 Task: Make a multi-material and multi-color, fully articulated model of a futuristic exoskeleton with advanced functions.
Action: Mouse moved to (243, 175)
Screenshot: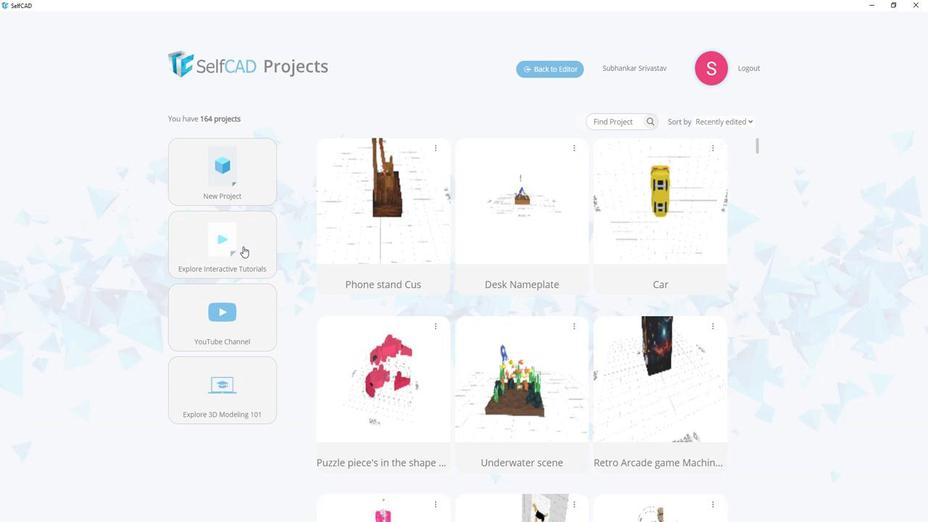
Action: Mouse pressed left at (243, 175)
Screenshot: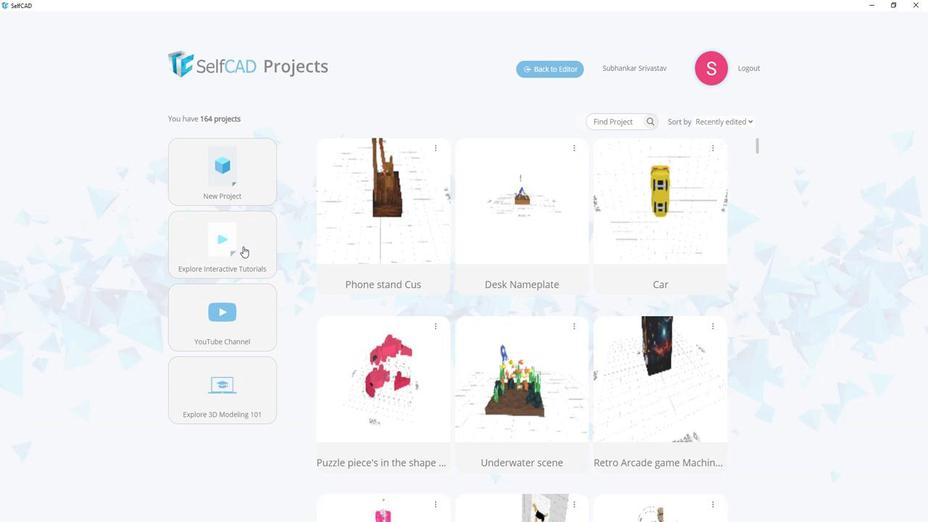
Action: Mouse moved to (456, 218)
Screenshot: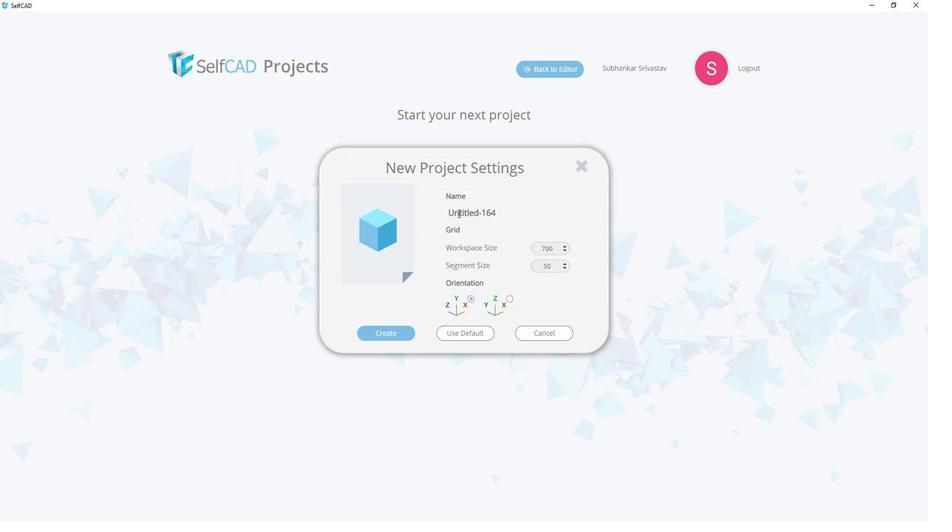 
Action: Mouse pressed left at (456, 218)
Screenshot: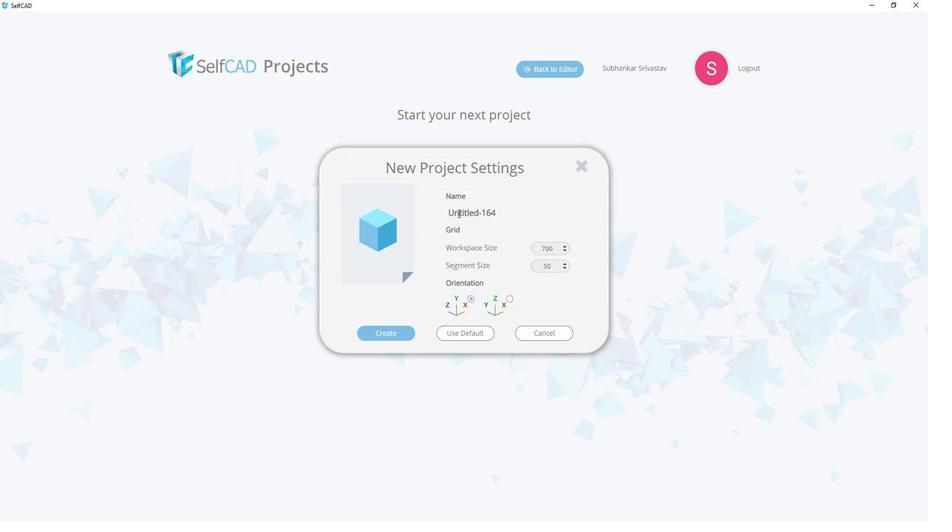 
Action: Key pressed <Key.shift><Key.shift><Key.shift><Key.shift><Key.shift><Key.shift><Key.shift><Key.shift><Key.shift><Key.shift><Key.shift><Key.shift><Key.shift><Key.shift><Key.shift><Key.shift><Key.shift><Key.shift><Key.shift><Key.shift><Key.shift><Key.shift><Key.shift><Key.shift><Key.shift><Key.shift><Key.shift><Key.shift><Key.shift><Key.shift><Key.shift><Key.shift><Key.shift><Key.shift><Key.shift><Key.shift><Key.shift><Key.shift><Key.shift><Key.shift><Key.shift><Key.shift>Exoskeleton<Key.space>2
Screenshot: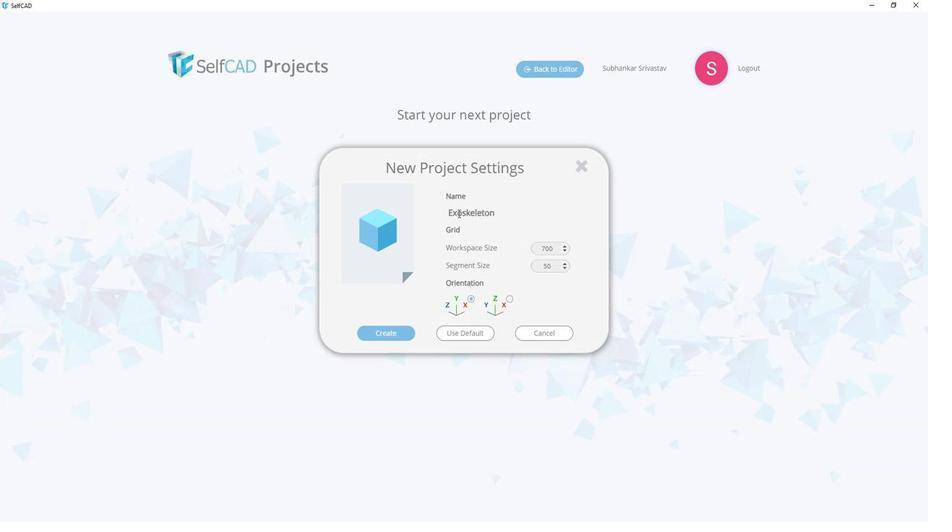 
Action: Mouse moved to (387, 335)
Screenshot: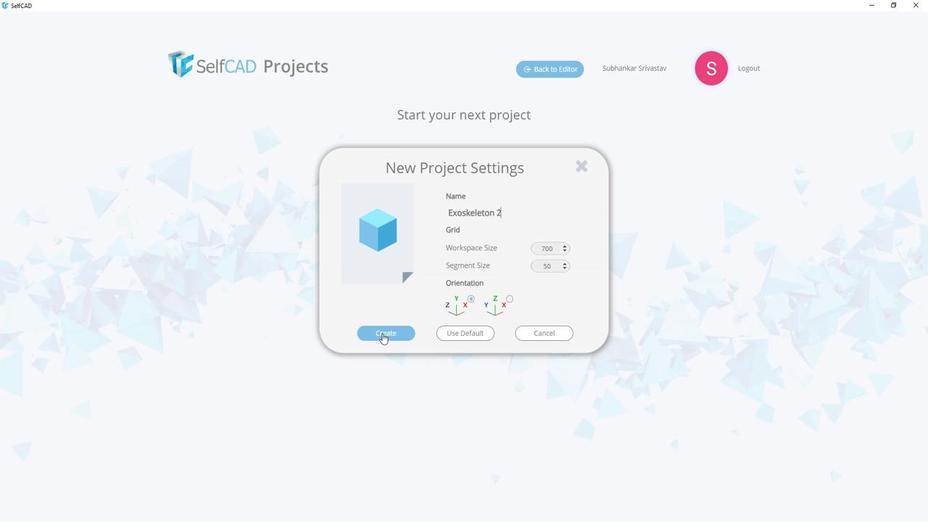 
Action: Mouse pressed left at (387, 335)
Screenshot: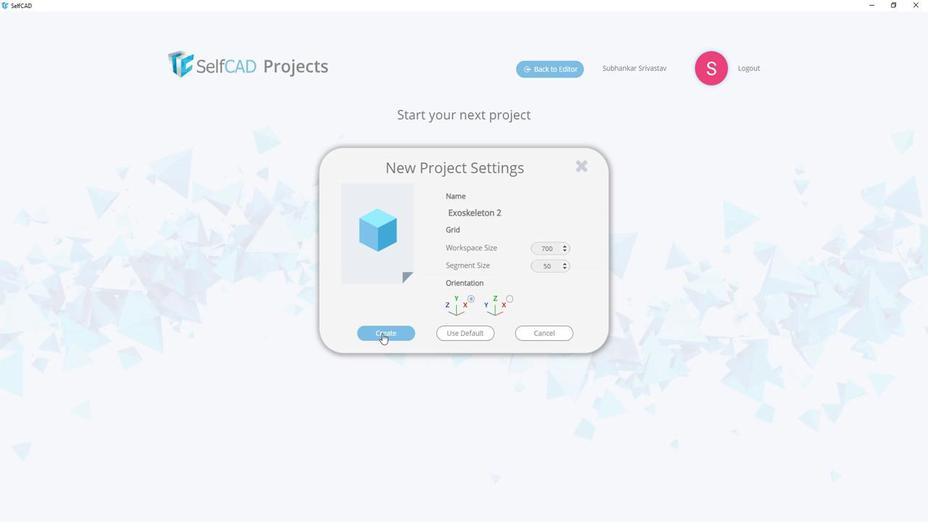 
Action: Mouse moved to (84, 168)
Screenshot: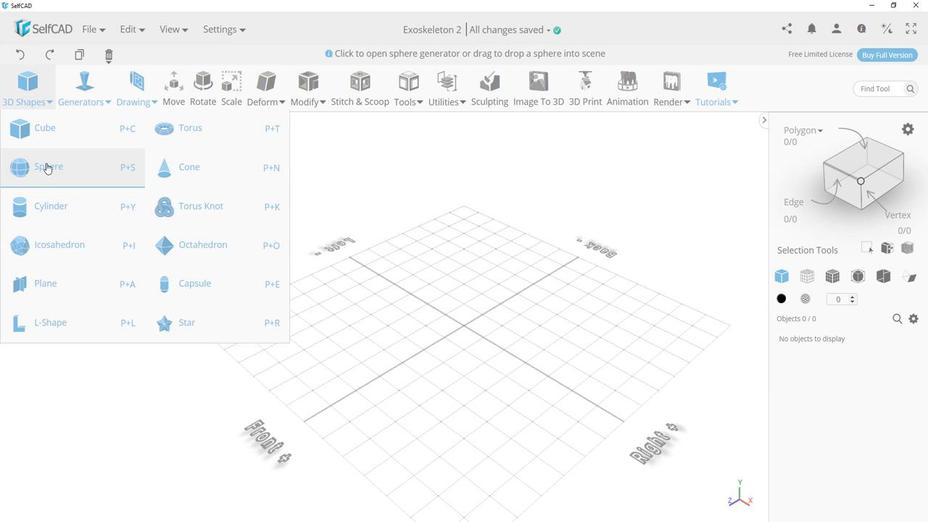 
Action: Mouse pressed left at (84, 168)
Screenshot: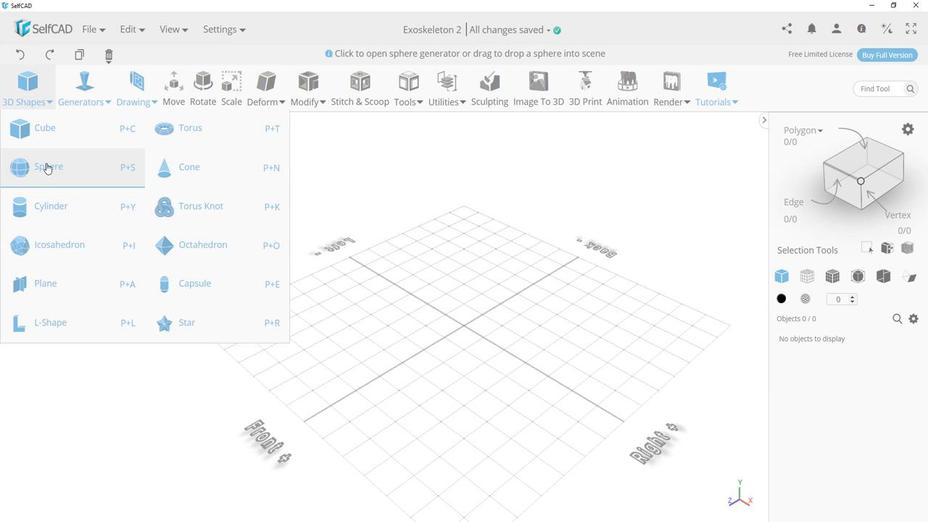 
Action: Mouse moved to (483, 366)
Screenshot: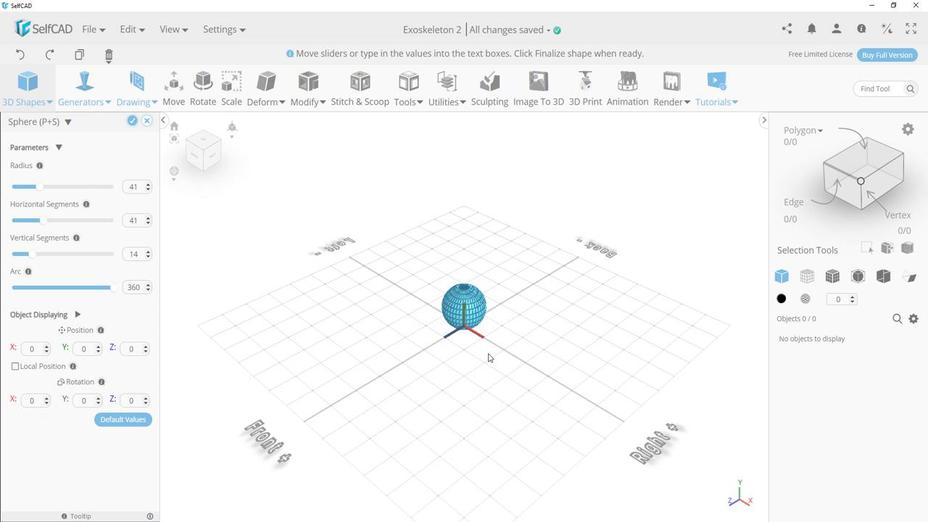 
Action: Mouse pressed left at (483, 366)
Screenshot: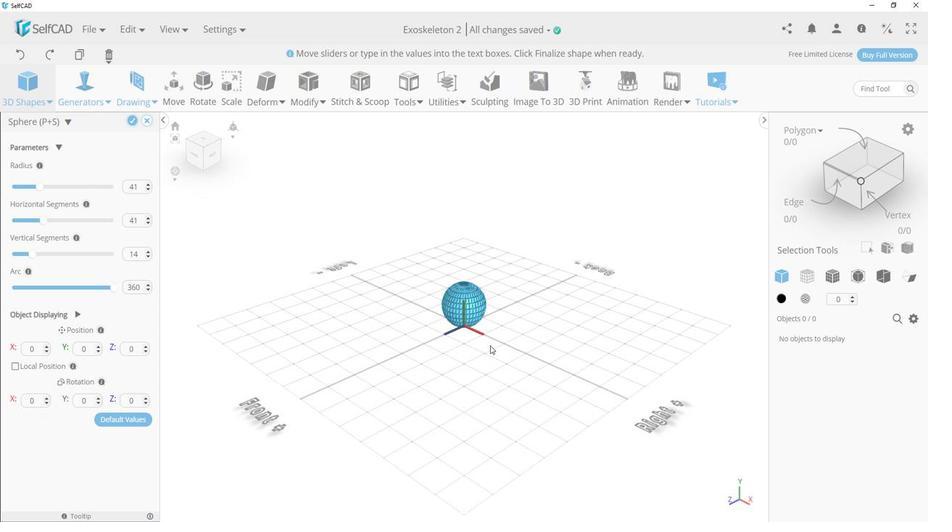 
Action: Mouse moved to (481, 348)
Screenshot: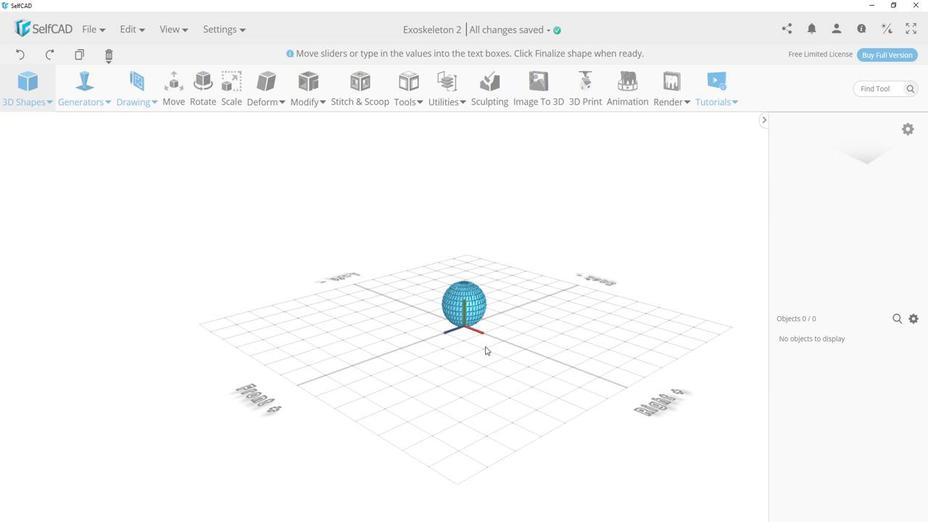 
Action: Mouse scrolled (481, 348) with delta (0, 0)
Screenshot: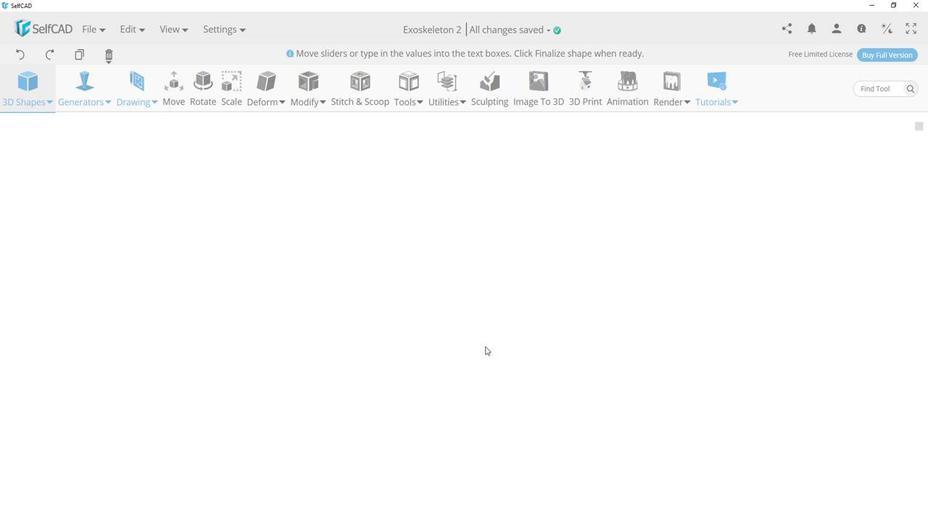 
Action: Mouse scrolled (481, 348) with delta (0, 0)
Screenshot: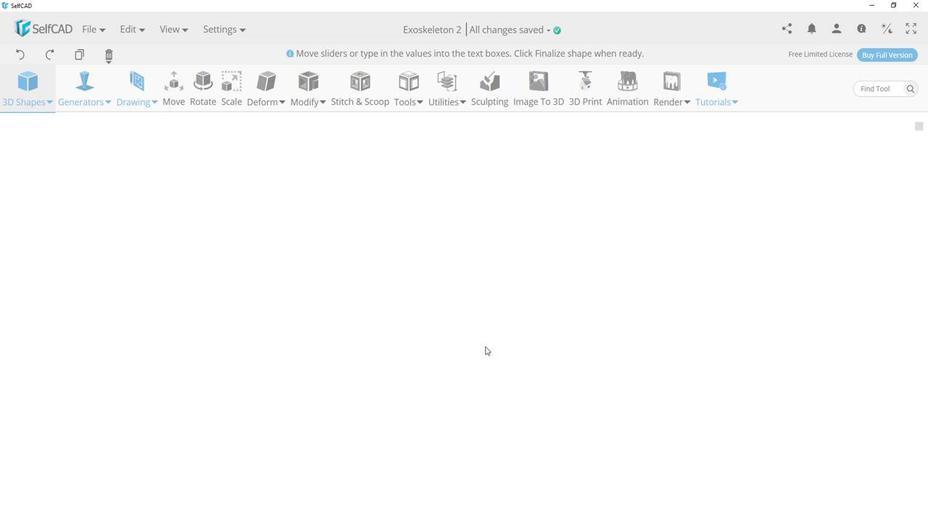 
Action: Mouse scrolled (481, 348) with delta (0, 0)
Screenshot: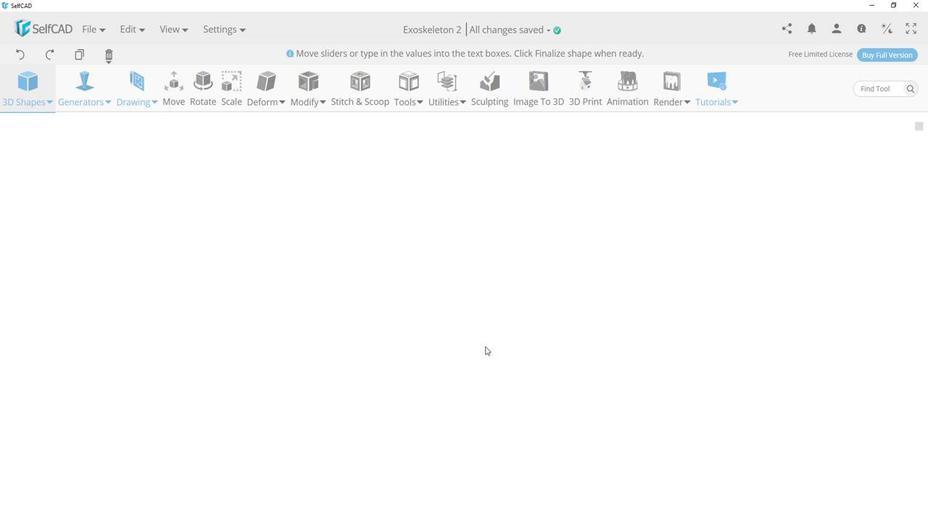 
Action: Mouse scrolled (481, 348) with delta (0, 0)
Screenshot: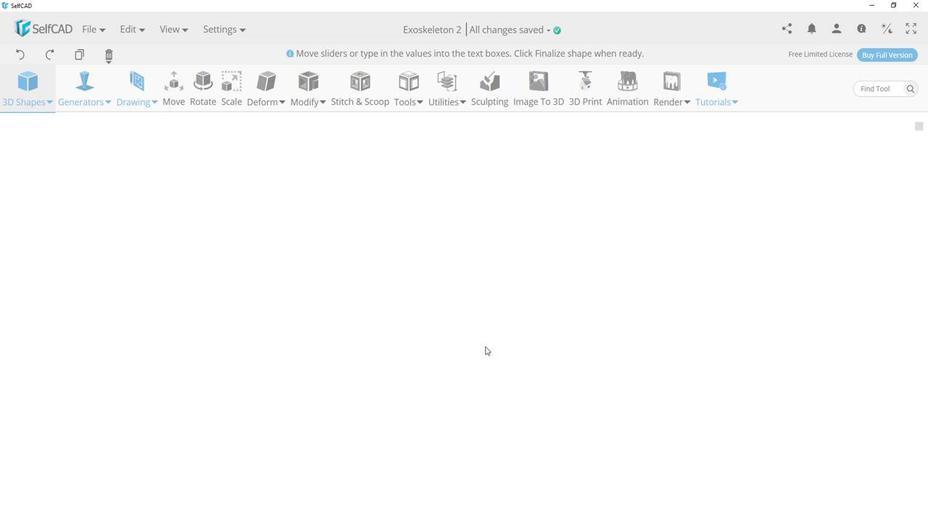 
Action: Mouse scrolled (481, 348) with delta (0, 0)
Screenshot: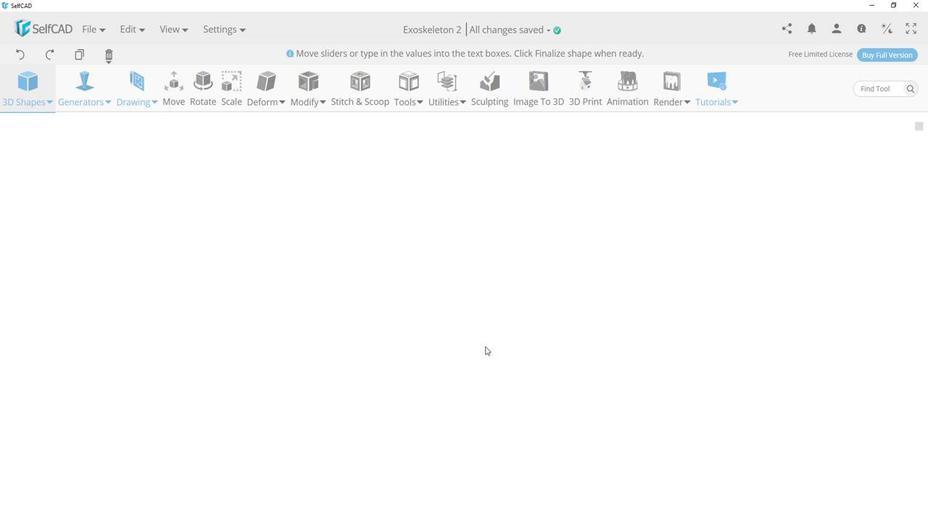 
Action: Mouse scrolled (481, 348) with delta (0, 0)
Screenshot: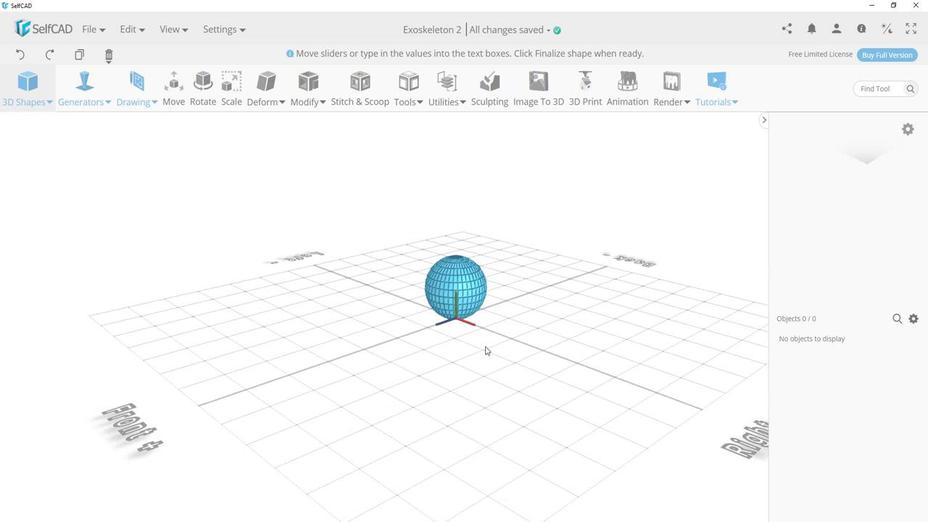 
Action: Mouse scrolled (481, 348) with delta (0, 0)
Screenshot: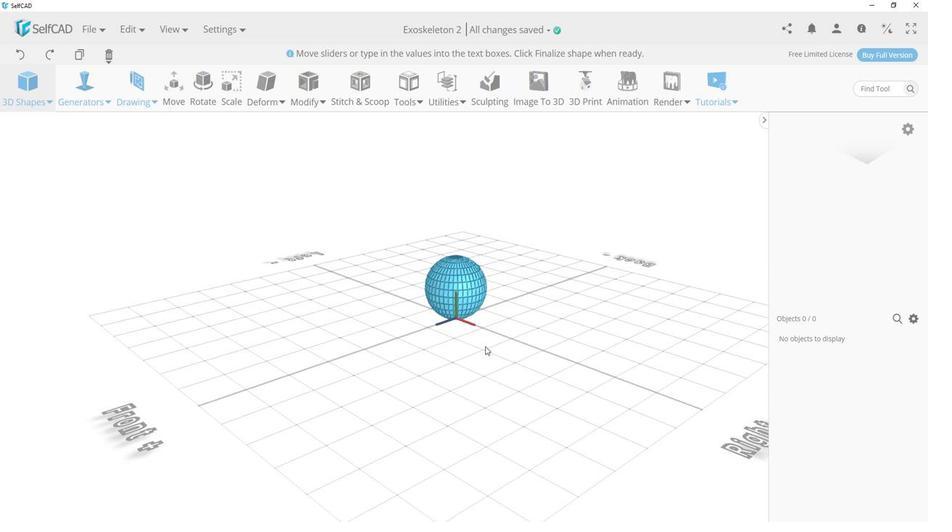 
Action: Mouse scrolled (481, 348) with delta (0, 0)
Screenshot: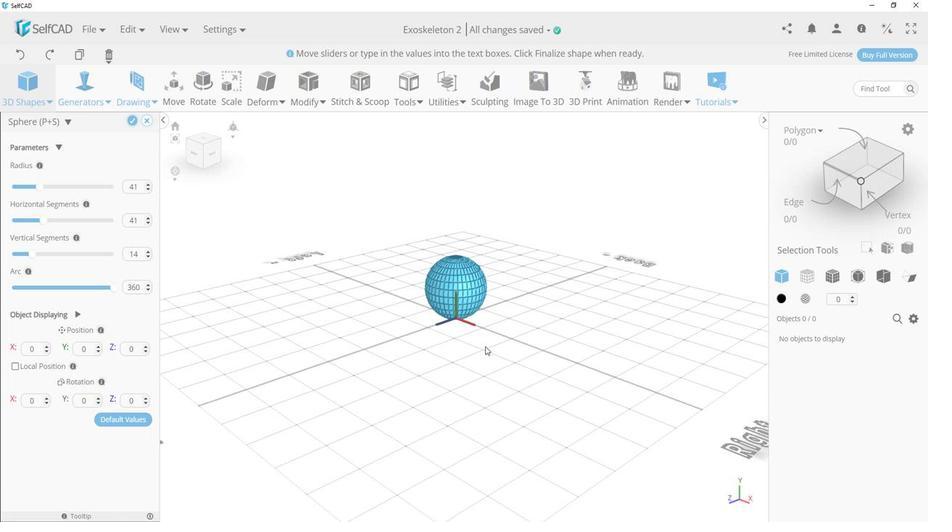 
Action: Mouse scrolled (481, 348) with delta (0, 0)
Screenshot: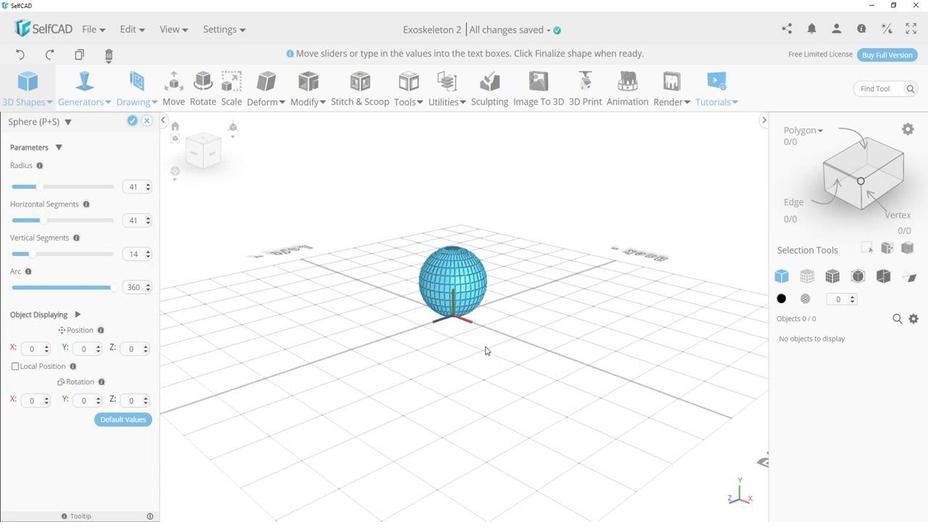 
Action: Mouse scrolled (481, 348) with delta (0, 0)
Screenshot: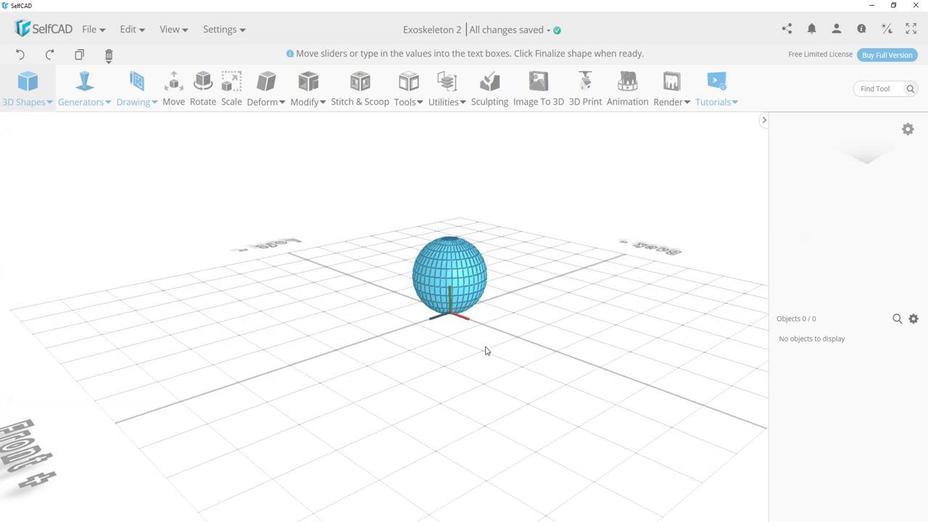 
Action: Mouse scrolled (481, 348) with delta (0, 0)
Screenshot: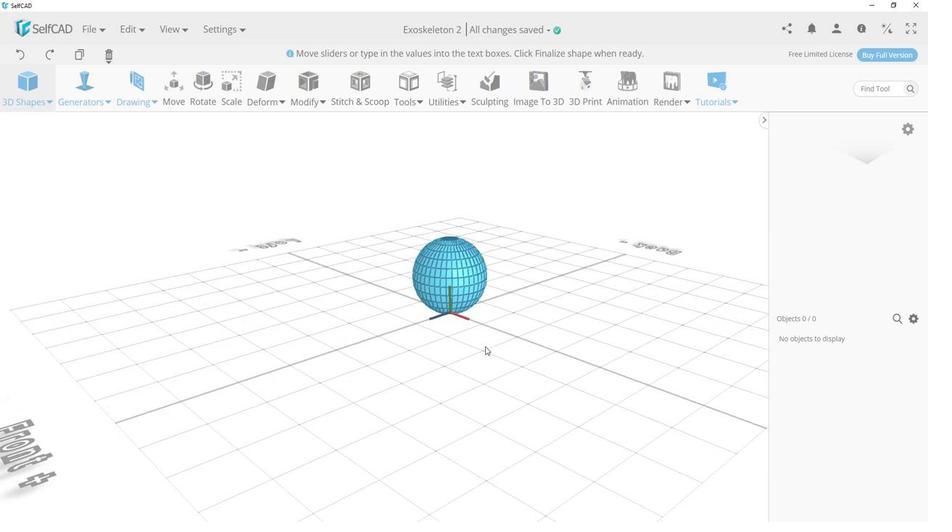
Action: Mouse scrolled (481, 348) with delta (0, 0)
Screenshot: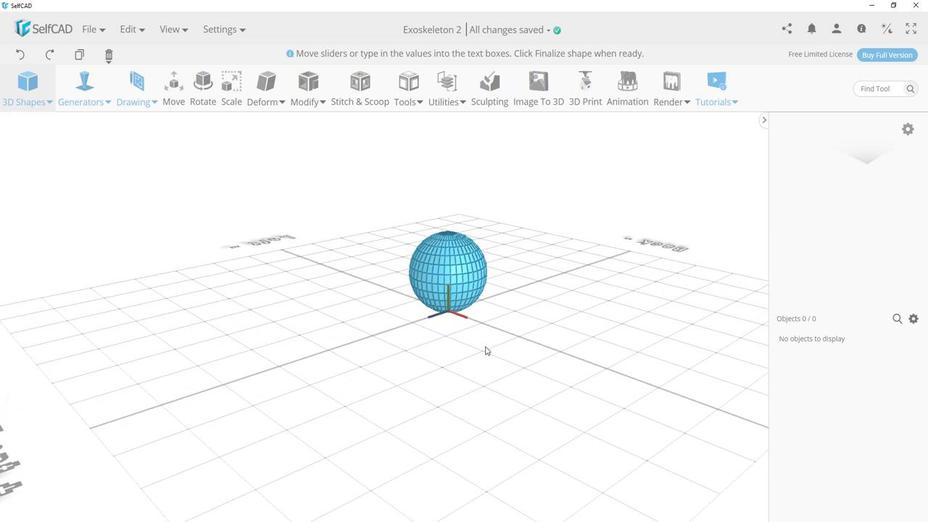 
Action: Mouse scrolled (481, 348) with delta (0, 0)
Screenshot: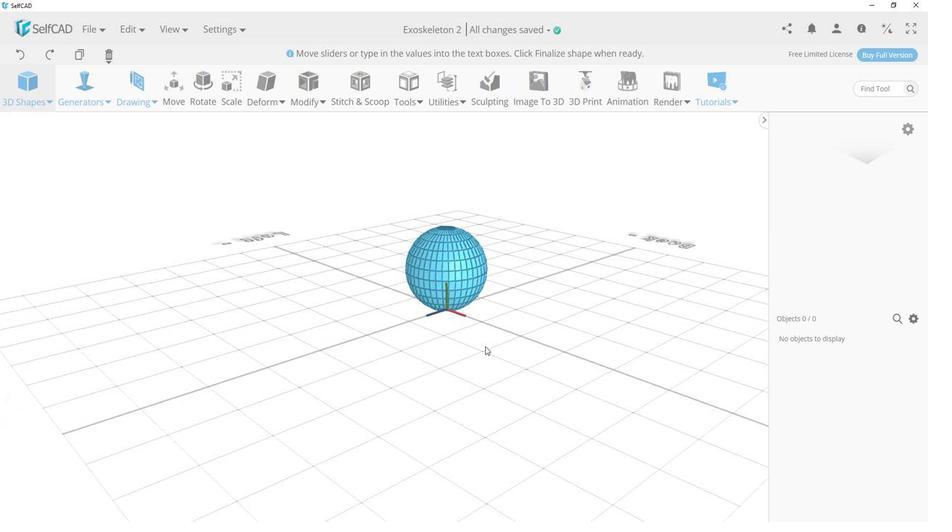 
Action: Mouse scrolled (481, 348) with delta (0, 0)
Screenshot: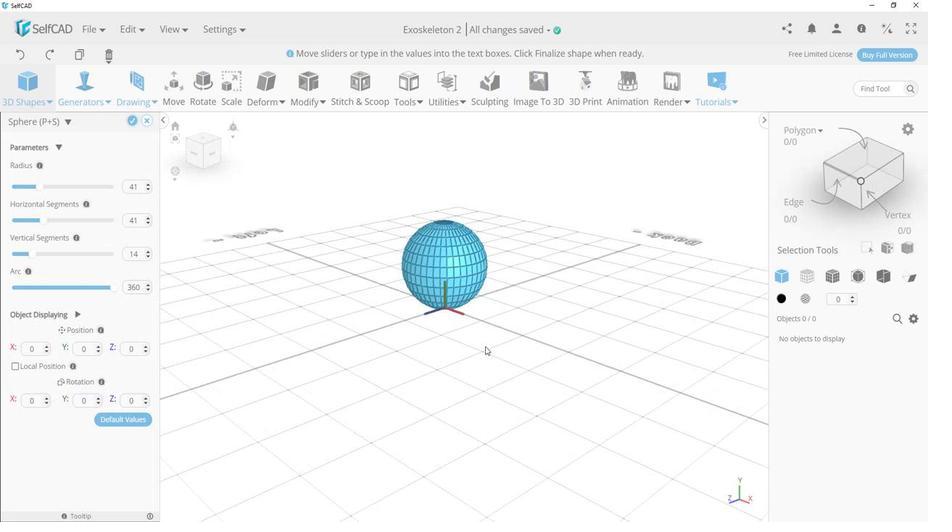 
Action: Mouse scrolled (481, 348) with delta (0, 0)
Screenshot: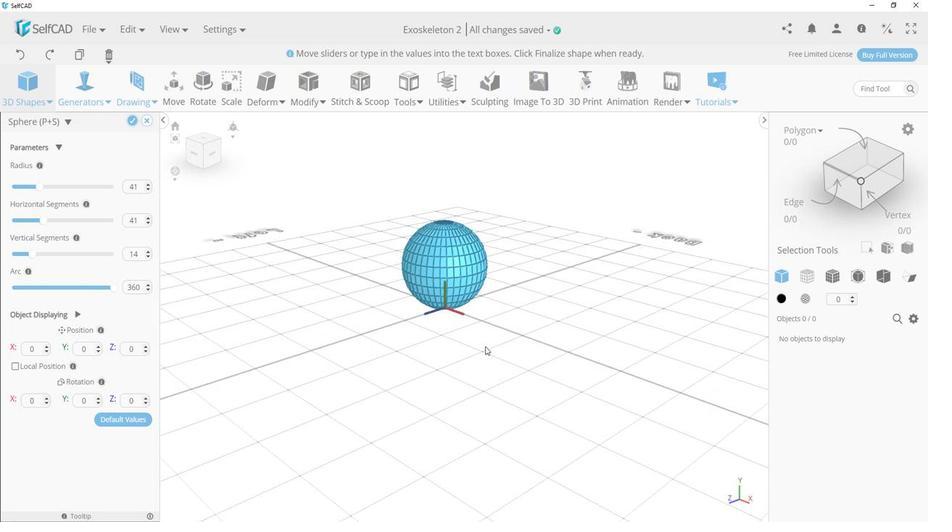 
Action: Mouse scrolled (481, 348) with delta (0, 0)
Screenshot: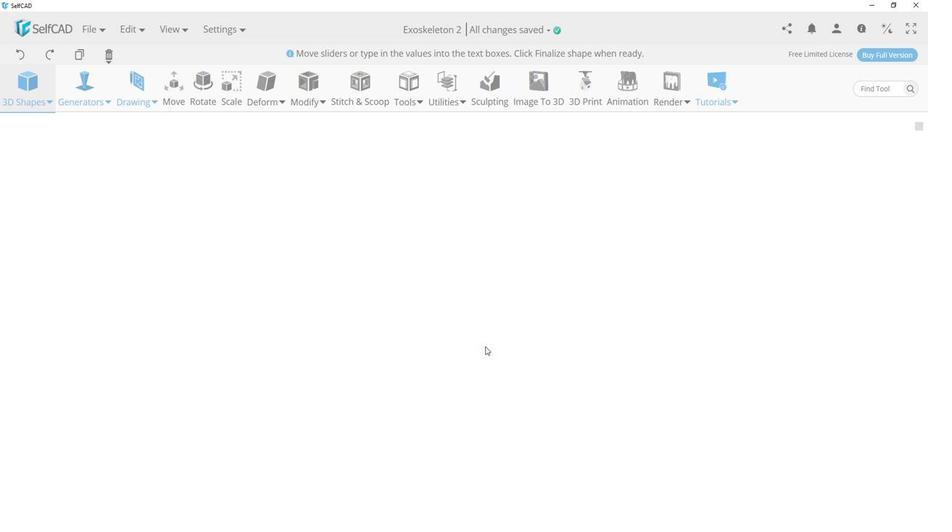 
Action: Mouse moved to (179, 194)
Screenshot: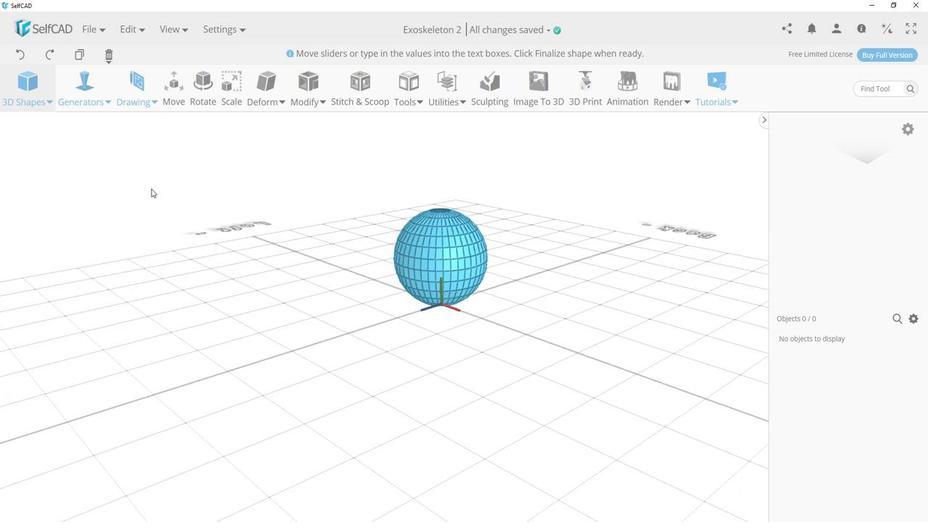 
Action: Mouse pressed left at (179, 194)
Screenshot: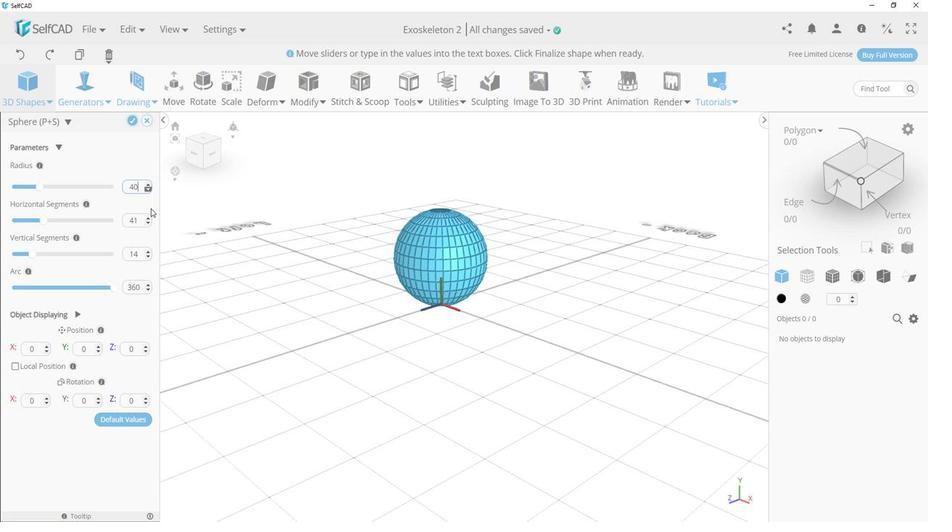 
Action: Mouse moved to (178, 229)
Screenshot: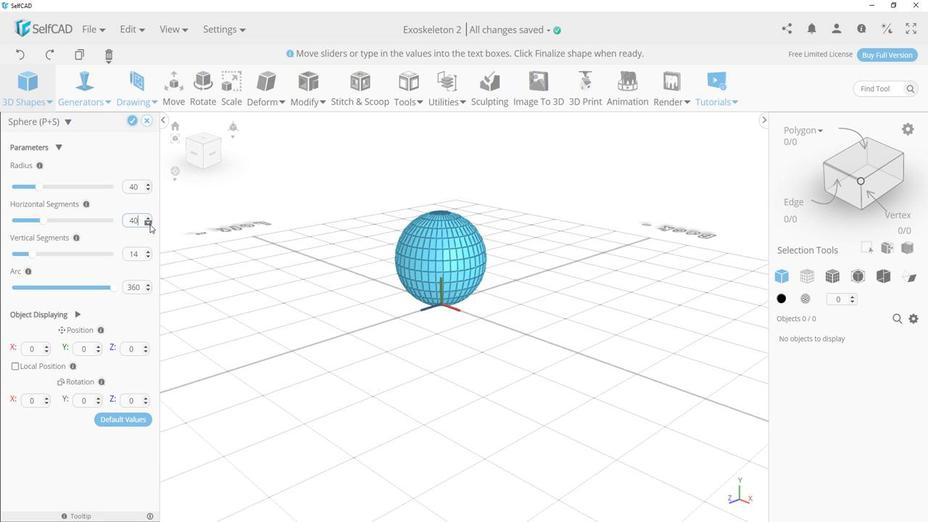 
Action: Mouse pressed left at (178, 229)
Screenshot: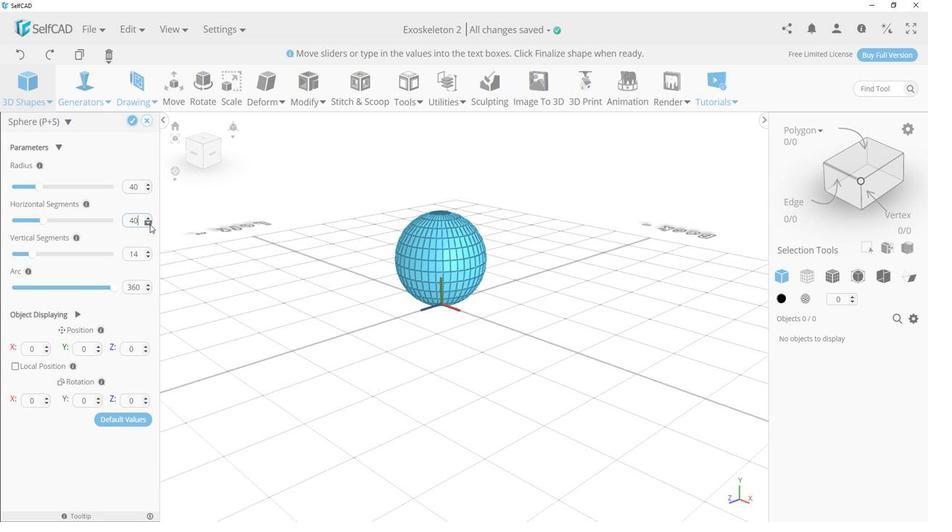 
Action: Mouse moved to (179, 259)
Screenshot: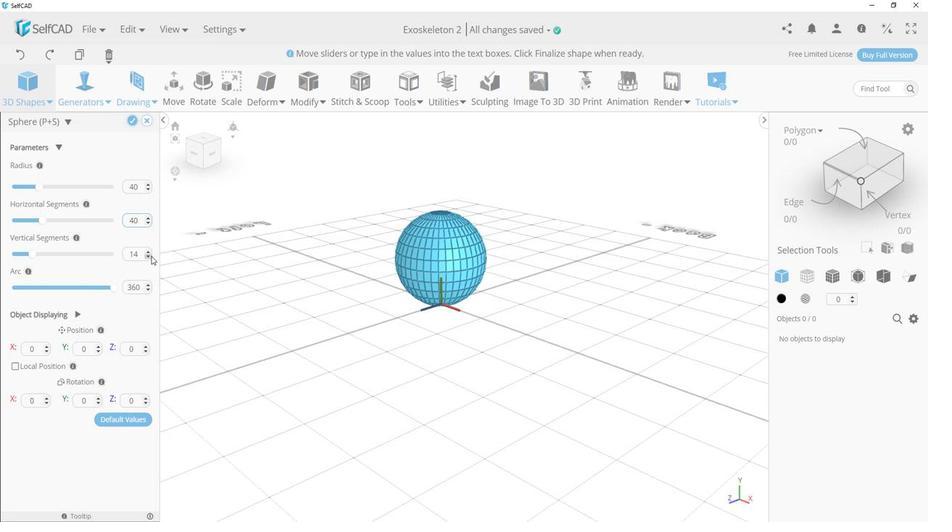 
Action: Mouse pressed left at (179, 259)
Screenshot: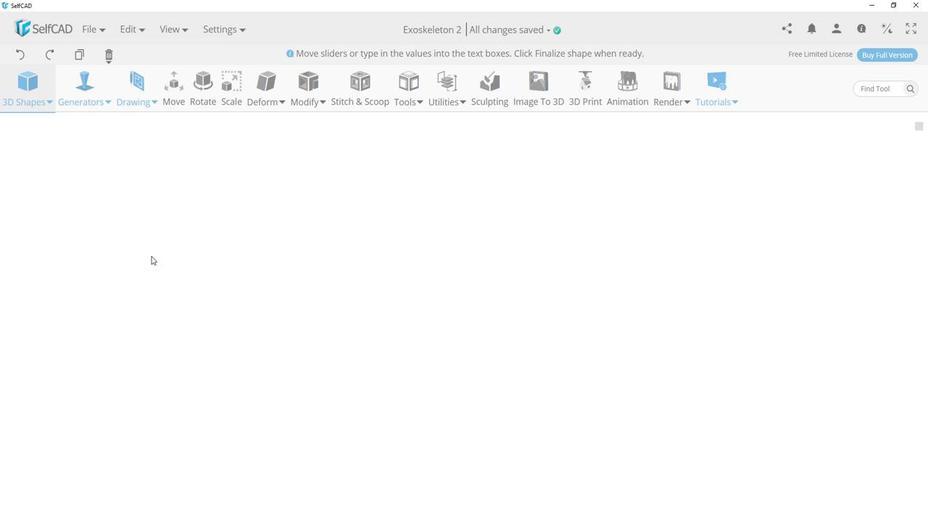 
Action: Mouse pressed left at (179, 259)
Screenshot: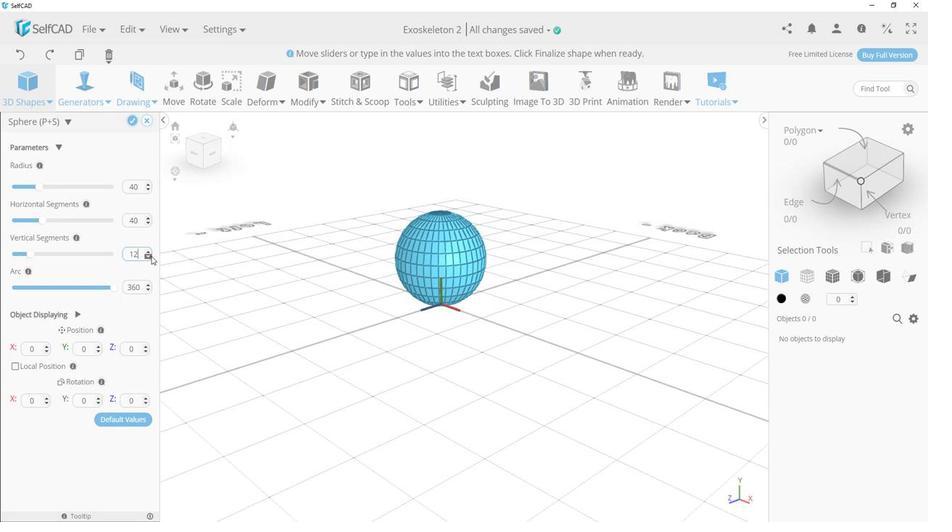 
Action: Mouse pressed left at (179, 259)
Screenshot: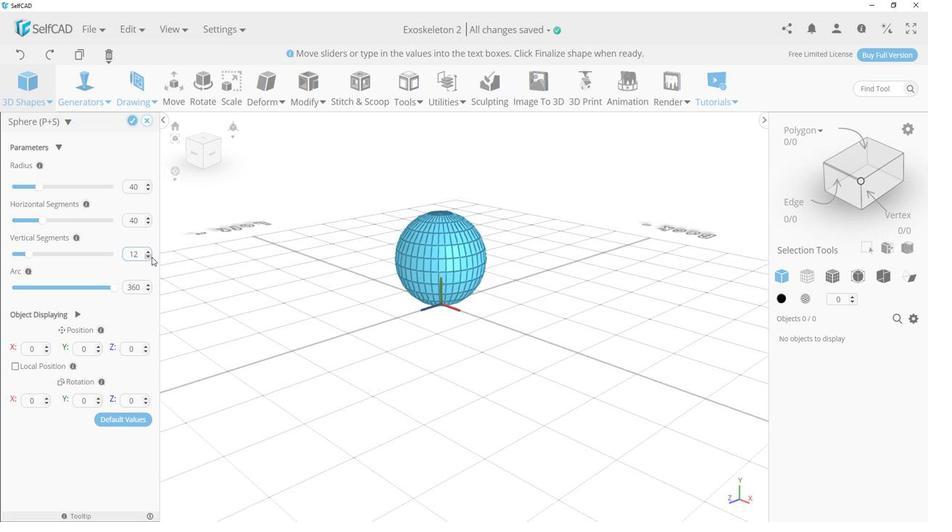 
Action: Mouse moved to (161, 129)
Screenshot: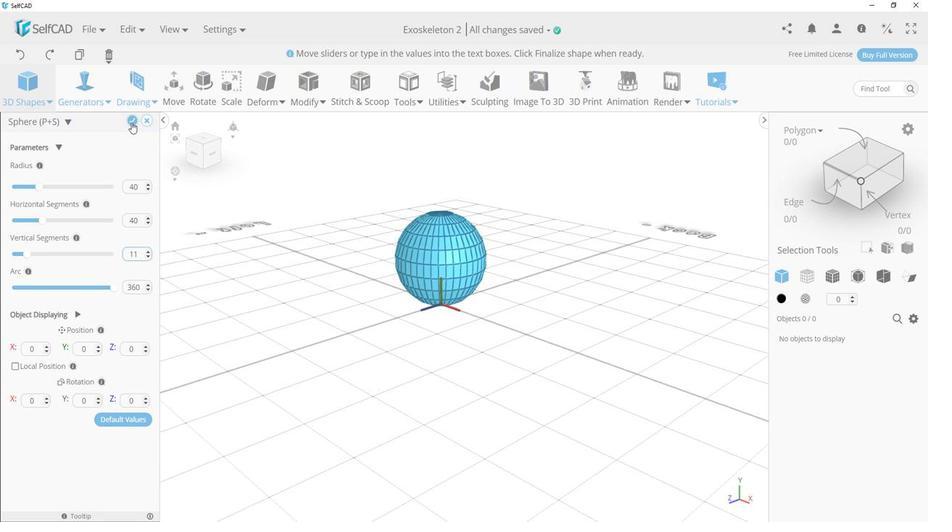 
Action: Mouse pressed left at (161, 129)
Screenshot: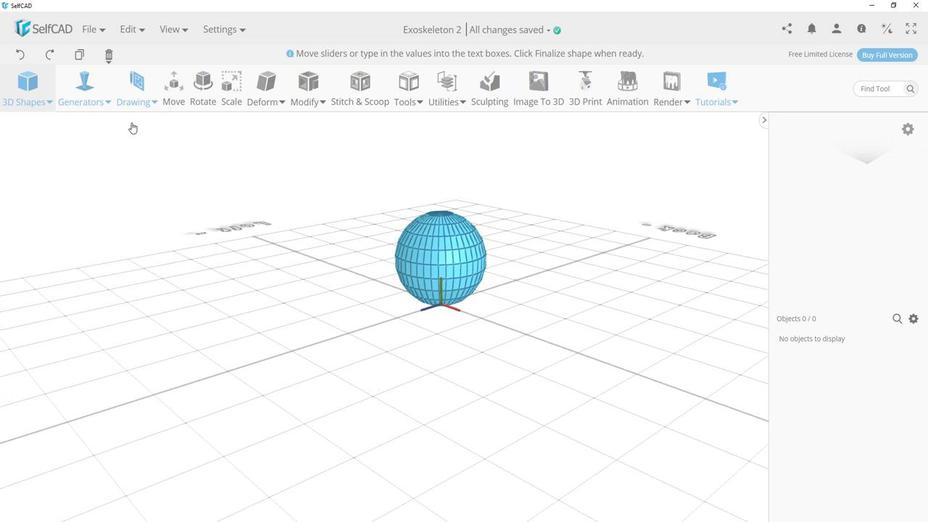 
Action: Mouse moved to (790, 275)
Screenshot: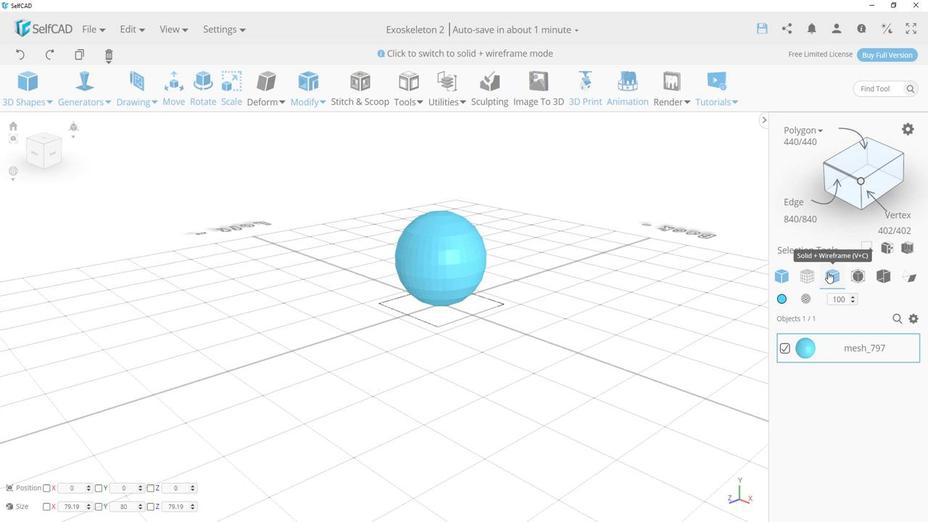 
Action: Mouse pressed left at (790, 275)
Screenshot: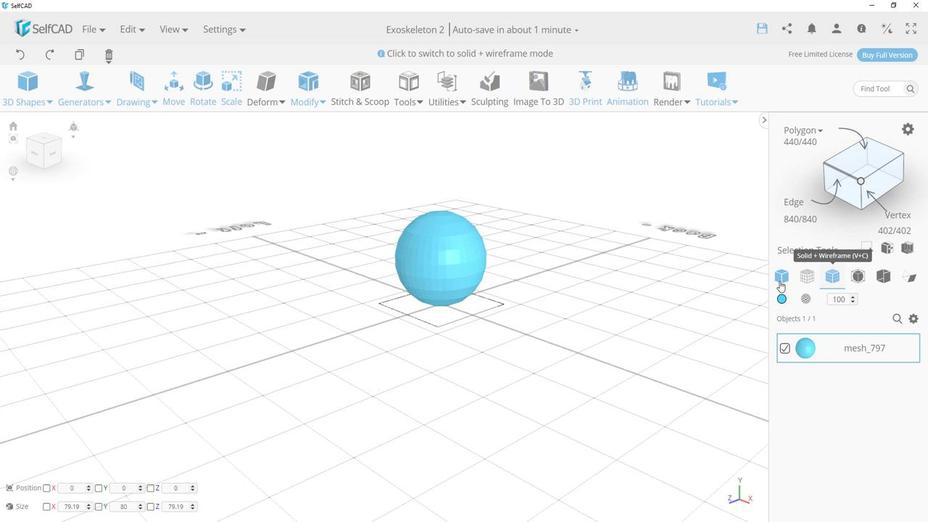 
Action: Mouse moved to (391, 332)
Screenshot: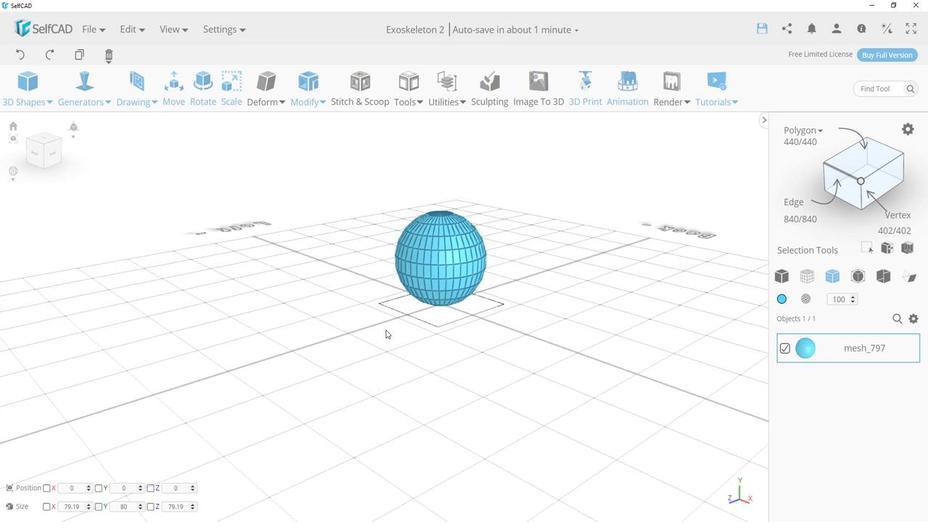 
Action: Mouse scrolled (391, 332) with delta (0, 0)
Screenshot: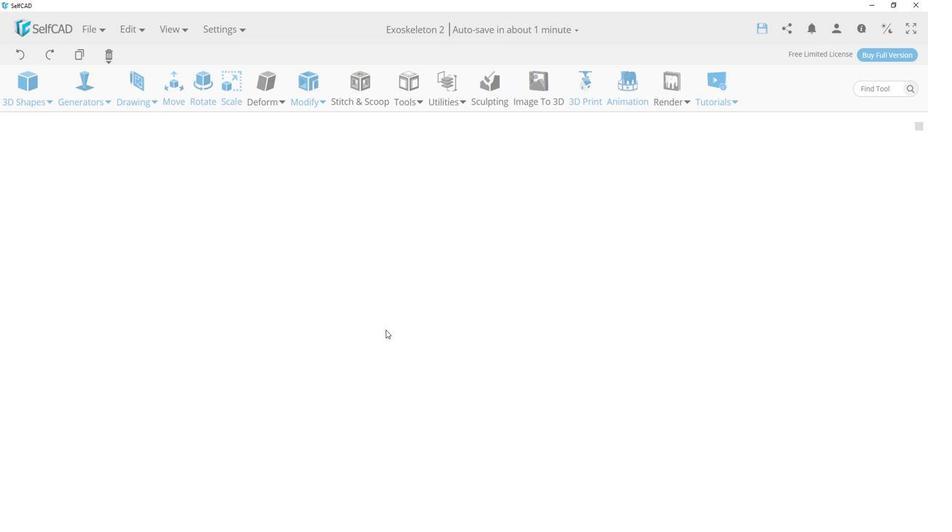 
Action: Mouse scrolled (391, 332) with delta (0, 0)
Screenshot: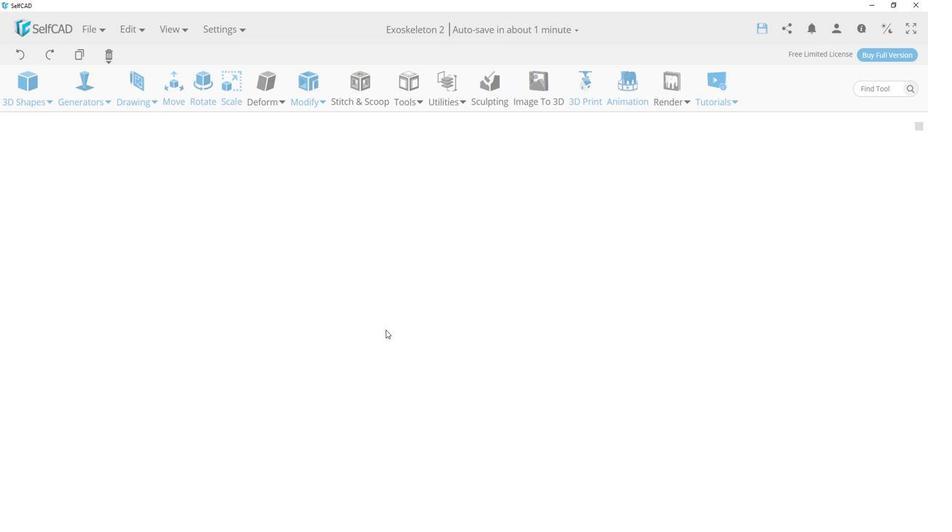 
Action: Mouse scrolled (391, 332) with delta (0, 0)
Screenshot: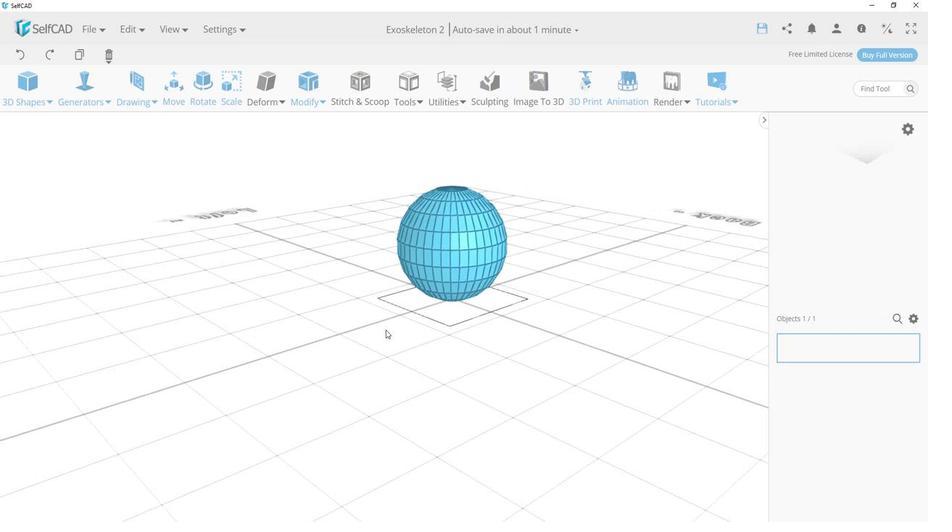 
Action: Mouse scrolled (391, 332) with delta (0, 0)
Screenshot: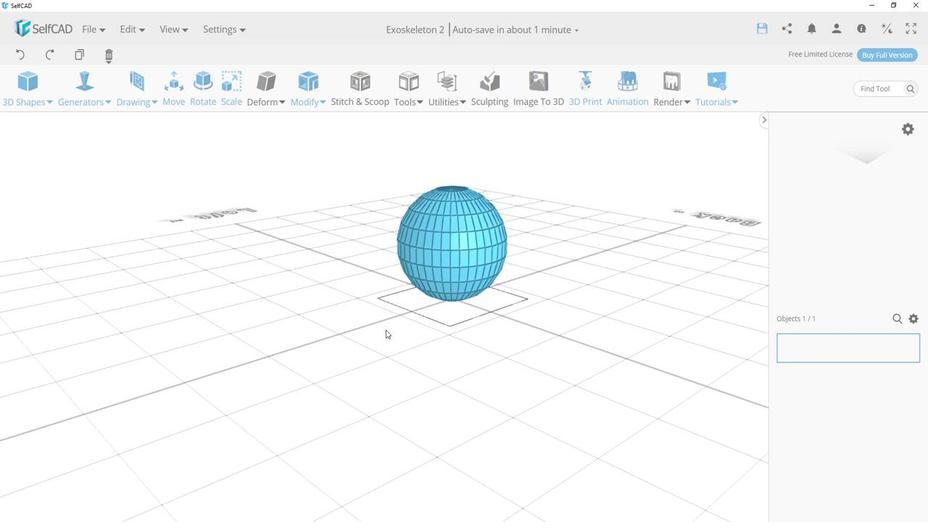 
Action: Mouse moved to (197, 94)
Screenshot: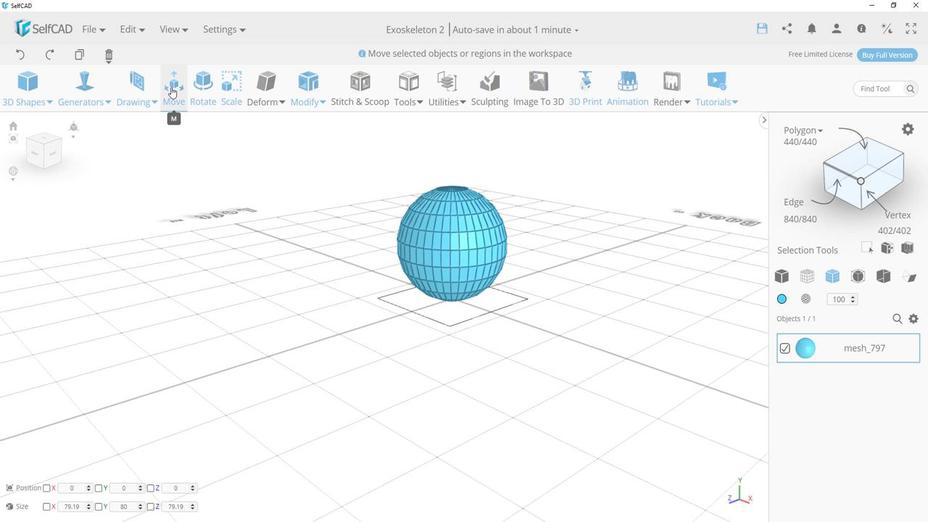 
Action: Mouse pressed left at (197, 94)
Screenshot: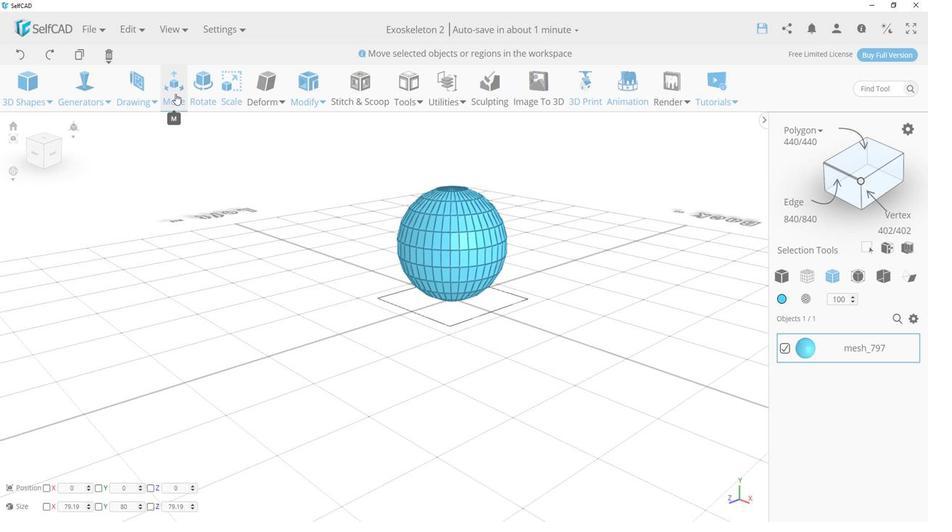 
Action: Mouse moved to (234, 161)
Screenshot: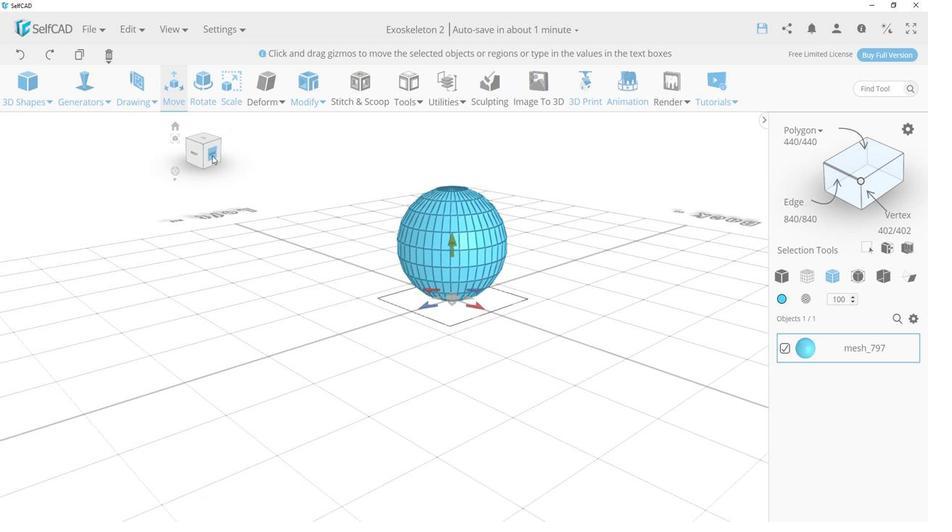 
Action: Mouse pressed left at (234, 161)
Screenshot: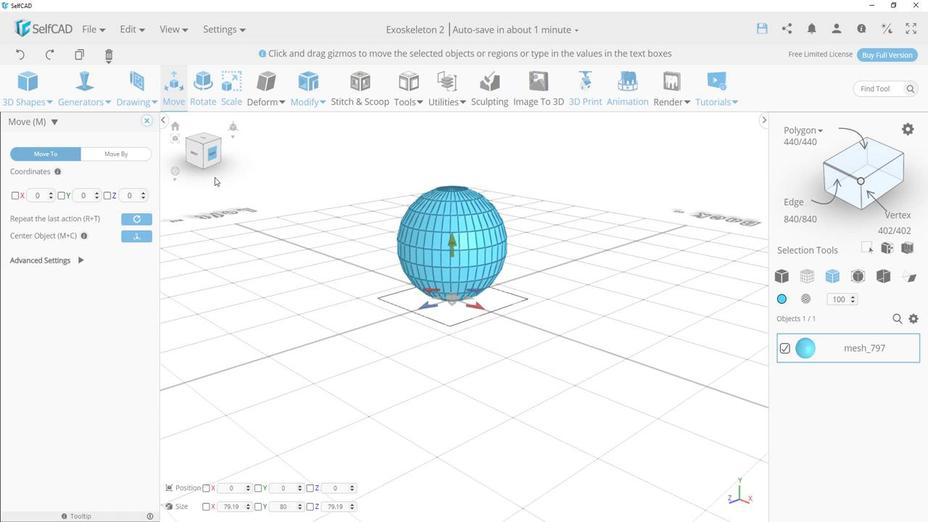 
Action: Mouse moved to (461, 326)
Screenshot: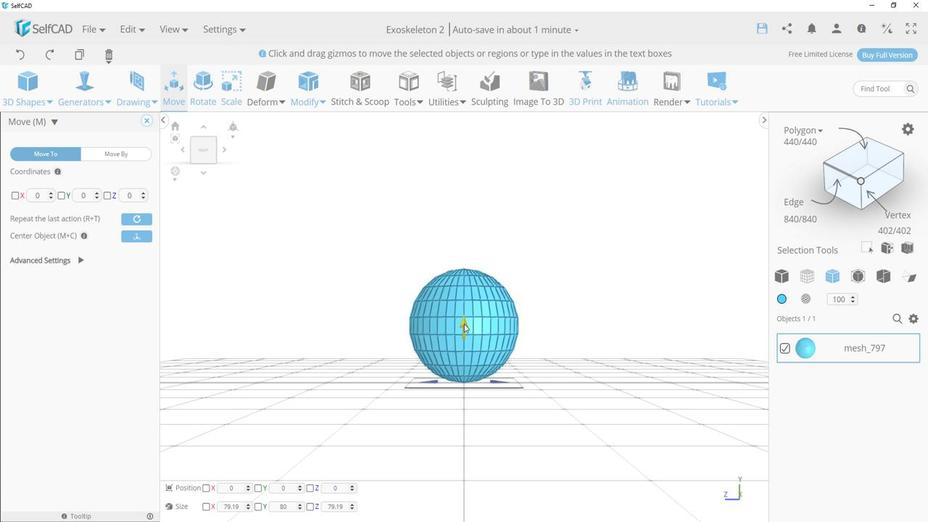 
Action: Mouse pressed left at (461, 326)
Screenshot: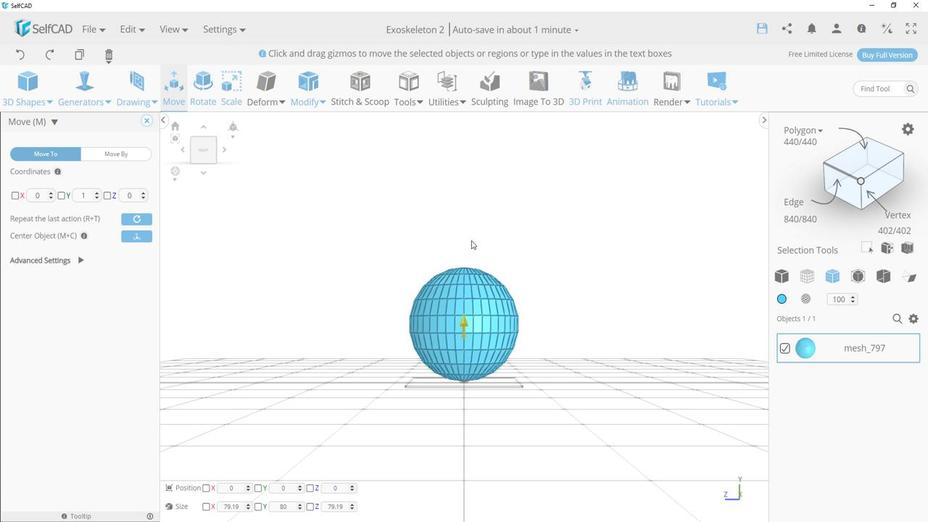 
Action: Mouse moved to (453, 242)
Screenshot: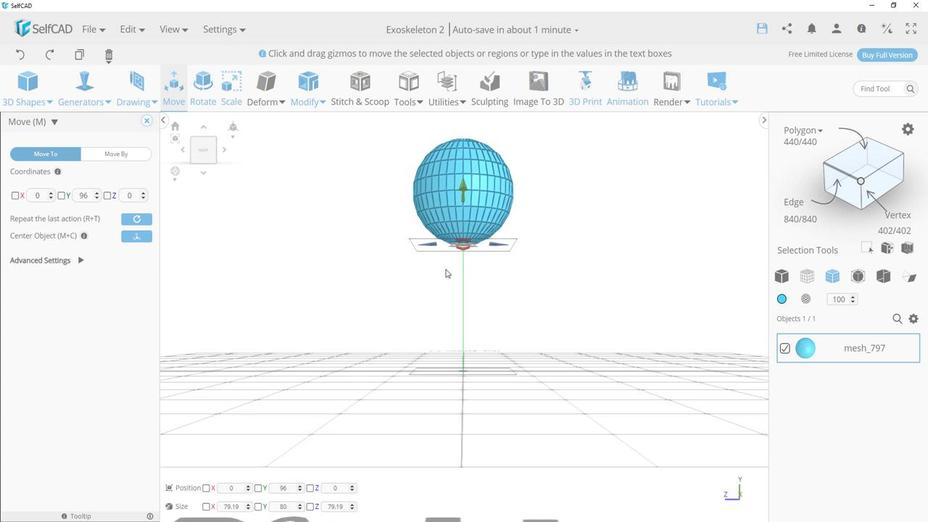 
Action: Mouse scrolled (453, 242) with delta (0, 0)
Screenshot: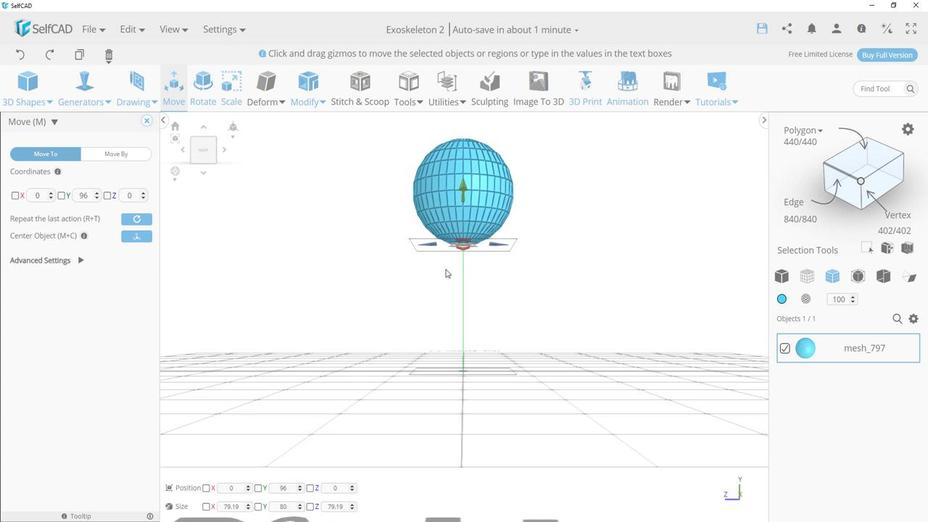 
Action: Mouse moved to (451, 247)
Screenshot: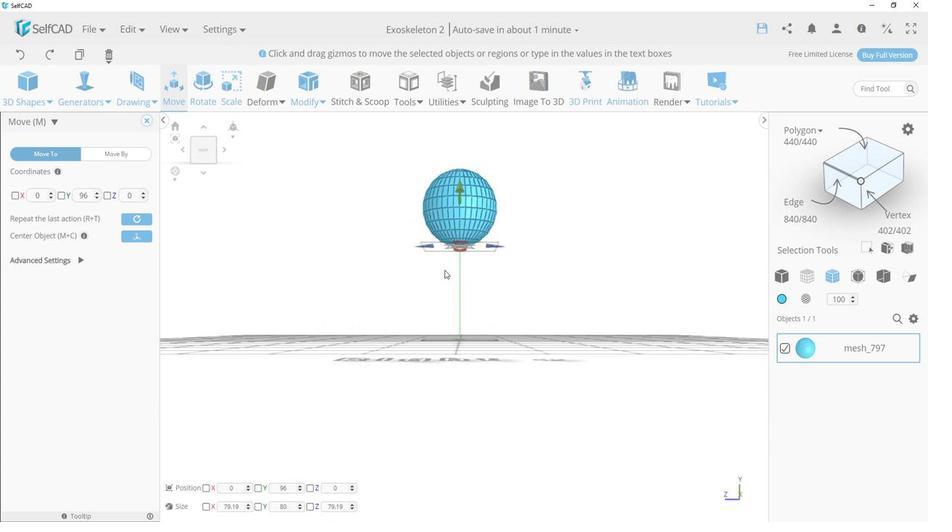 
Action: Mouse scrolled (451, 247) with delta (0, 0)
Screenshot: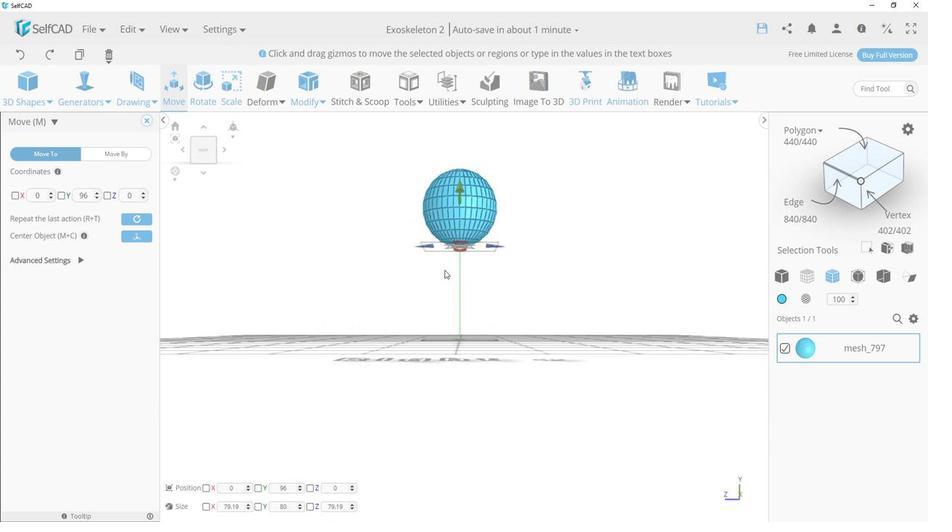 
Action: Mouse moved to (450, 251)
Screenshot: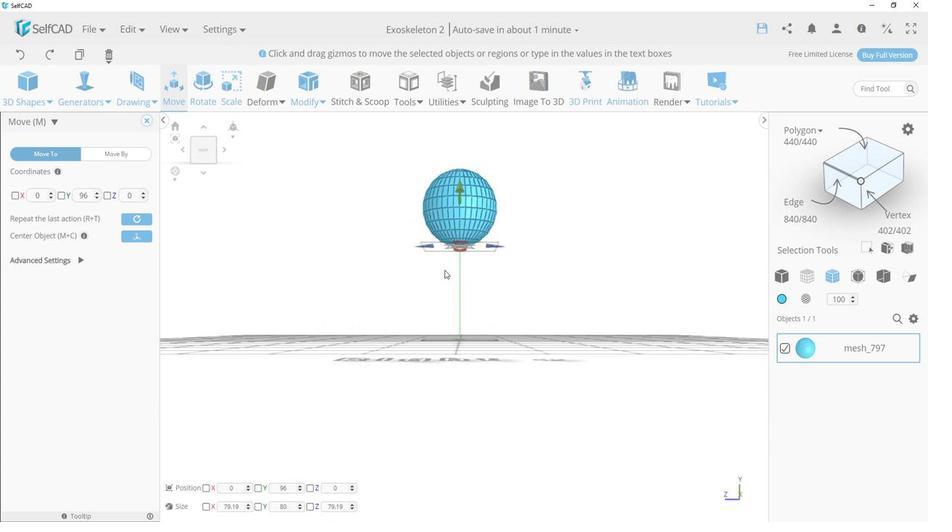 
Action: Mouse scrolled (450, 250) with delta (0, 0)
Screenshot: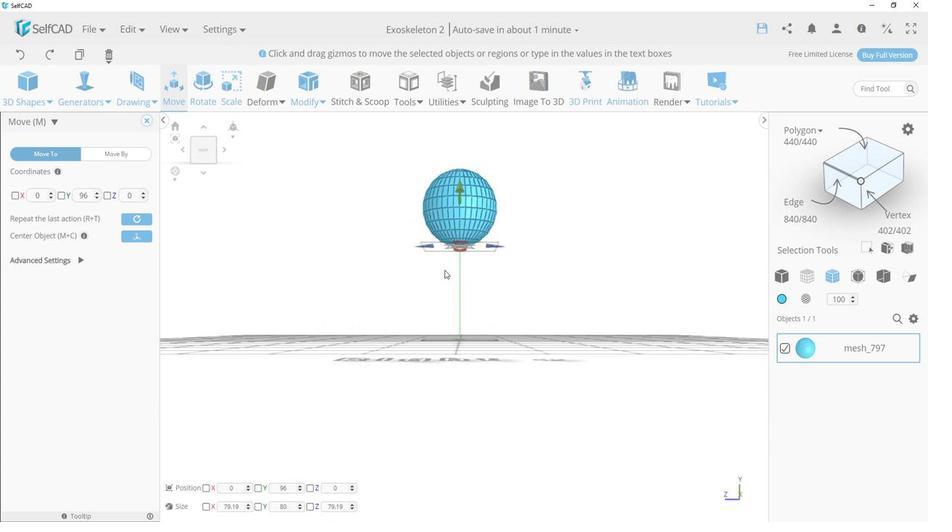 
Action: Mouse moved to (448, 258)
Screenshot: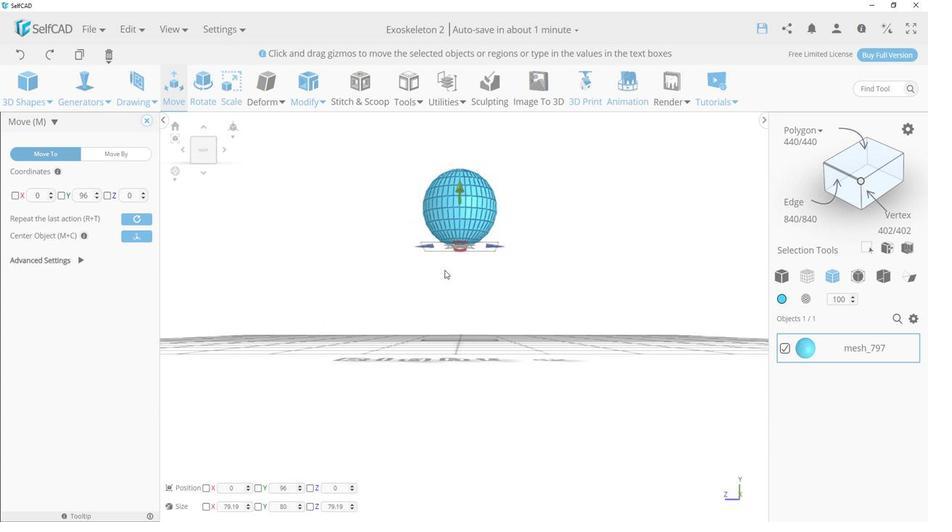 
Action: Mouse scrolled (449, 256) with delta (0, 0)
Screenshot: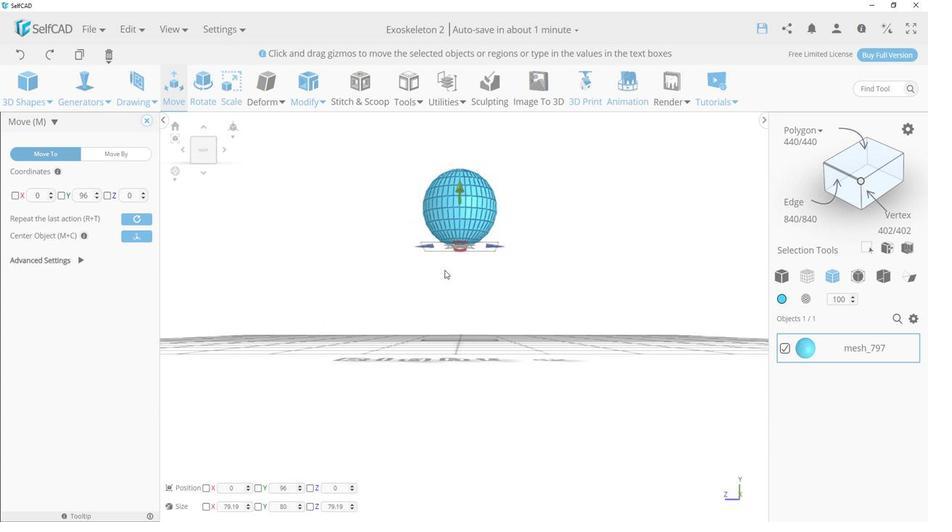 
Action: Mouse moved to (448, 261)
Screenshot: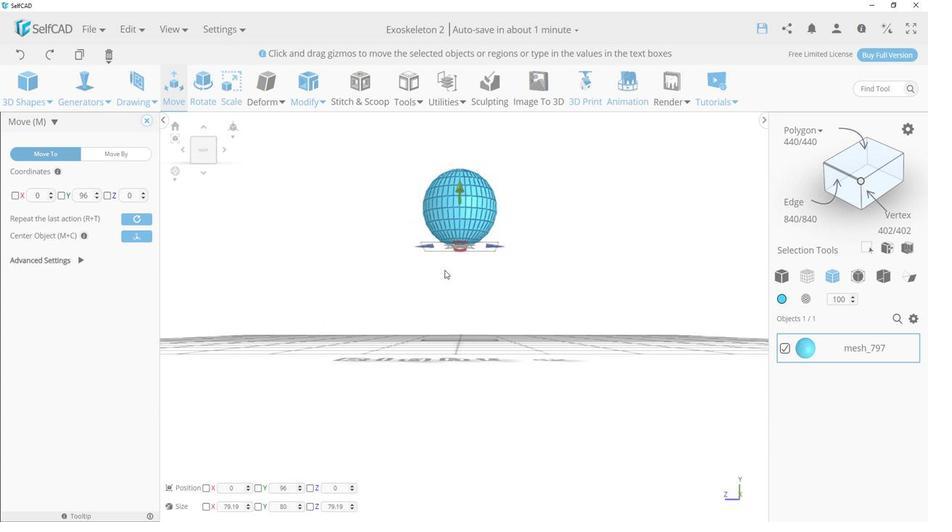 
Action: Mouse scrolled (448, 261) with delta (0, 0)
Screenshot: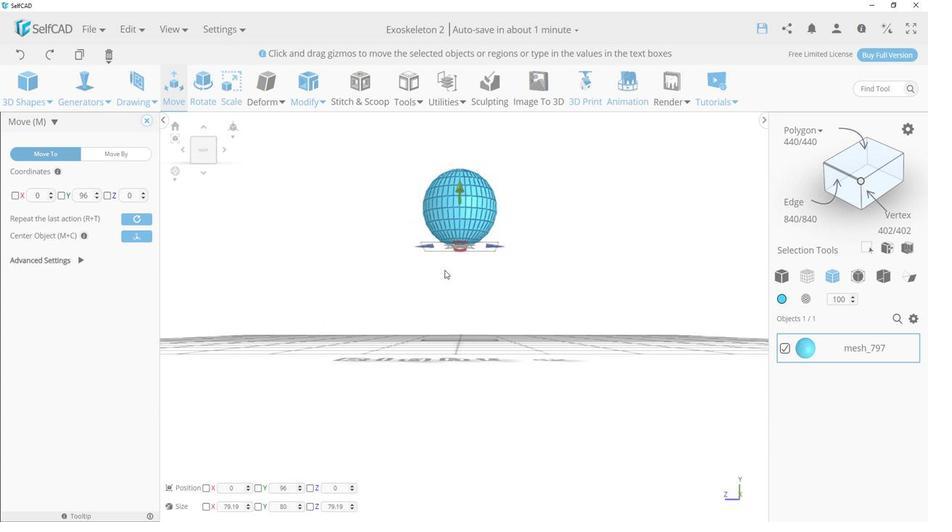 
Action: Mouse moved to (444, 278)
Screenshot: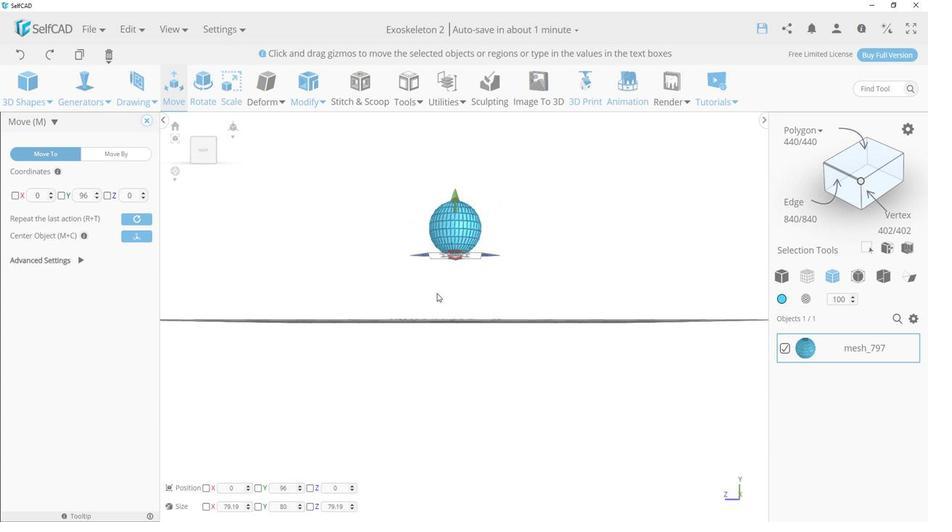 
Action: Mouse scrolled (444, 277) with delta (0, 0)
Screenshot: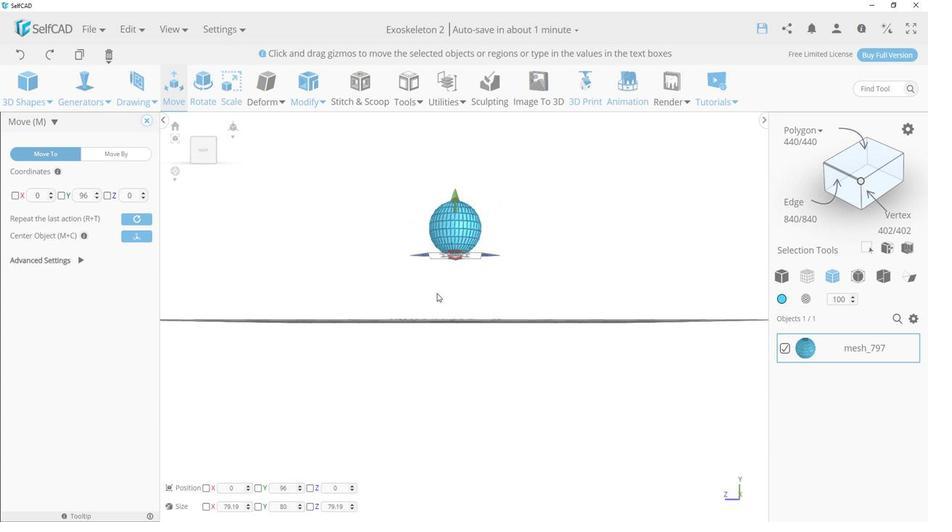 
Action: Mouse moved to (444, 279)
Screenshot: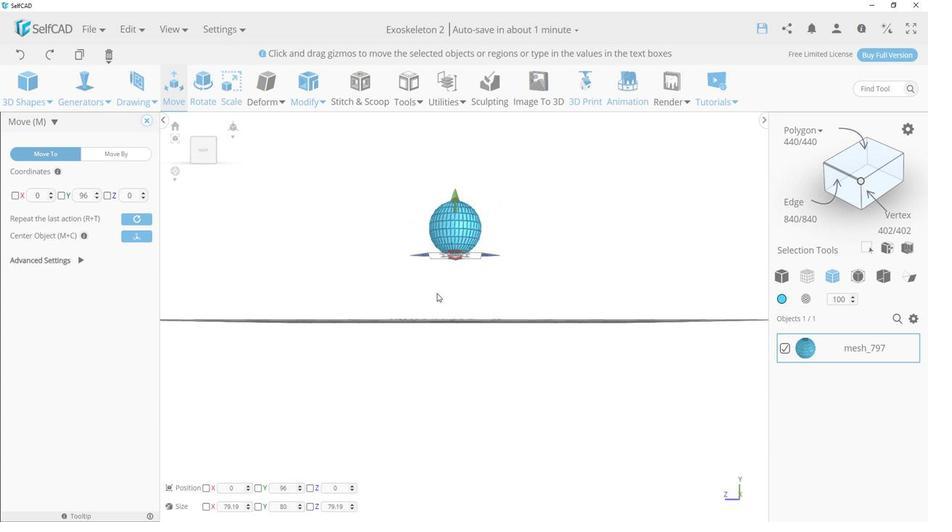 
Action: Mouse scrolled (444, 279) with delta (0, 0)
Screenshot: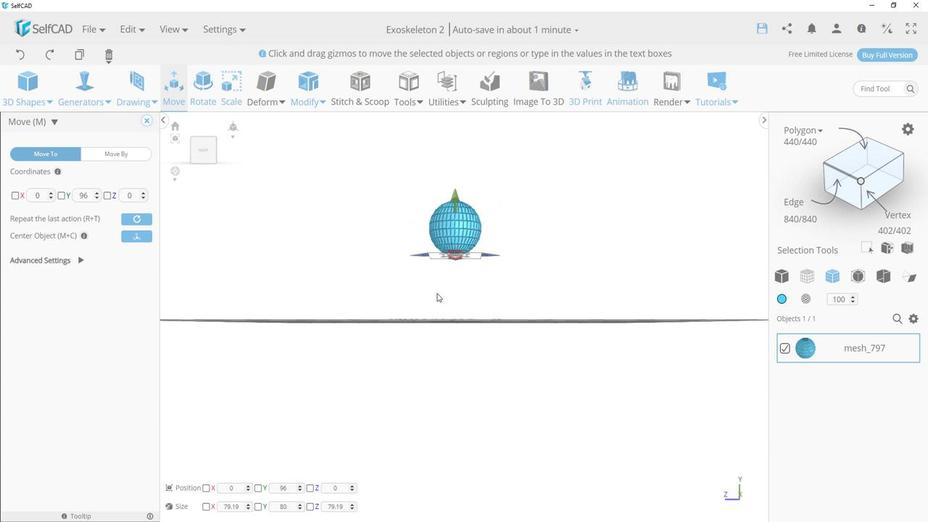 
Action: Mouse moved to (443, 281)
Screenshot: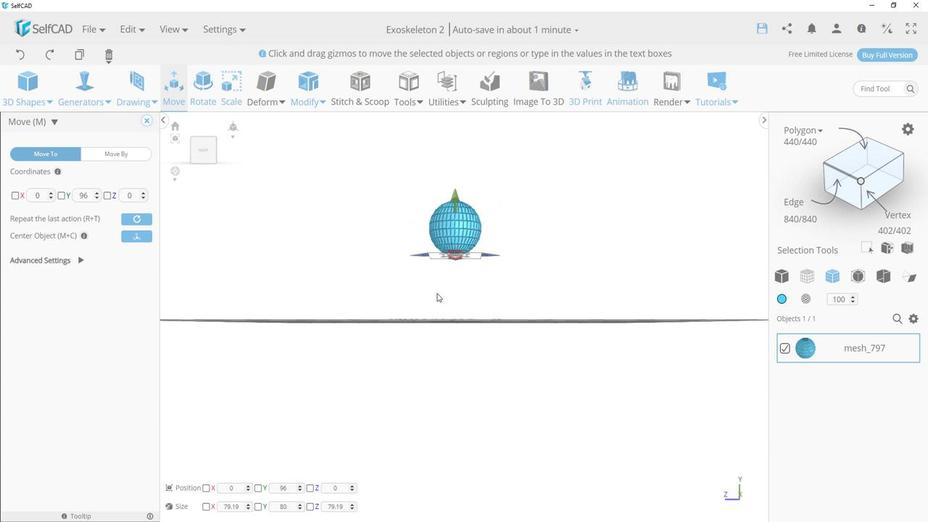 
Action: Mouse scrolled (443, 280) with delta (0, 0)
Screenshot: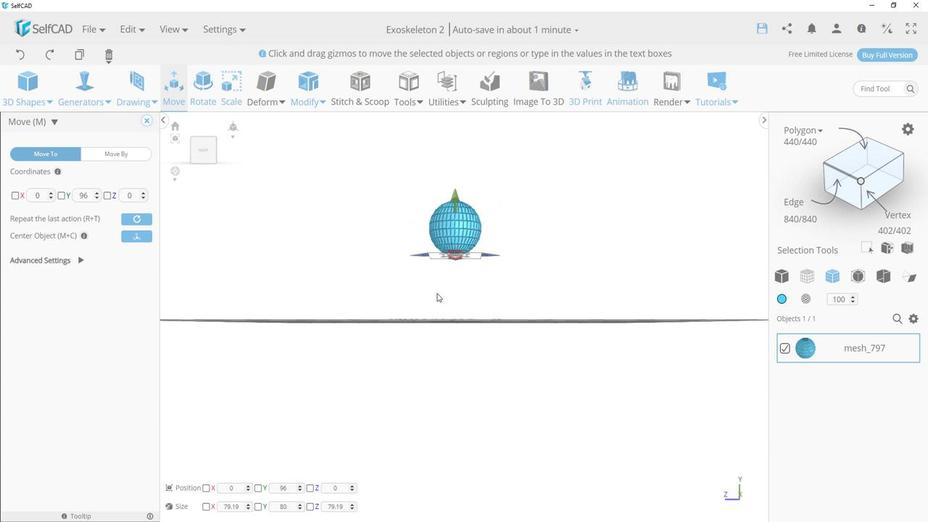 
Action: Mouse moved to (443, 281)
Screenshot: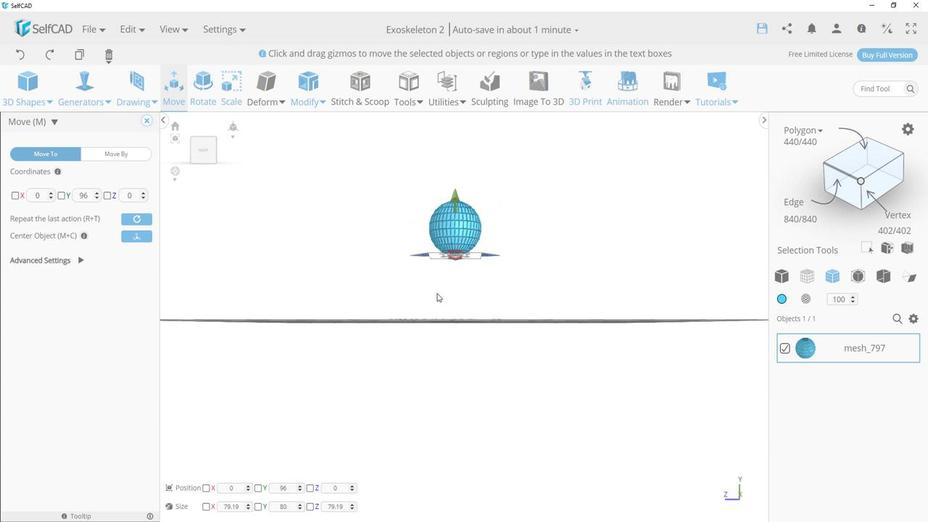 
Action: Mouse scrolled (443, 281) with delta (0, 0)
Screenshot: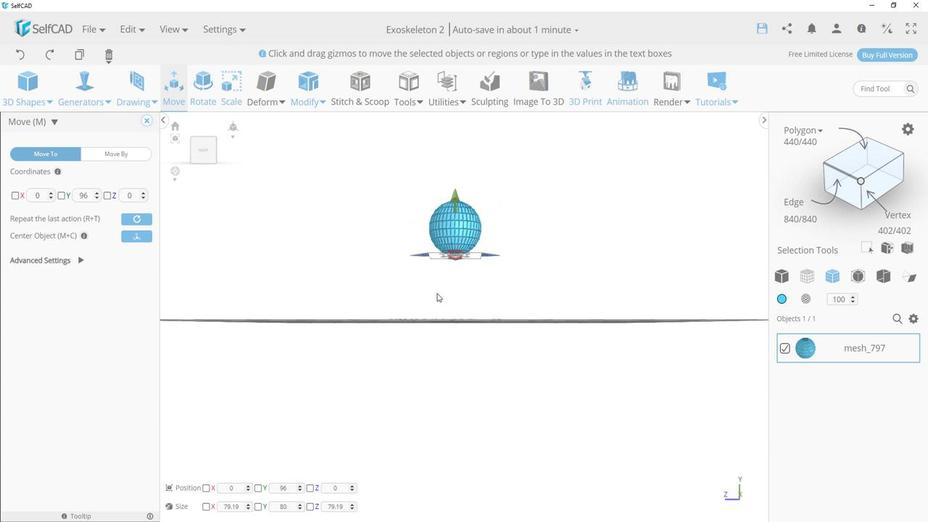 
Action: Mouse moved to (443, 282)
Screenshot: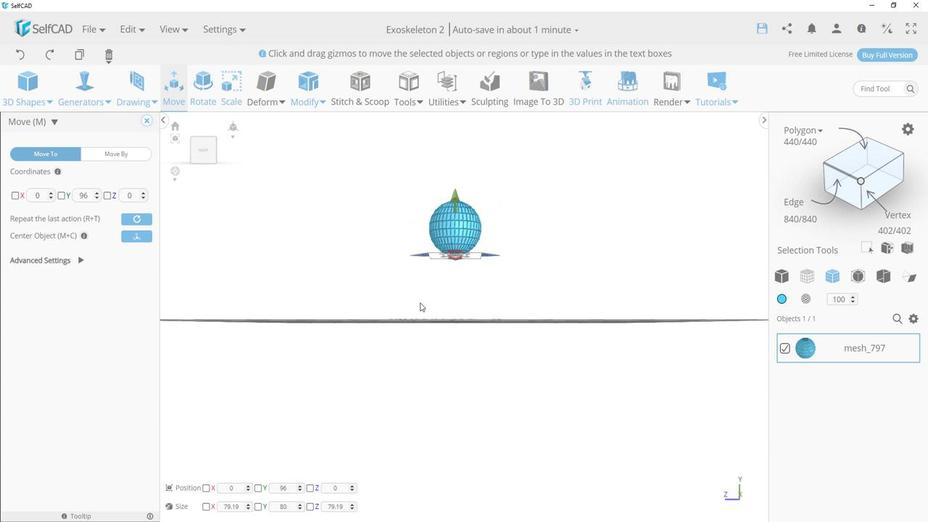 
Action: Mouse scrolled (443, 281) with delta (0, 0)
Screenshot: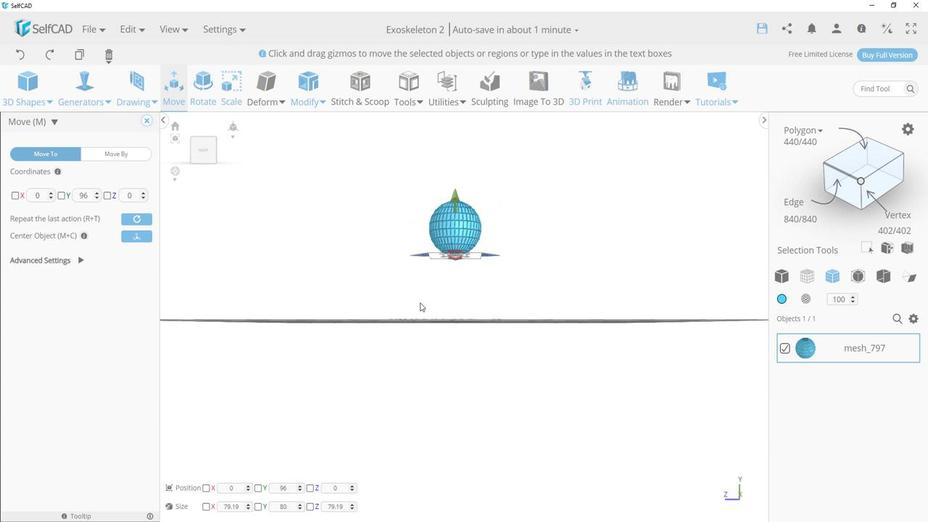 
Action: Mouse moved to (413, 308)
Screenshot: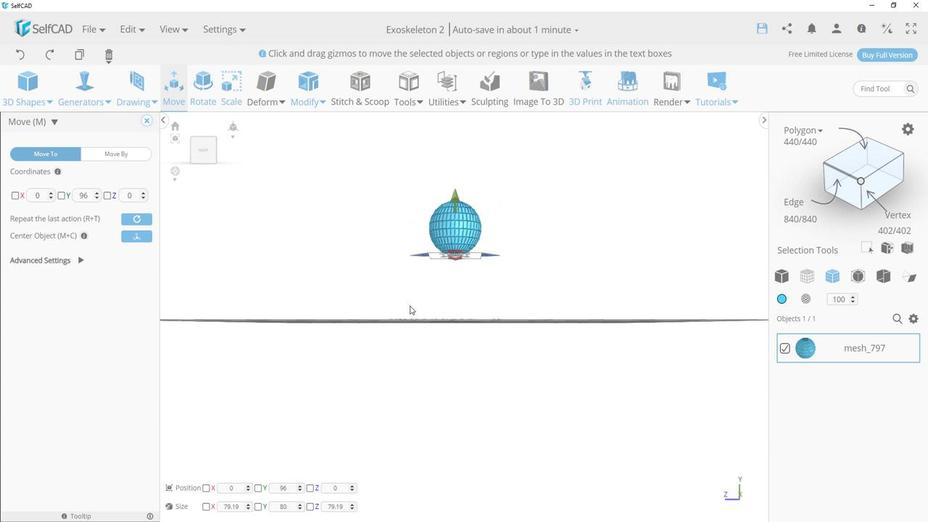 
Action: Mouse pressed left at (413, 308)
Screenshot: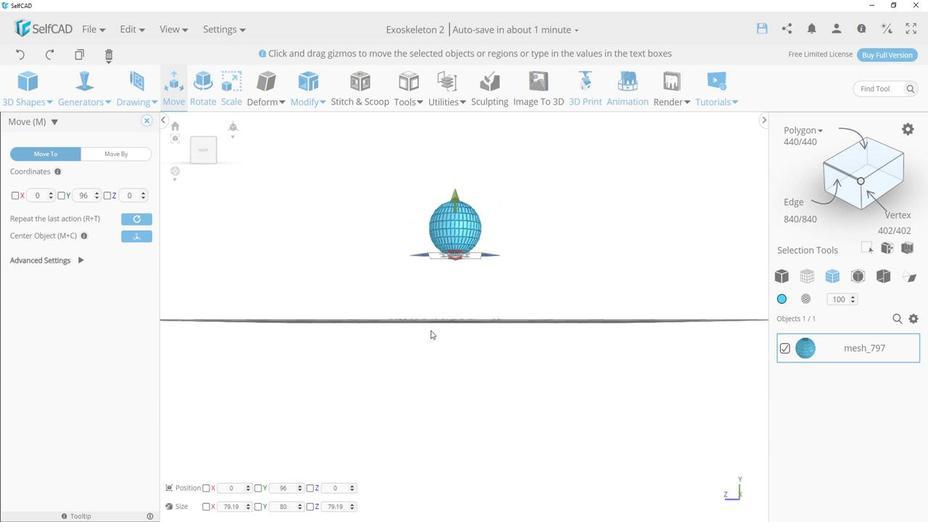 
Action: Mouse moved to (203, 500)
Screenshot: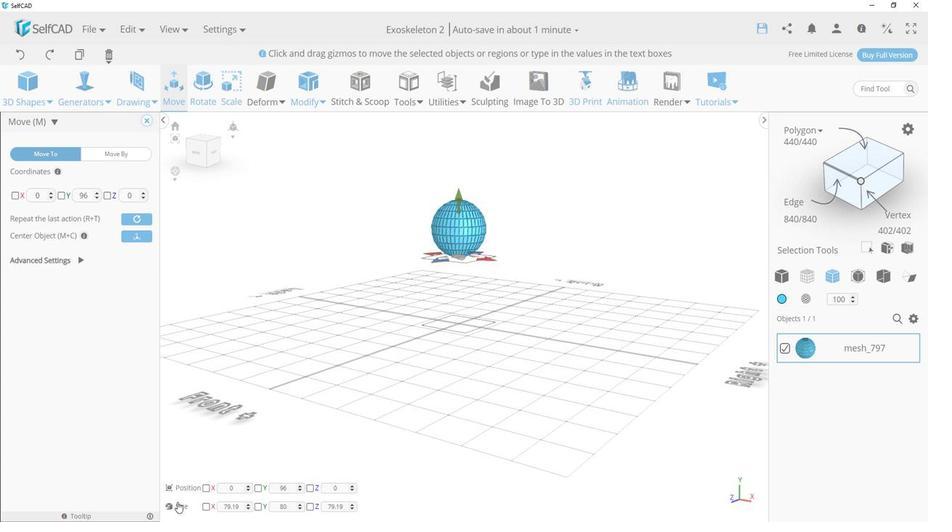 
Action: Mouse pressed left at (203, 500)
Screenshot: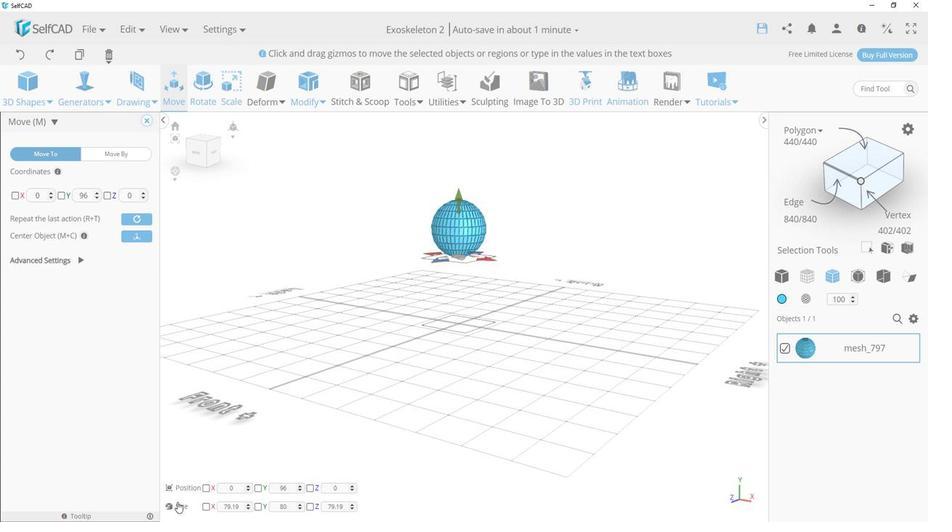 
Action: Mouse moved to (425, 309)
Screenshot: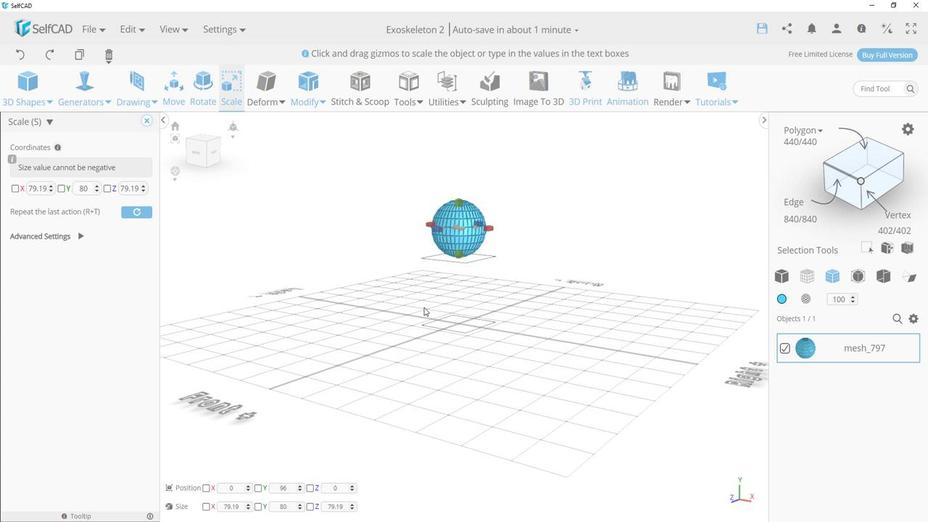 
Action: Mouse pressed left at (425, 309)
Screenshot: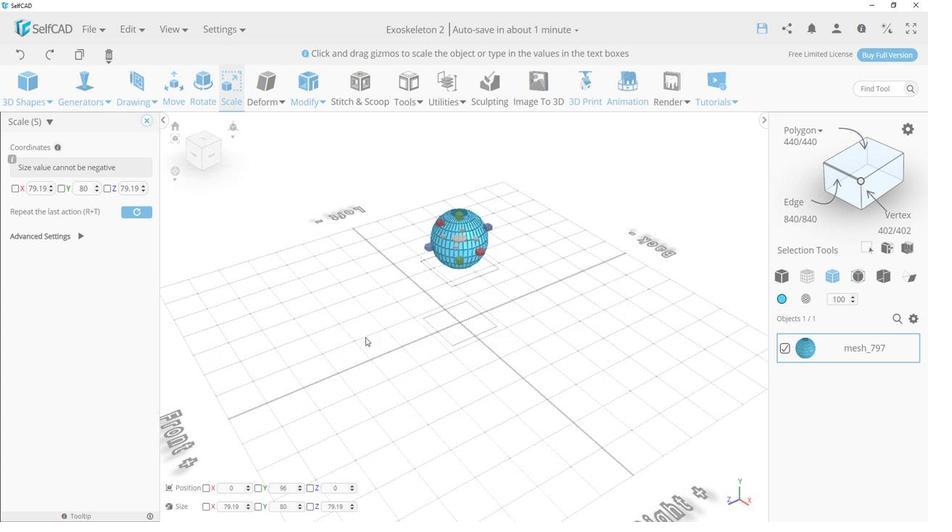 
Action: Mouse moved to (461, 249)
Screenshot: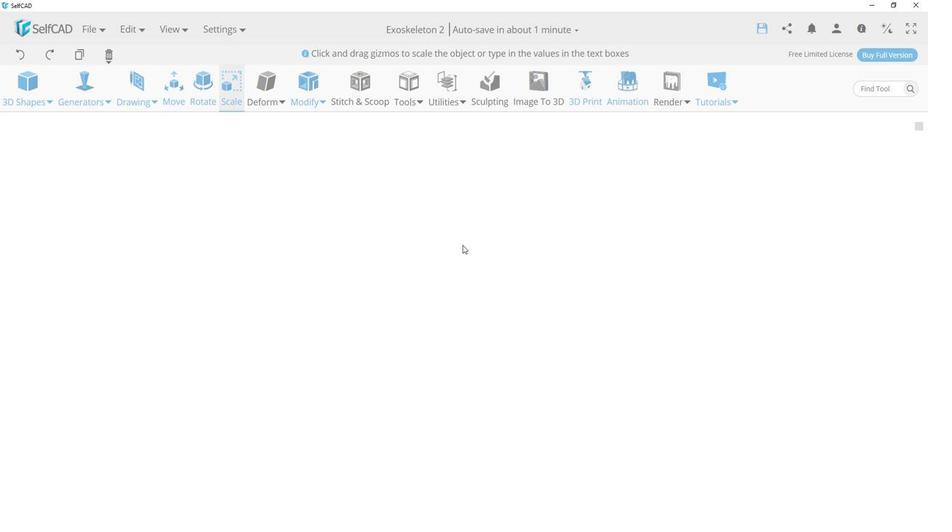 
Action: Mouse pressed left at (461, 249)
Screenshot: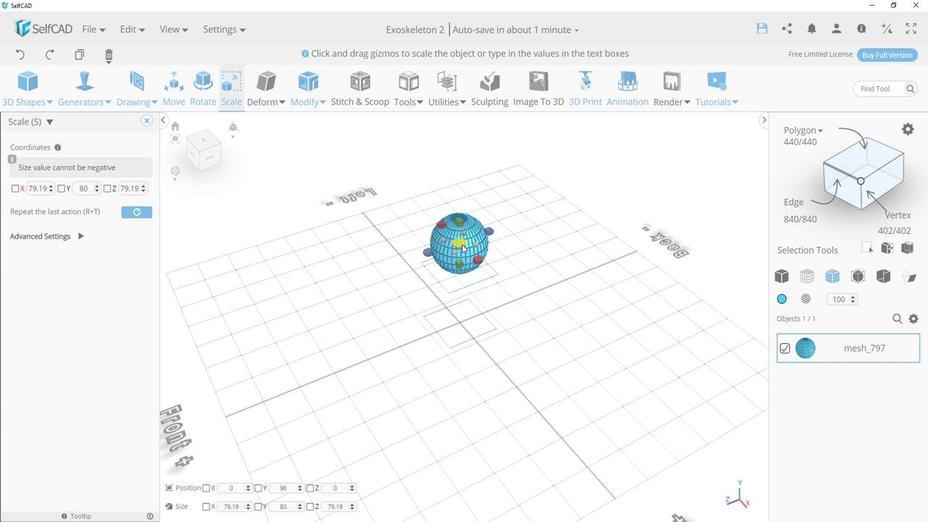 
Action: Mouse moved to (464, 277)
Screenshot: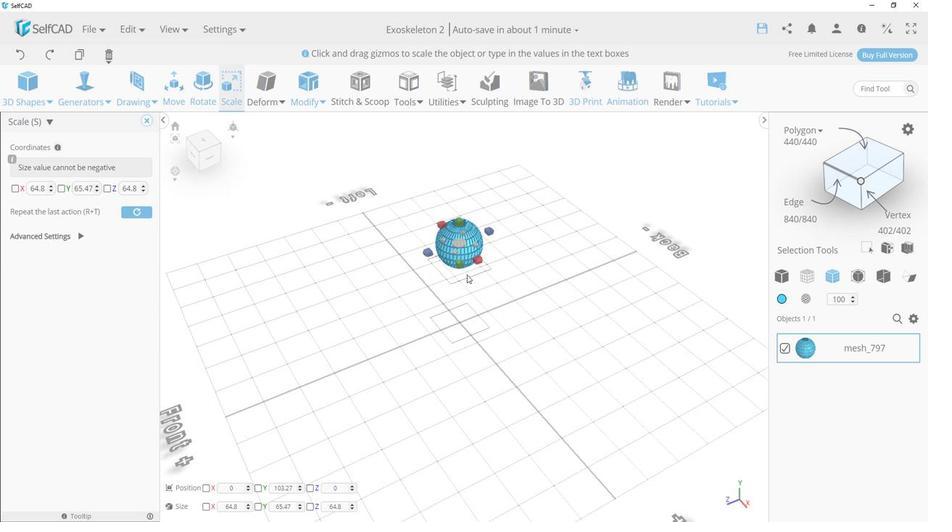 
Action: Mouse scrolled (464, 278) with delta (0, 0)
Screenshot: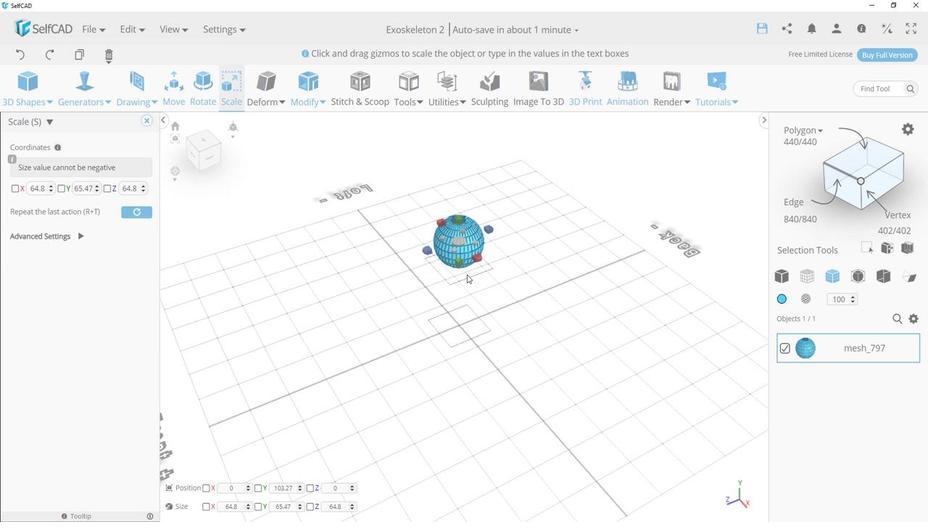 
Action: Mouse scrolled (464, 278) with delta (0, 0)
Screenshot: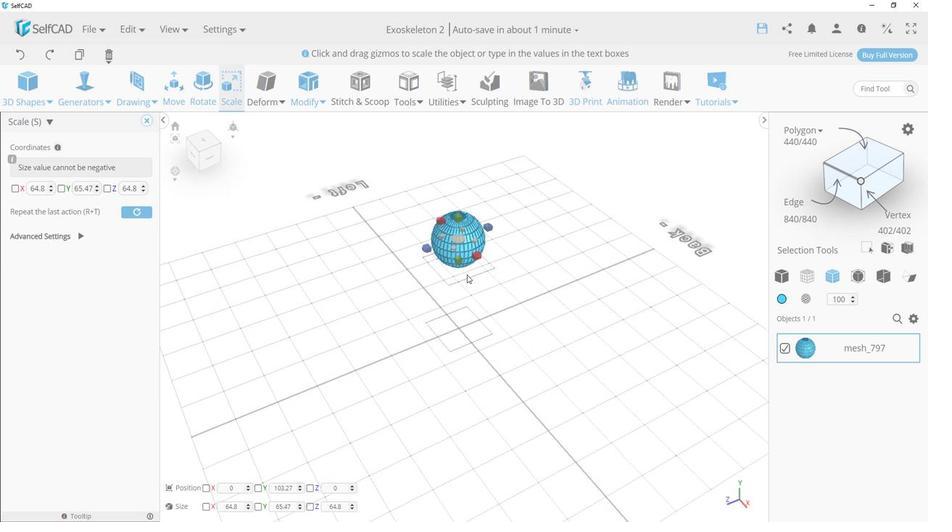 
Action: Mouse scrolled (464, 278) with delta (0, 0)
Screenshot: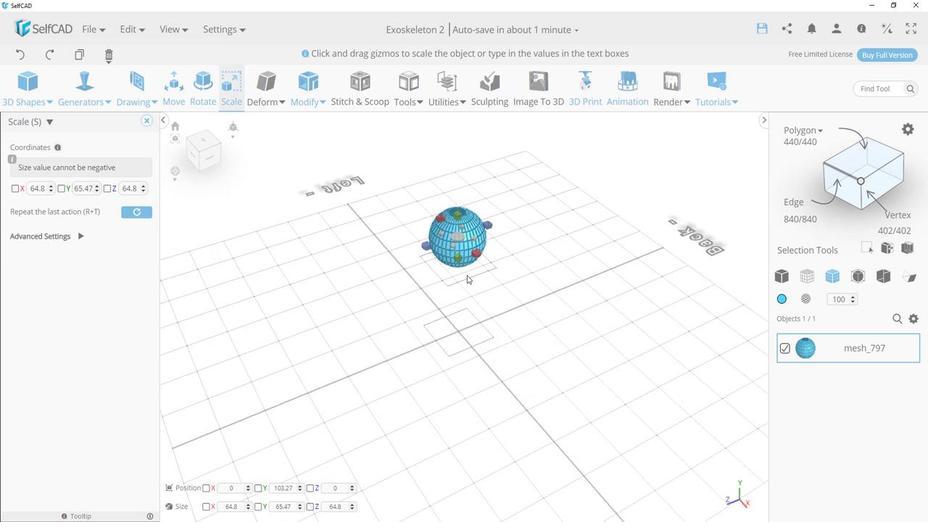 
Action: Mouse moved to (464, 278)
Screenshot: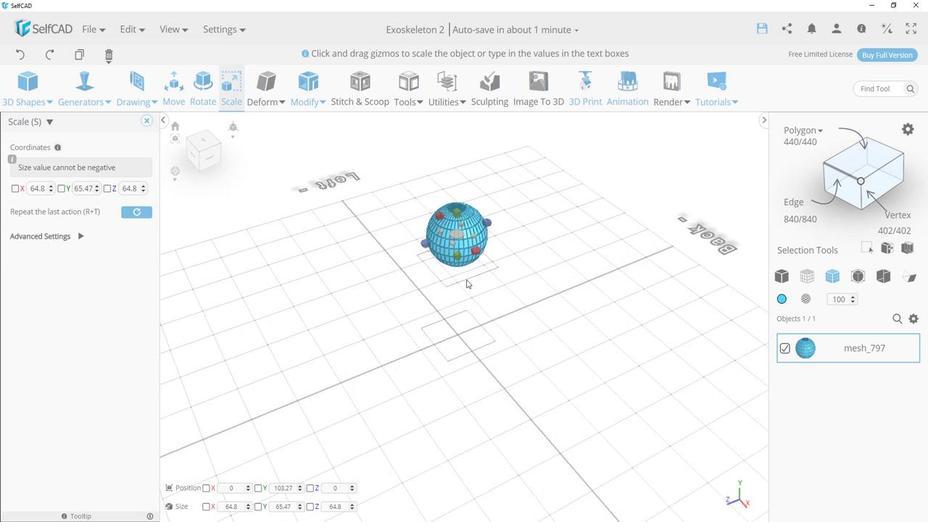 
Action: Mouse scrolled (464, 279) with delta (0, 0)
Screenshot: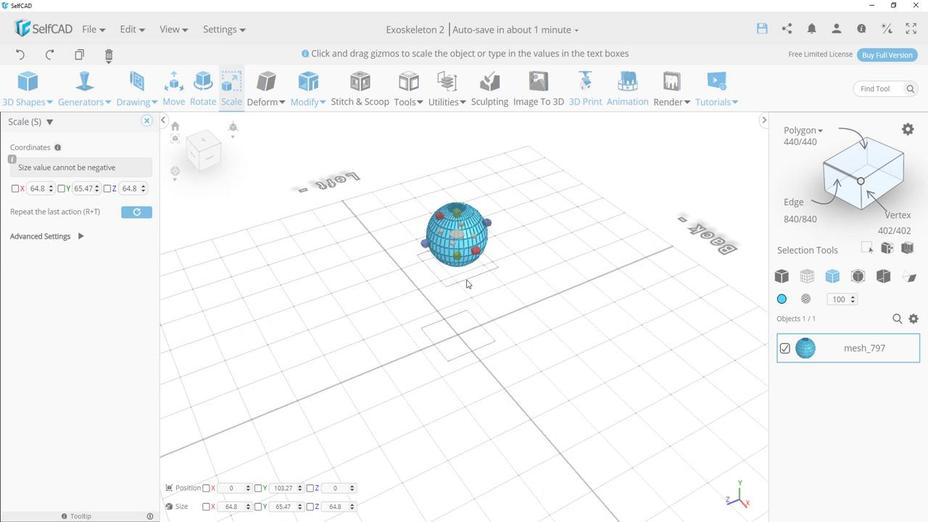 
Action: Mouse moved to (393, 314)
Screenshot: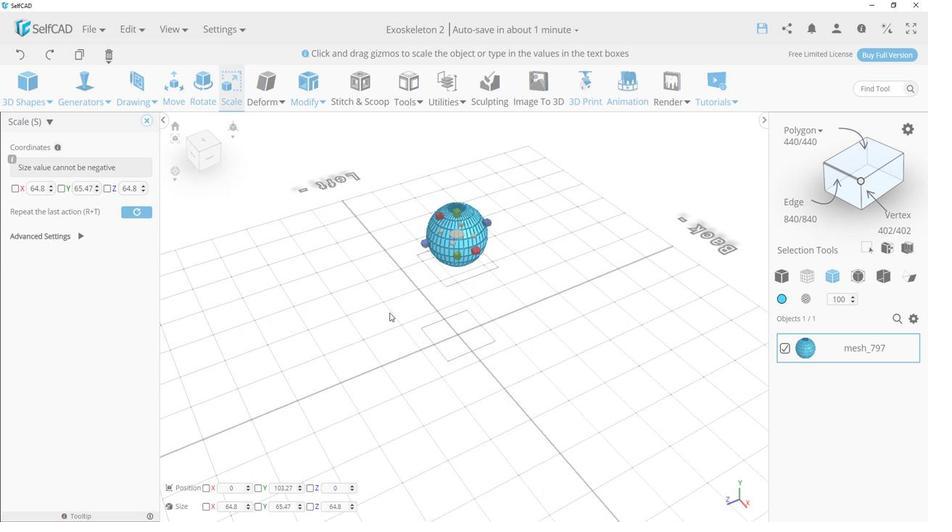 
Action: Mouse pressed left at (393, 314)
Screenshot: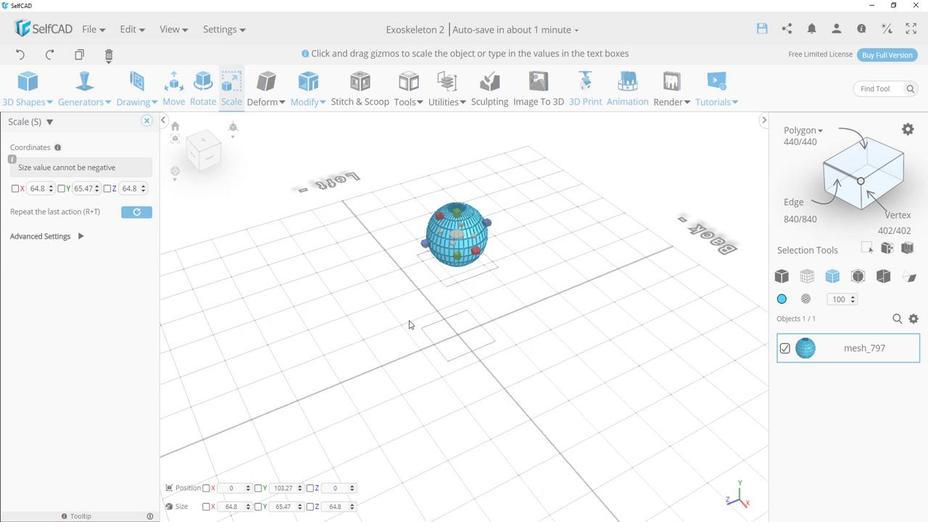 
Action: Mouse moved to (493, 261)
Screenshot: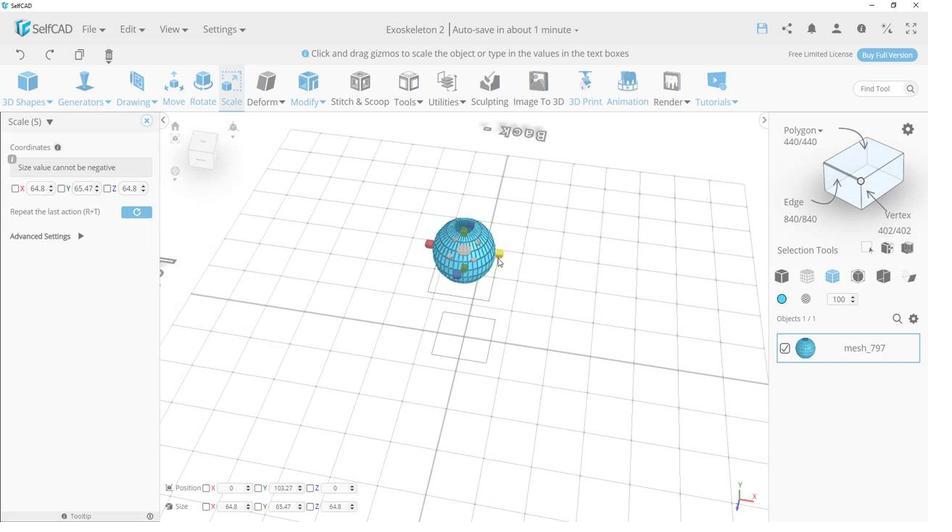 
Action: Mouse pressed left at (493, 261)
Screenshot: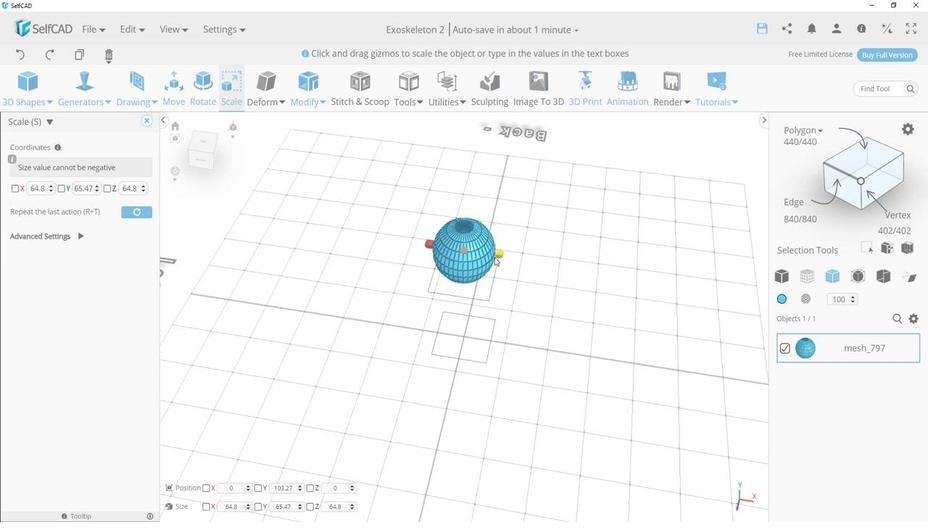 
Action: Mouse moved to (521, 305)
Screenshot: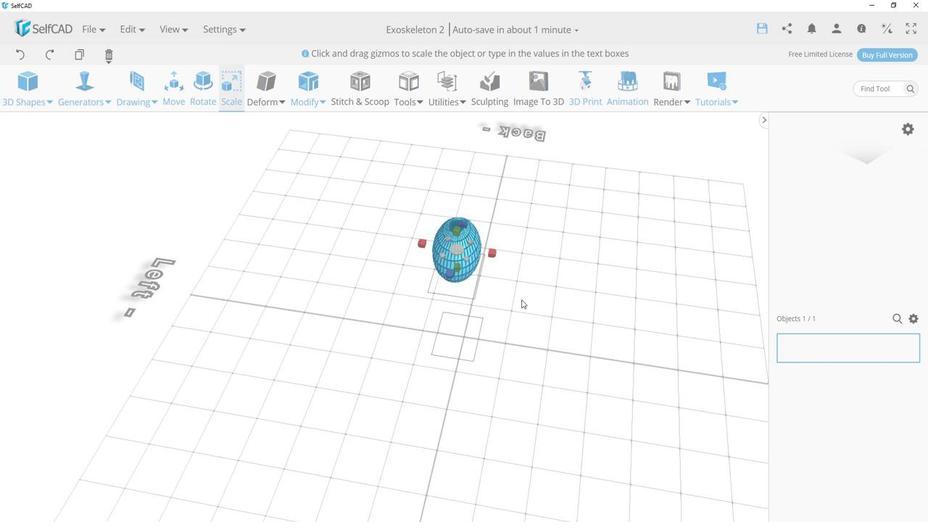 
Action: Mouse pressed left at (521, 305)
Screenshot: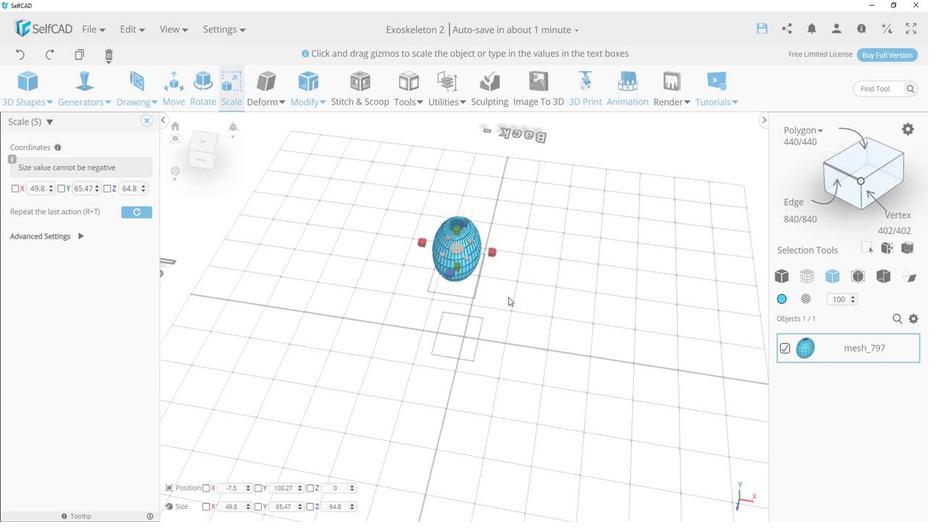 
Action: Mouse moved to (485, 271)
Screenshot: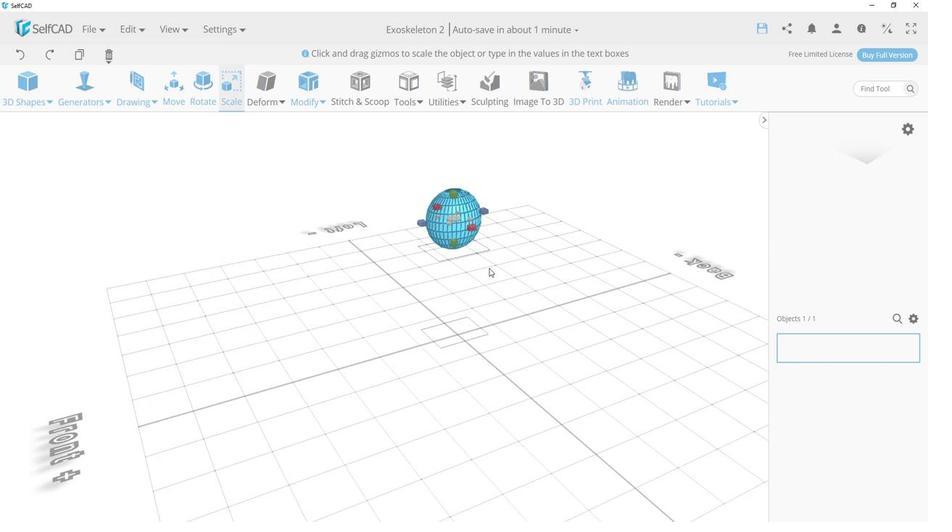 
Action: Mouse pressed left at (485, 271)
Screenshot: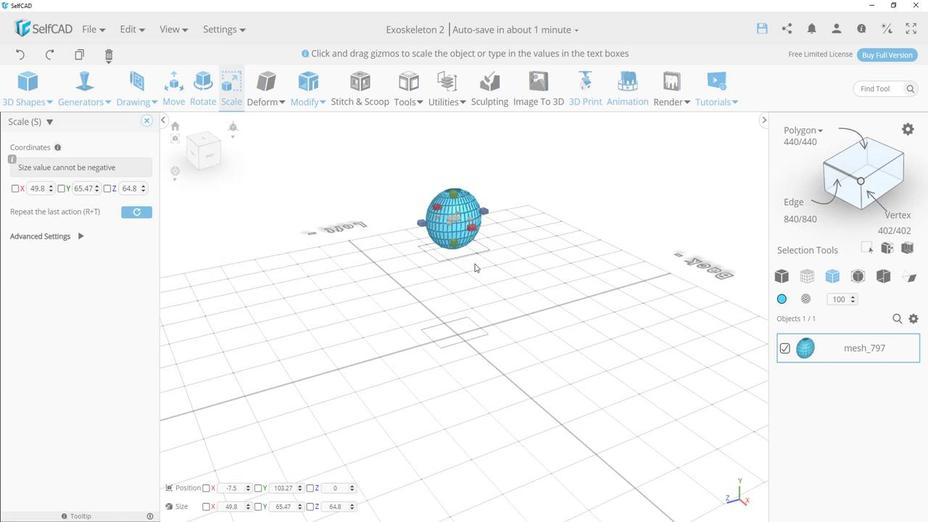 
Action: Mouse moved to (248, 482)
Screenshot: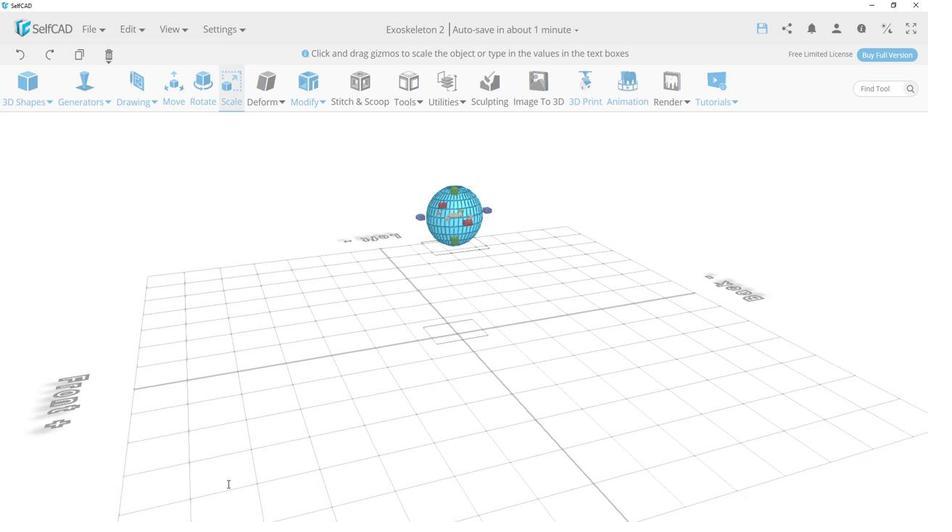 
Action: Mouse pressed left at (248, 482)
Screenshot: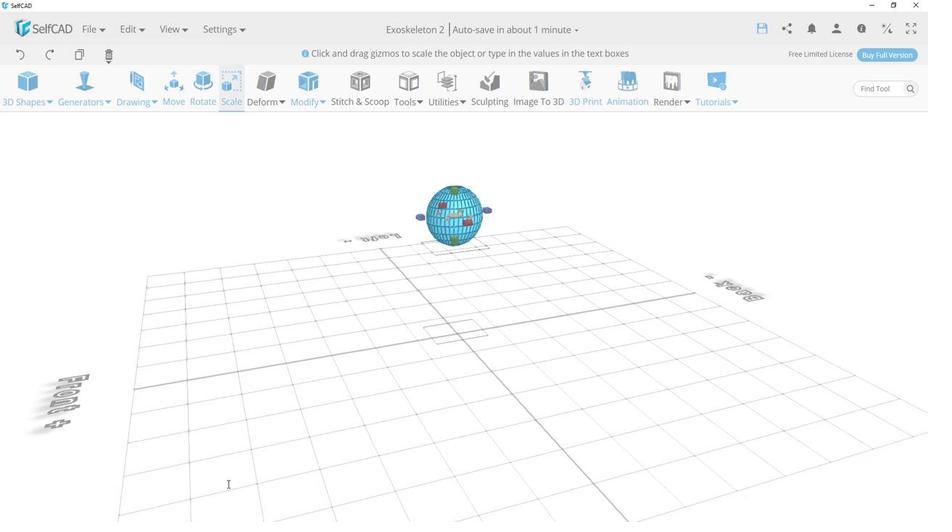 
Action: Key pressed 0<Key.shift_r><Key.enter>
Screenshot: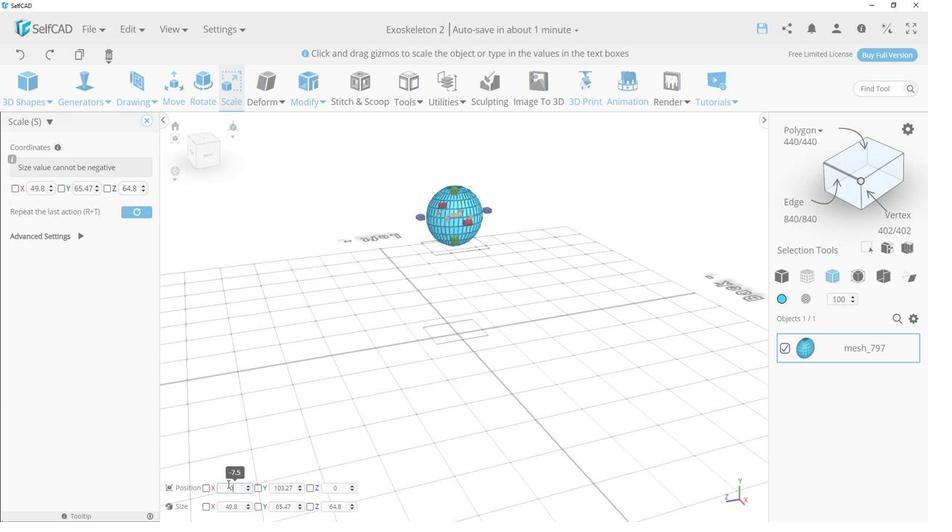 
Action: Mouse moved to (485, 232)
Screenshot: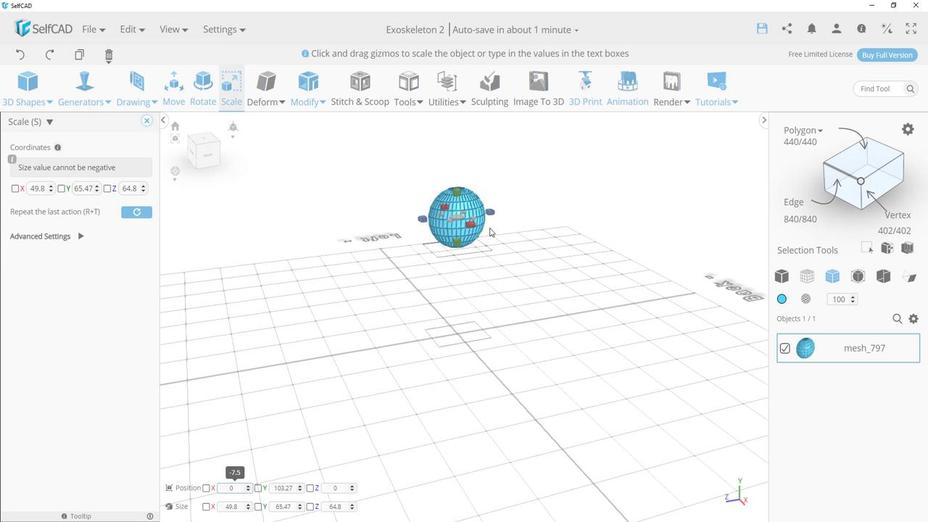 
Action: Mouse scrolled (485, 232) with delta (0, 0)
Screenshot: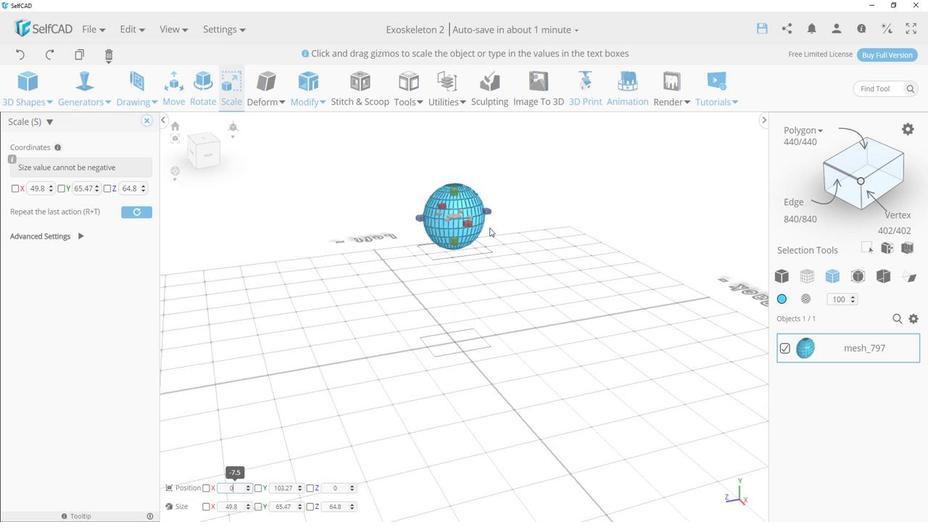 
Action: Mouse scrolled (485, 232) with delta (0, 0)
Screenshot: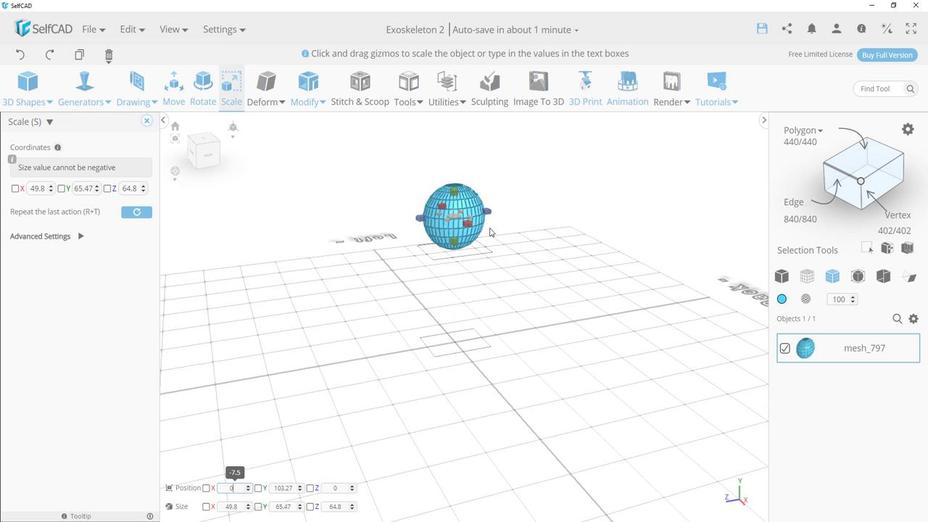 
Action: Mouse scrolled (485, 232) with delta (0, 0)
Screenshot: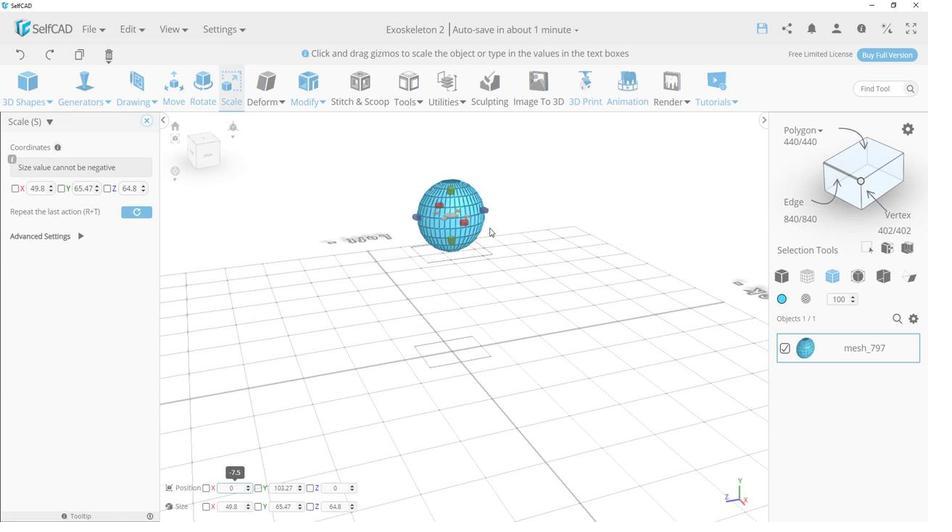 
Action: Mouse scrolled (485, 232) with delta (0, 0)
Screenshot: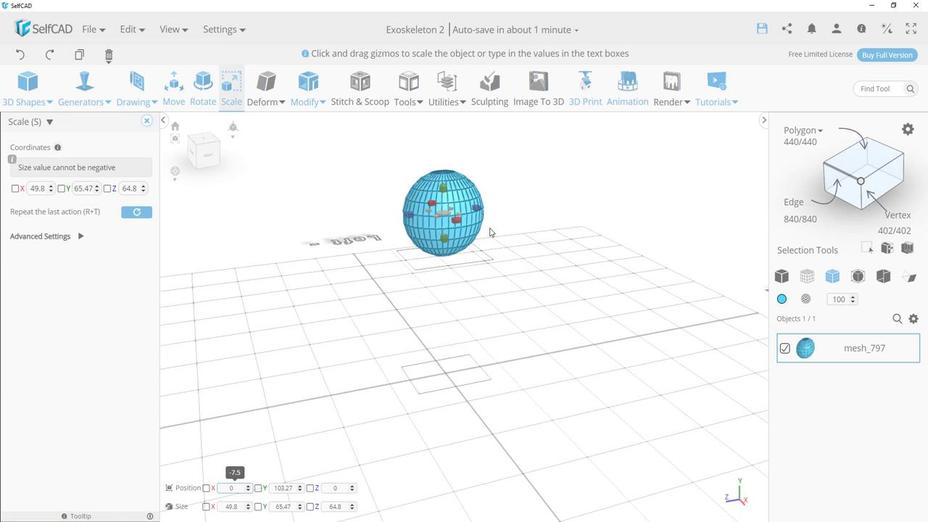 
Action: Mouse scrolled (485, 232) with delta (0, 0)
Screenshot: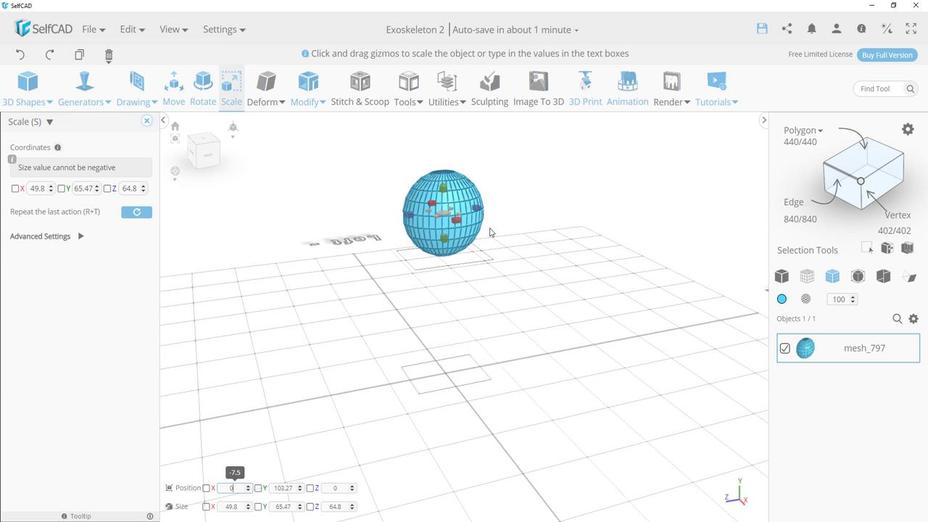 
Action: Mouse scrolled (485, 232) with delta (0, 0)
Screenshot: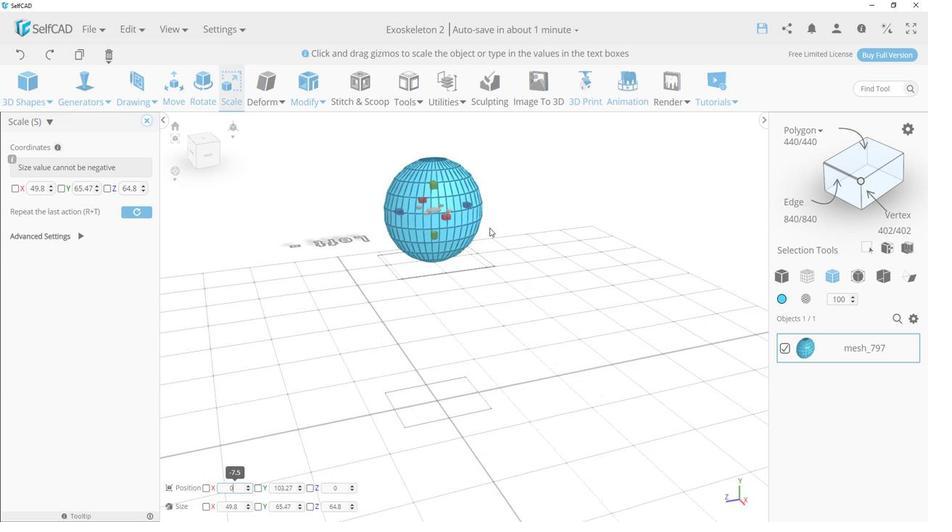 
Action: Mouse scrolled (485, 232) with delta (0, 0)
Screenshot: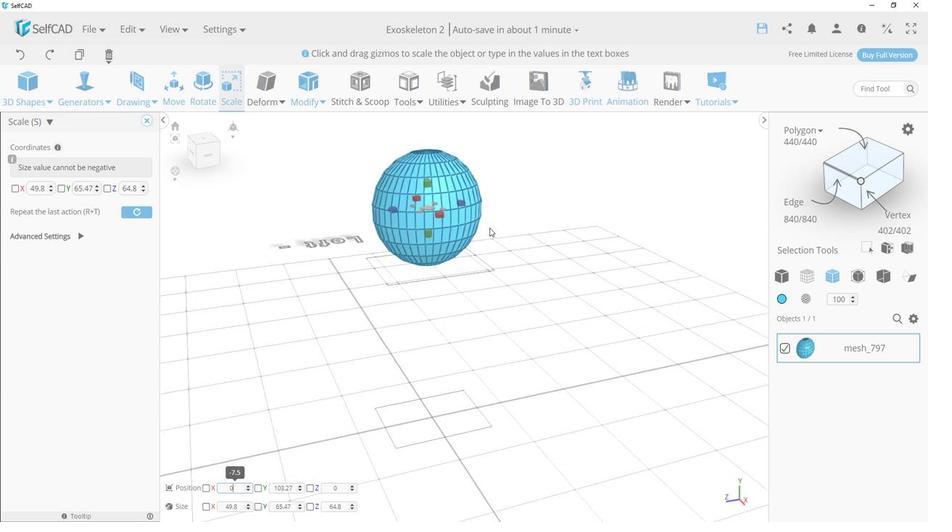 
Action: Mouse moved to (486, 260)
Screenshot: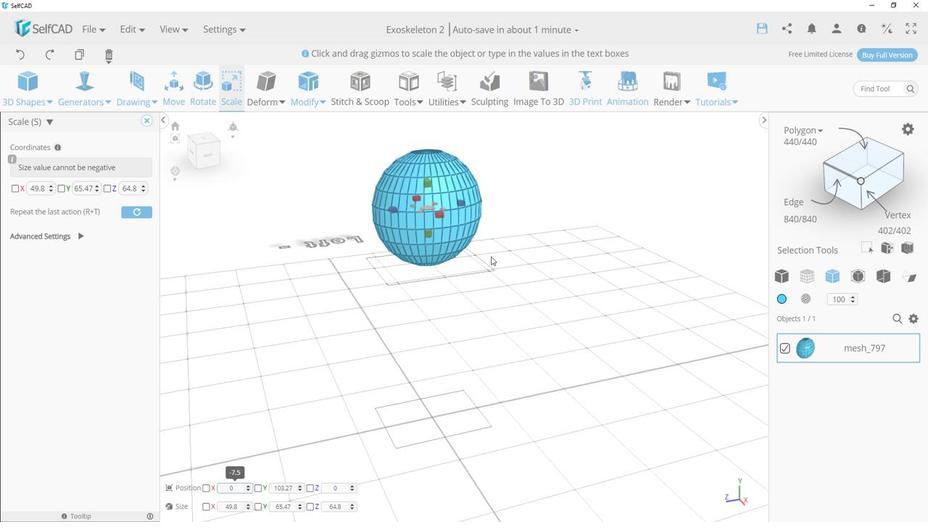 
Action: Mouse pressed left at (486, 260)
Screenshot: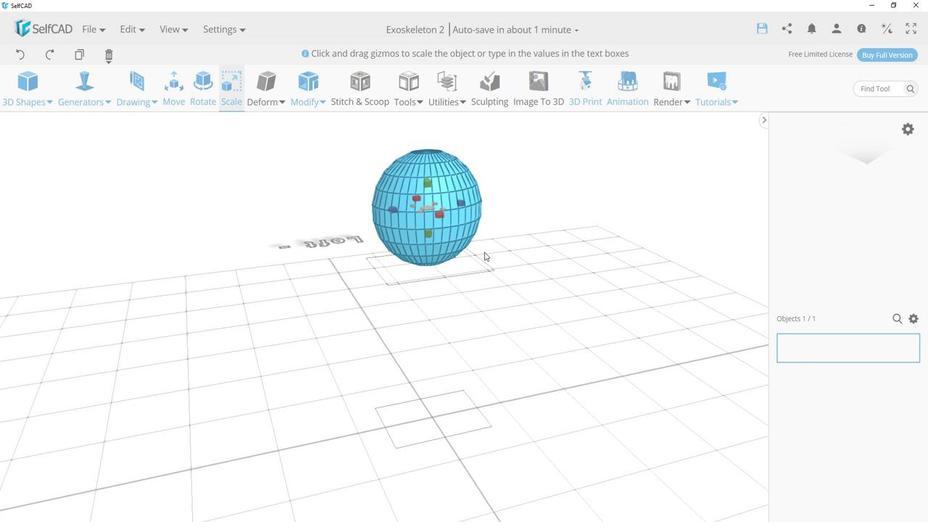 
Action: Mouse moved to (394, 203)
Screenshot: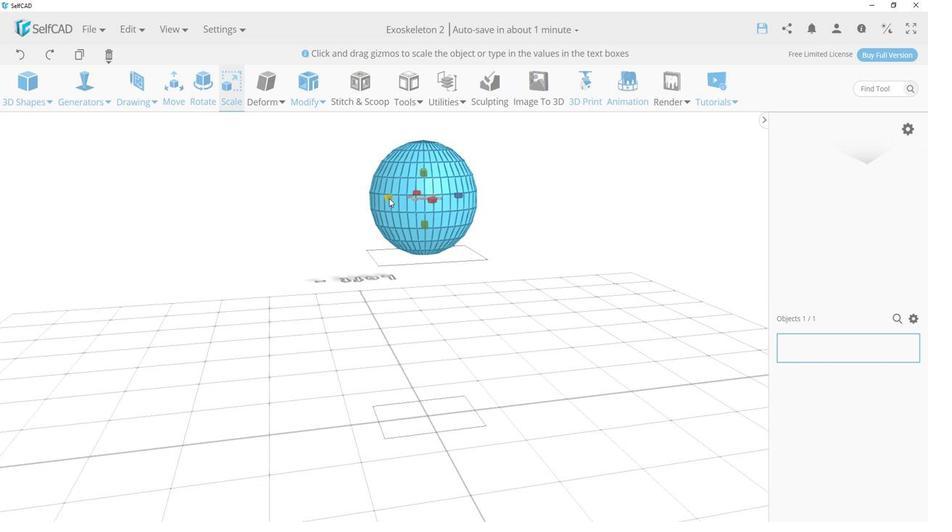 
Action: Mouse pressed left at (394, 203)
Screenshot: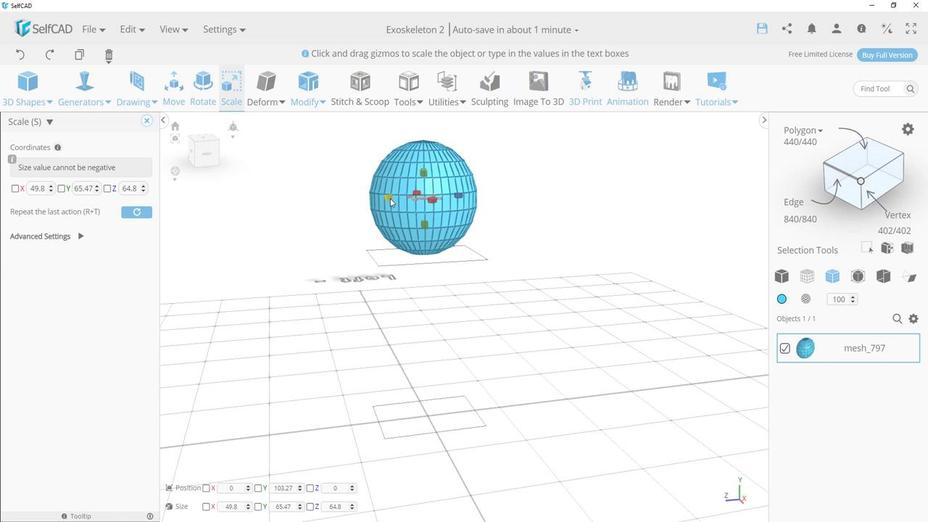
Action: Mouse moved to (223, 101)
Screenshot: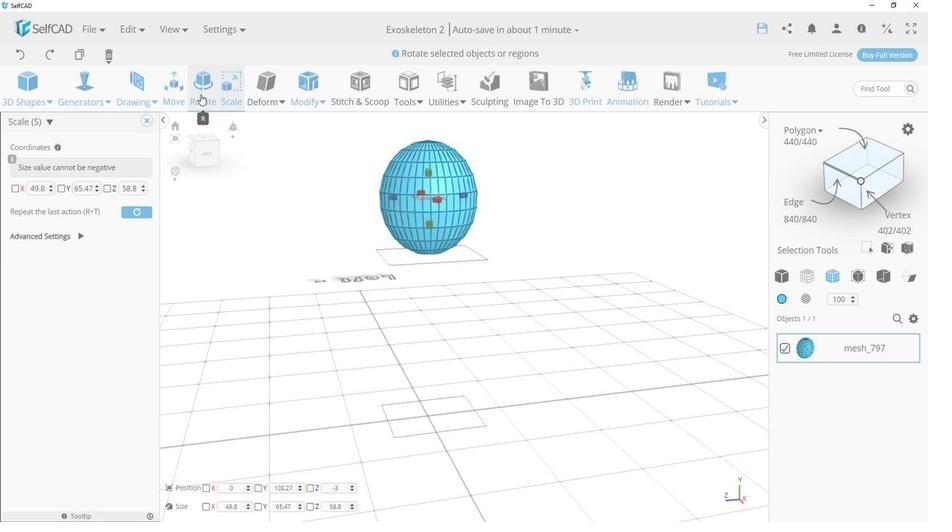 
Action: Mouse pressed left at (223, 101)
Screenshot: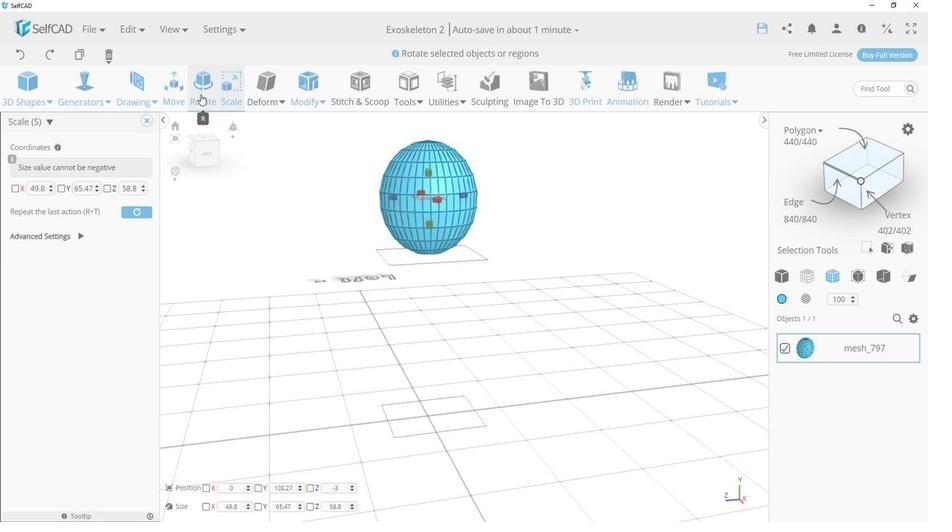
Action: Mouse moved to (432, 195)
Screenshot: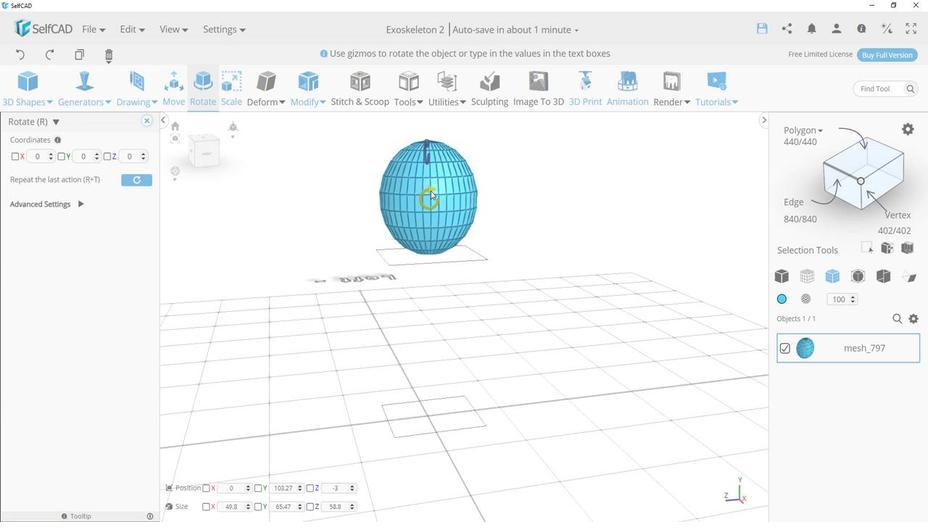 
Action: Mouse pressed left at (432, 195)
Screenshot: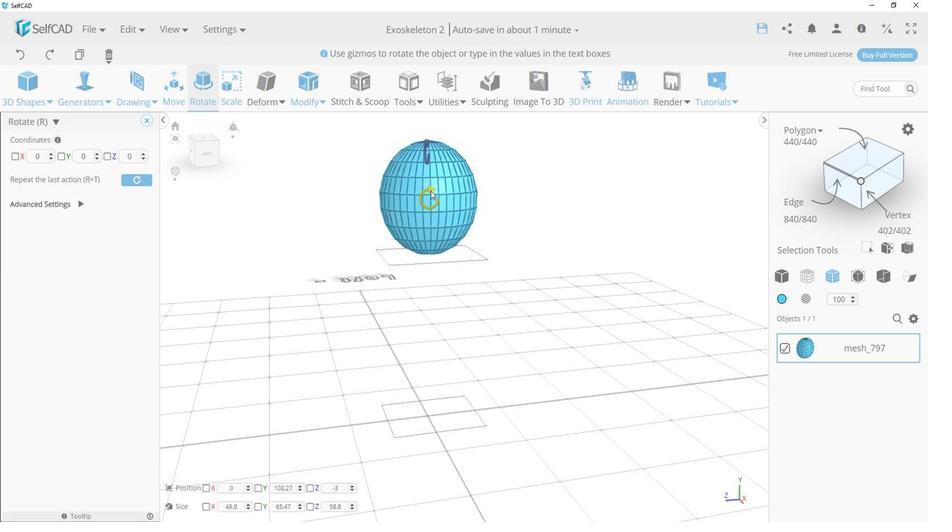 
Action: Mouse moved to (429, 313)
Screenshot: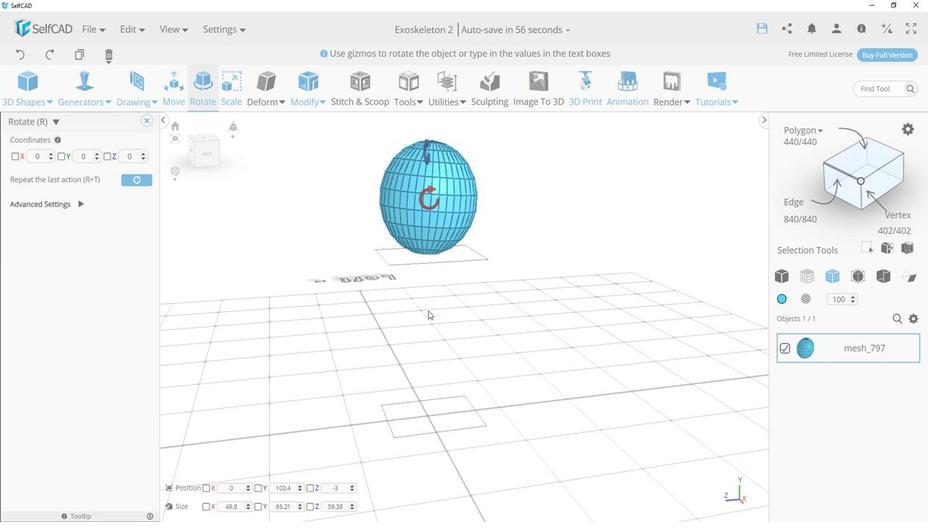 
Action: Mouse pressed left at (429, 313)
Screenshot: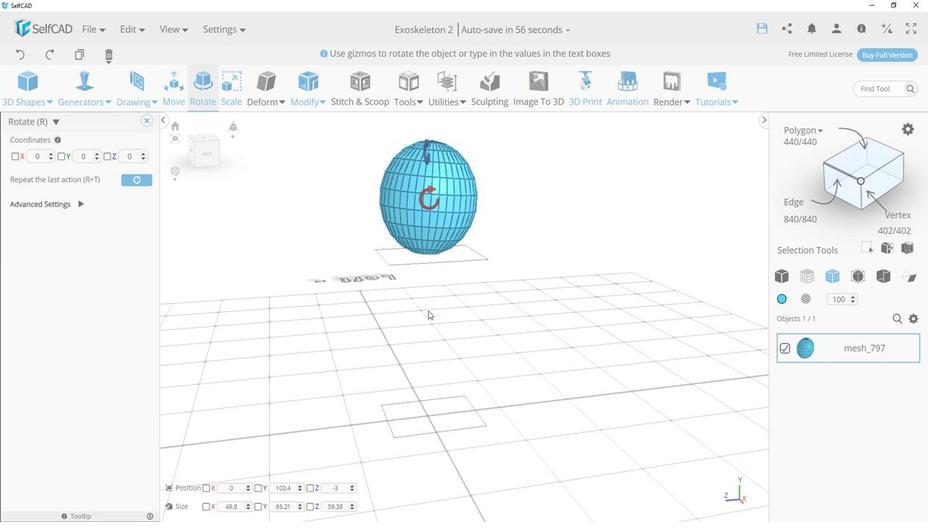 
Action: Mouse moved to (333, 288)
Screenshot: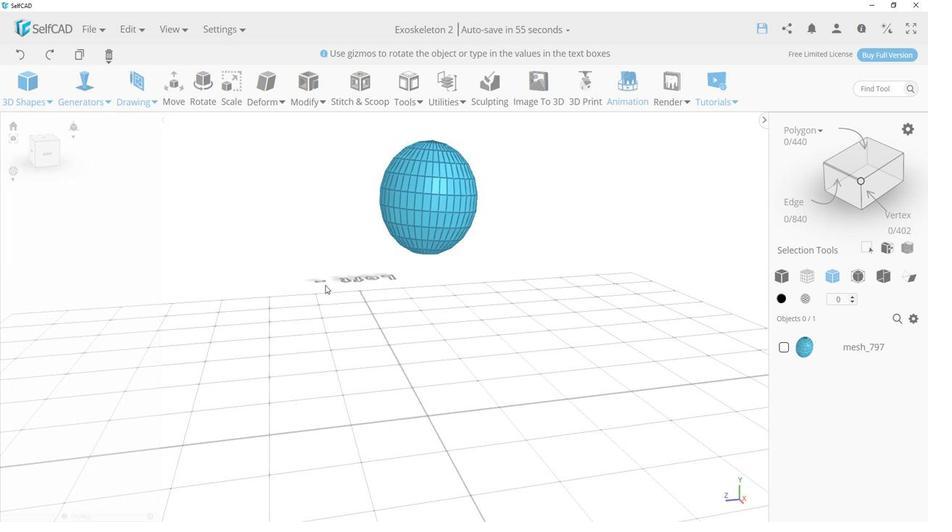 
Action: Mouse pressed left at (333, 288)
Screenshot: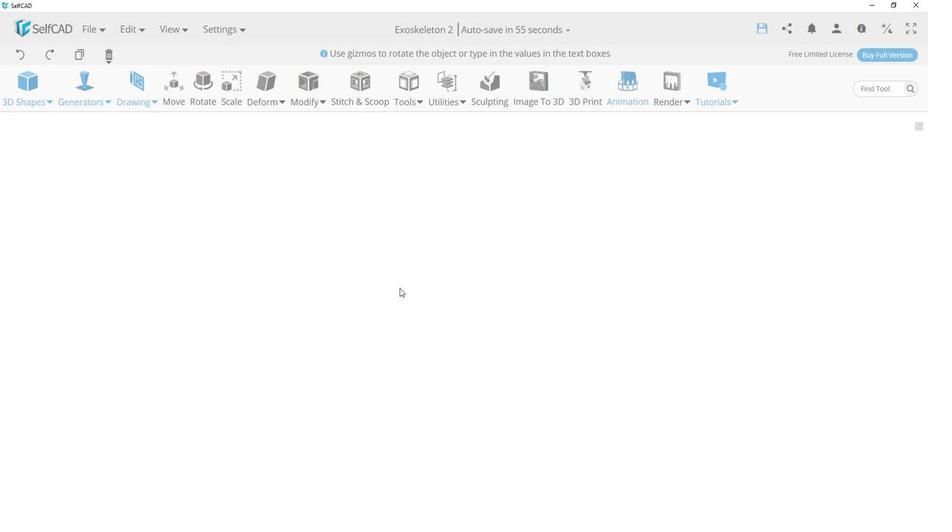 
Action: Mouse moved to (434, 280)
Screenshot: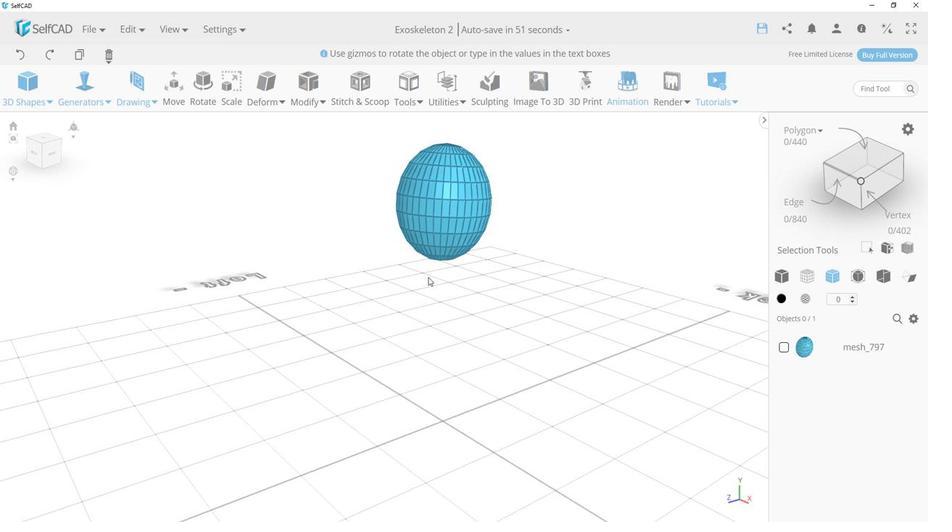 
Action: Mouse pressed left at (434, 280)
Screenshot: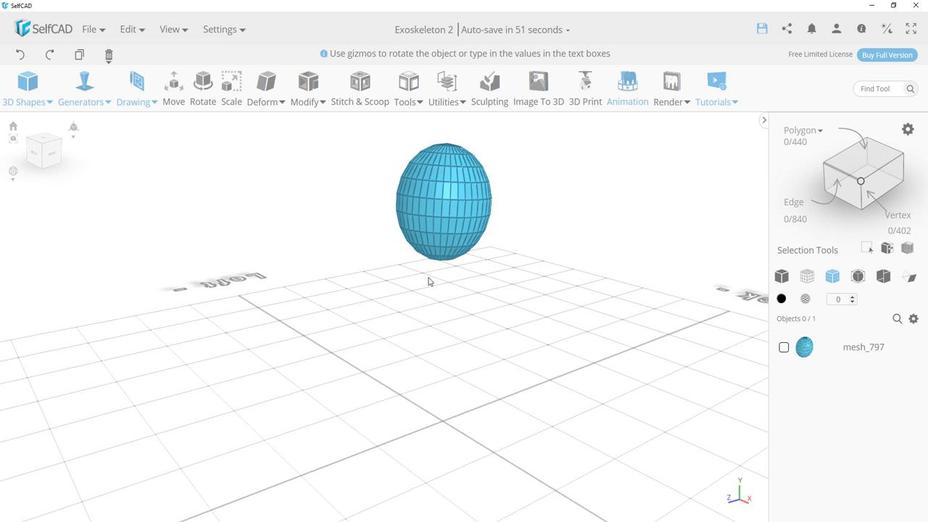 
Action: Mouse moved to (446, 192)
Screenshot: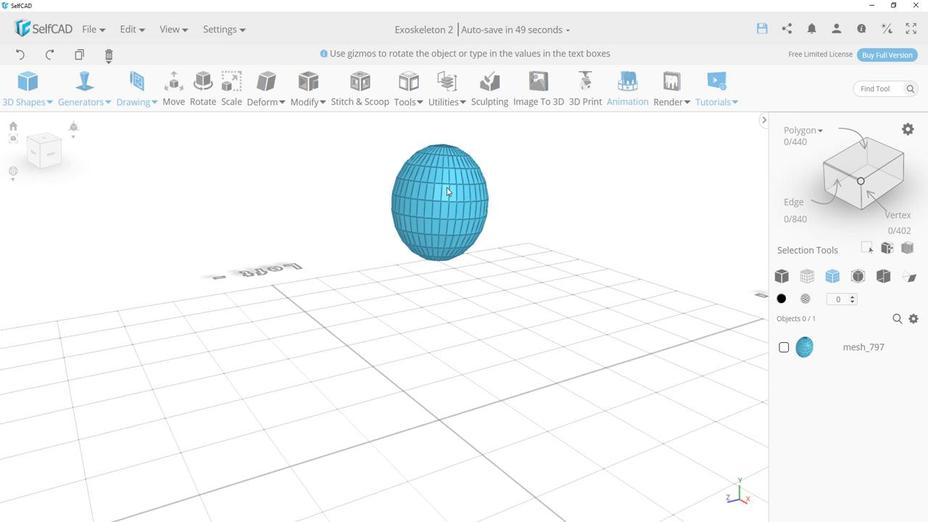
Action: Mouse pressed left at (446, 192)
Screenshot: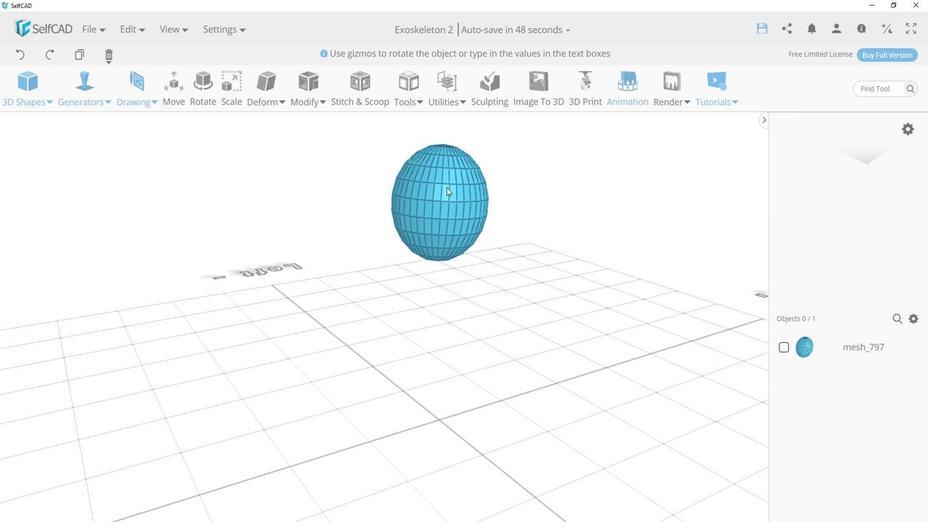 
Action: Mouse moved to (446, 192)
Screenshot: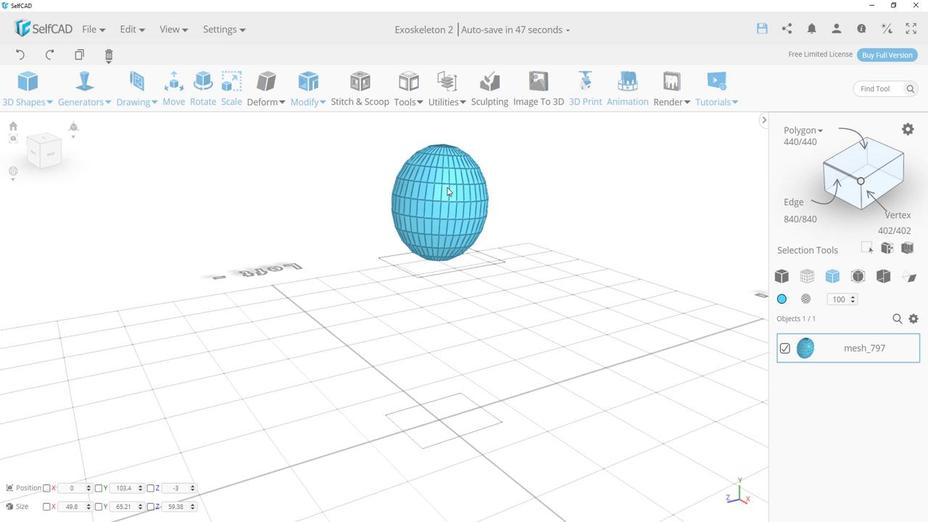 
Action: Key pressed ctrl+C
Screenshot: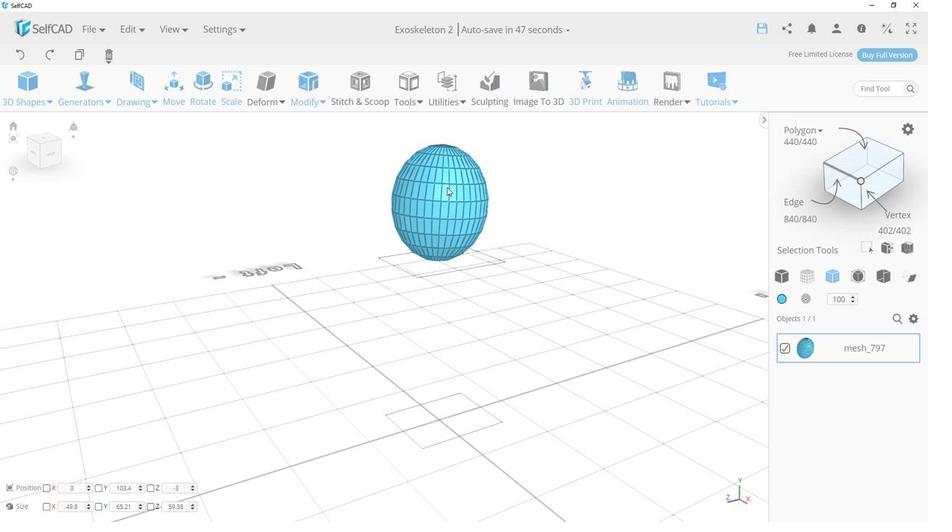
Action: Mouse moved to (205, 97)
Screenshot: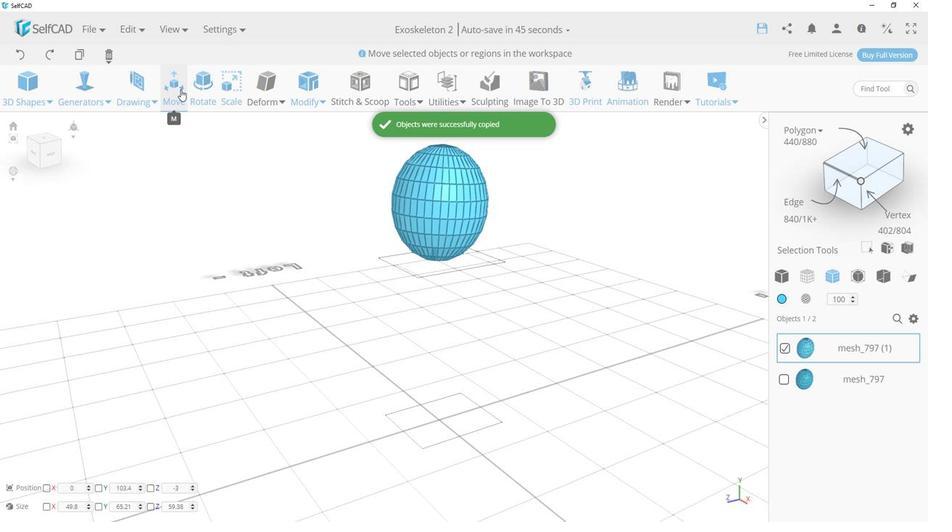 
Action: Mouse pressed left at (205, 97)
Screenshot: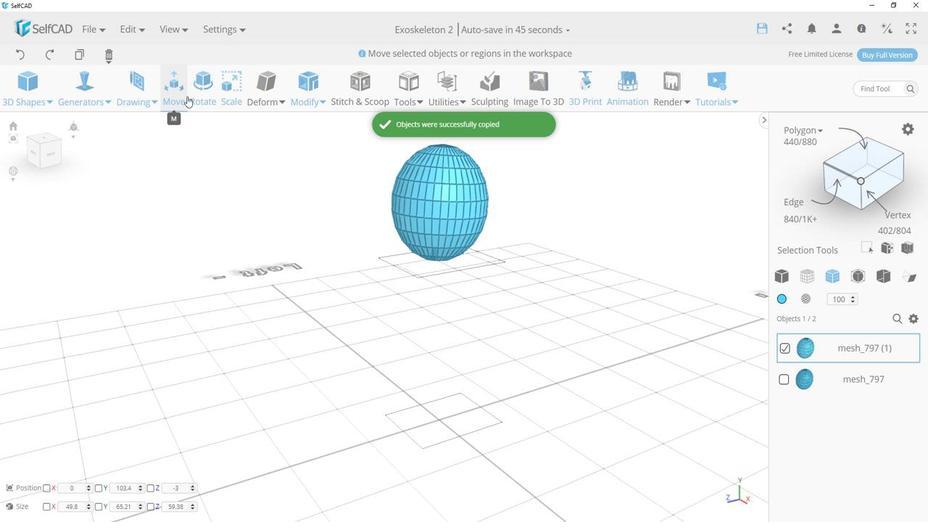
Action: Mouse moved to (438, 205)
Screenshot: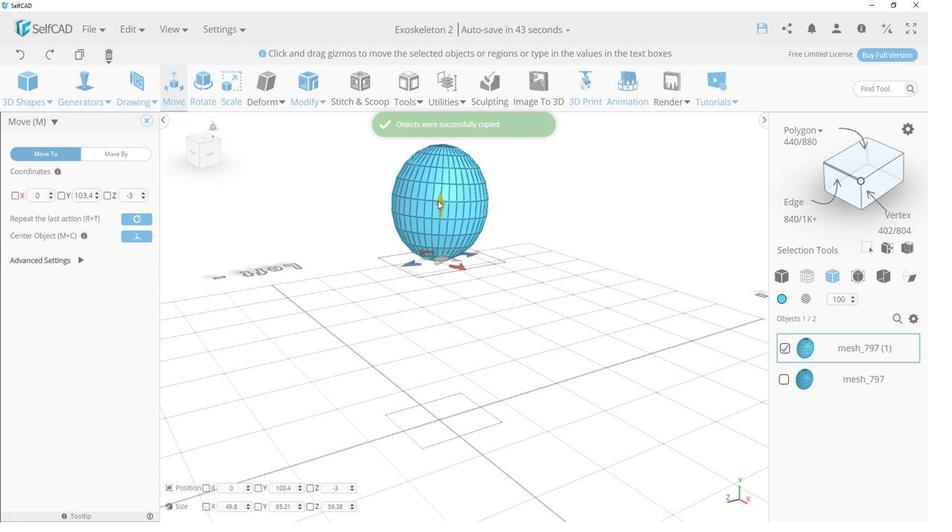 
Action: Mouse pressed left at (438, 205)
Screenshot: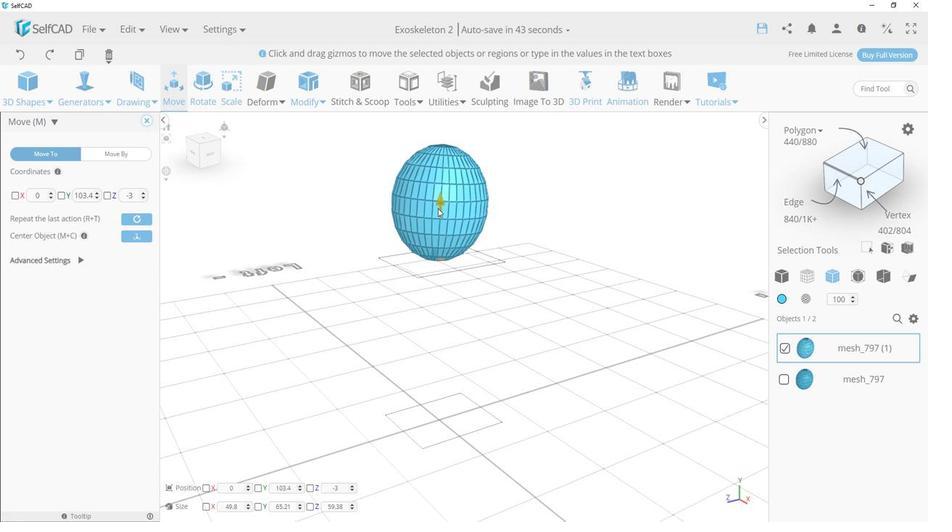 
Action: Mouse moved to (203, 503)
Screenshot: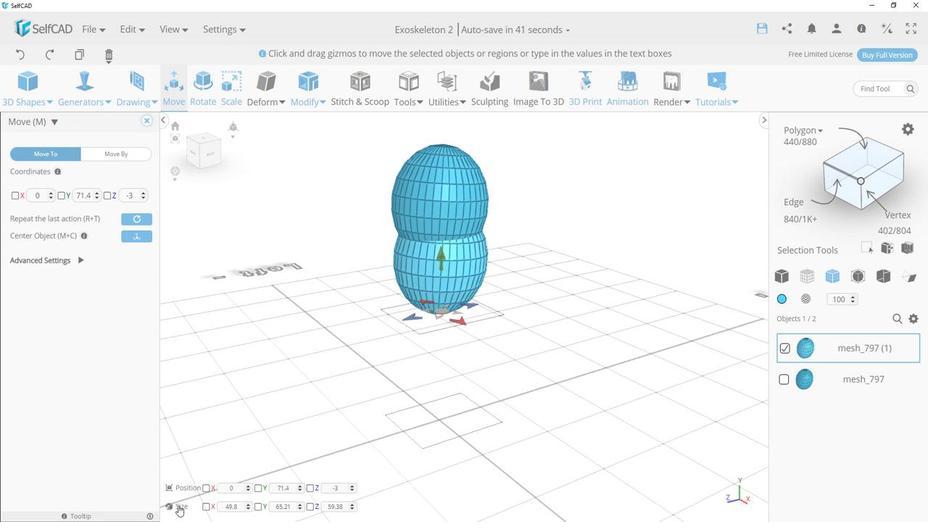 
Action: Mouse pressed left at (203, 503)
Screenshot: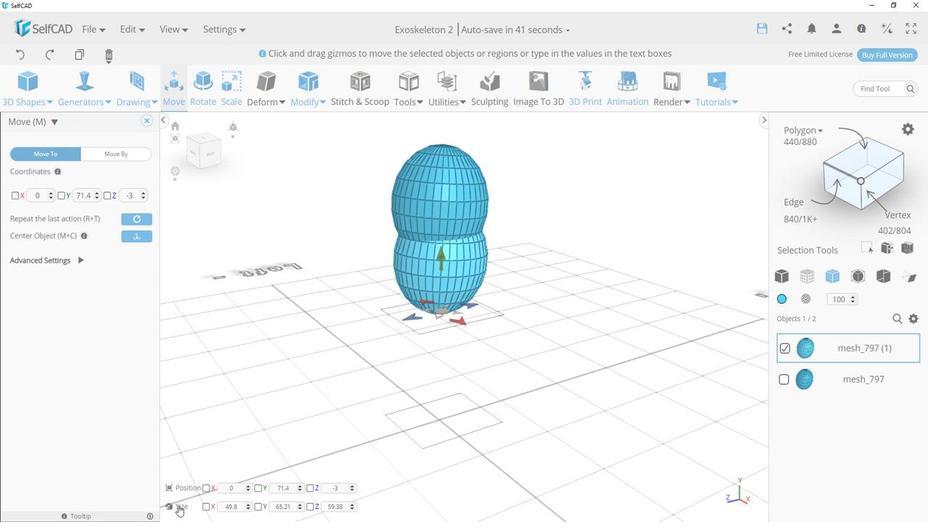 
Action: Mouse moved to (443, 262)
Screenshot: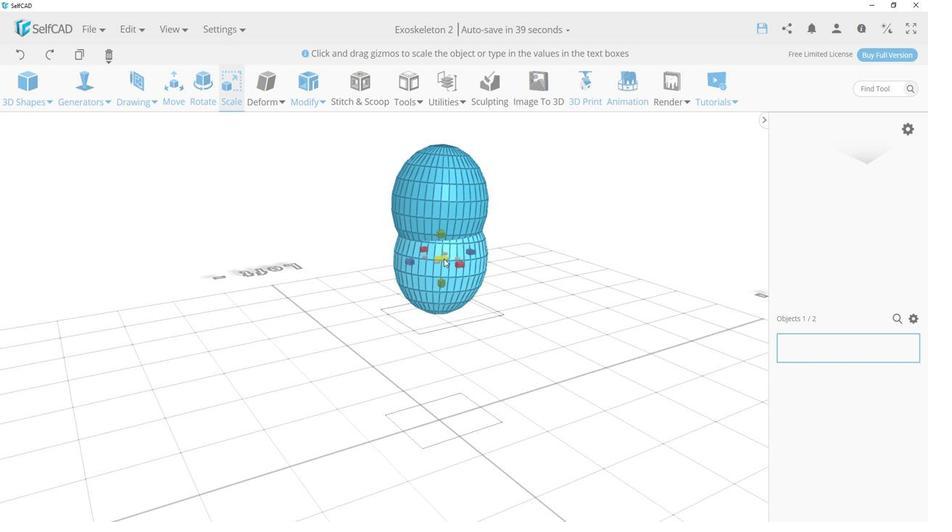 
Action: Mouse pressed left at (443, 262)
Screenshot: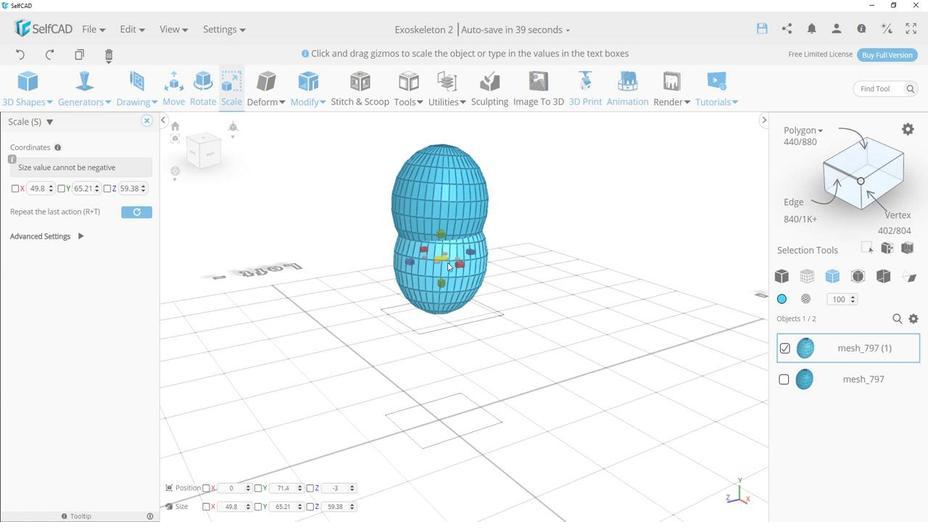 
Action: Mouse moved to (332, 284)
Screenshot: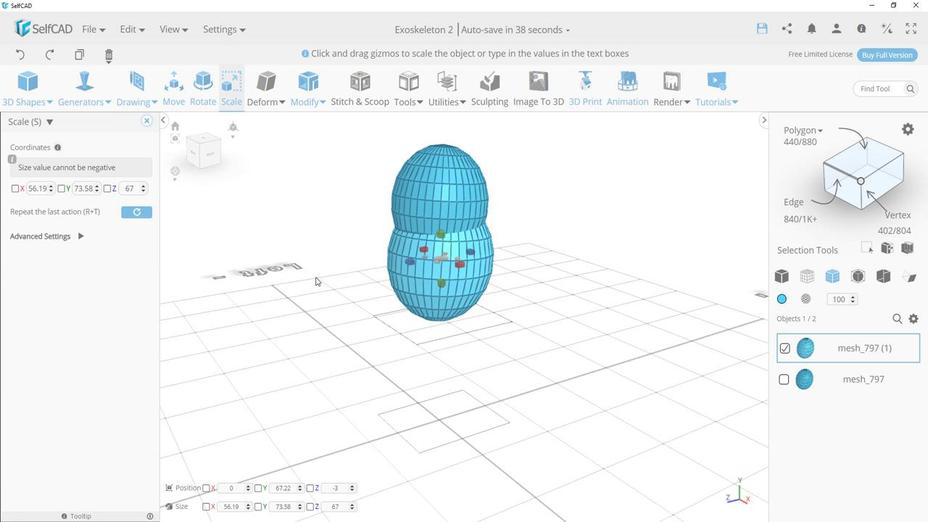 
Action: Mouse pressed left at (332, 284)
Screenshot: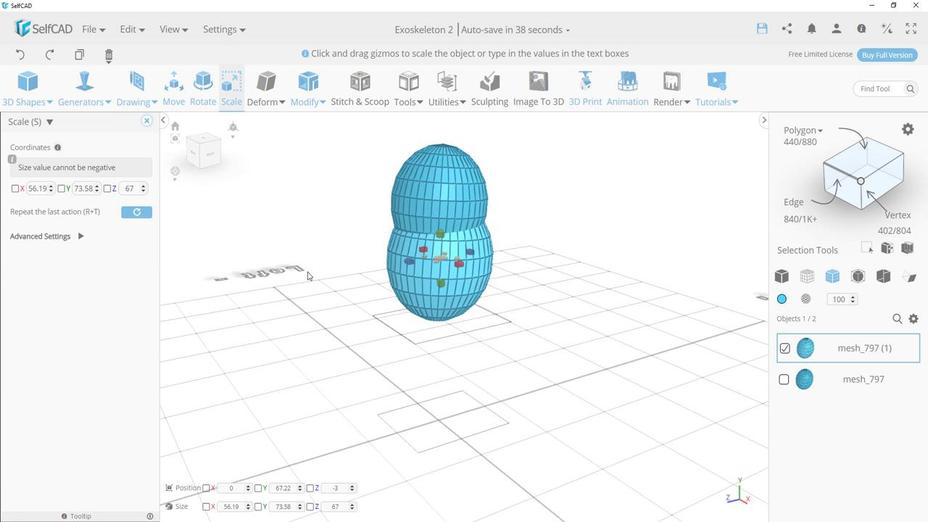 
Action: Mouse moved to (219, 97)
Screenshot: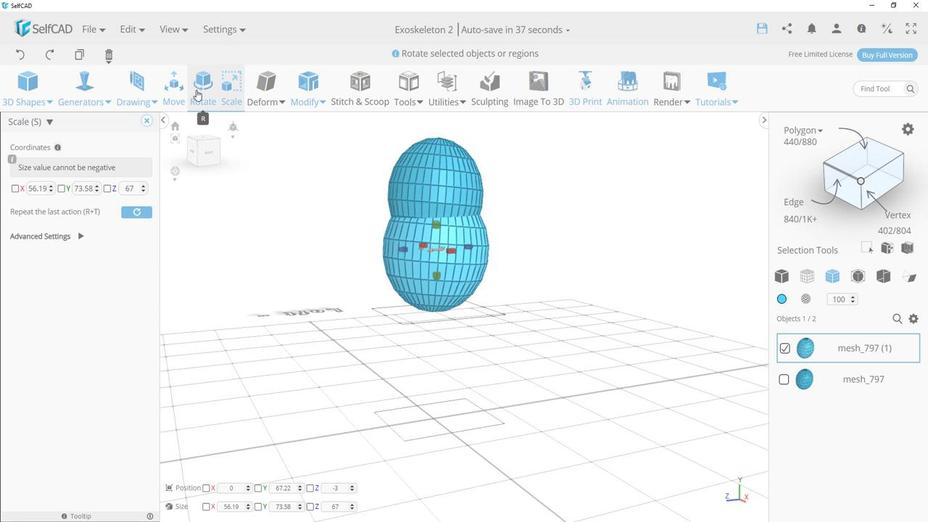 
Action: Mouse pressed left at (219, 97)
Screenshot: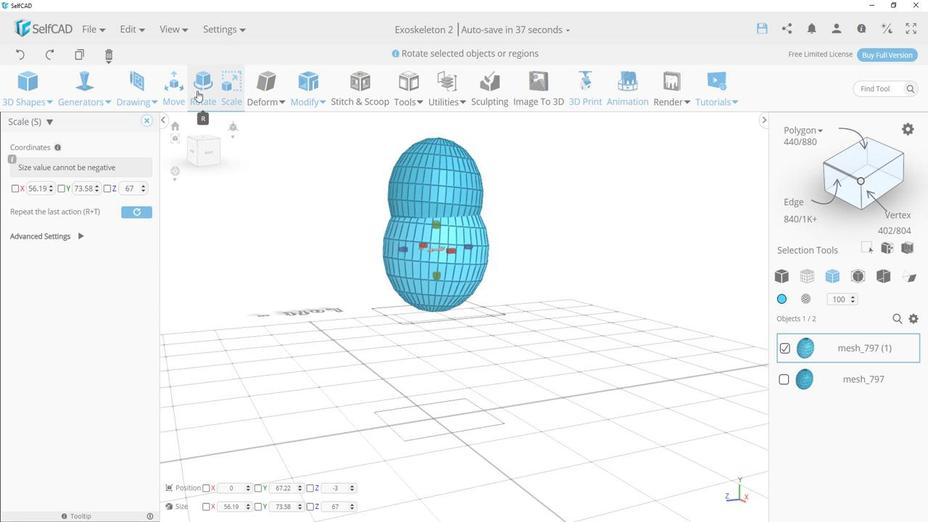 
Action: Mouse moved to (440, 242)
Screenshot: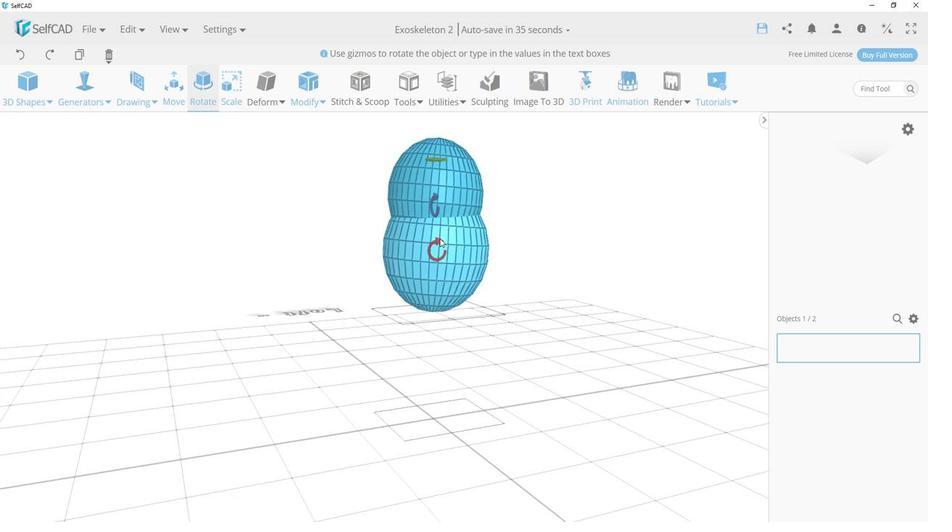 
Action: Mouse pressed left at (440, 242)
Screenshot: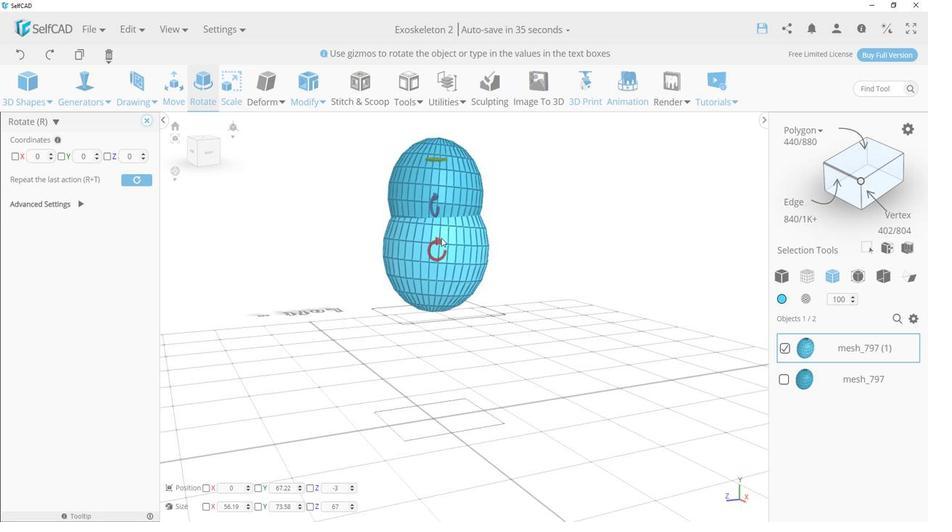 
Action: Mouse moved to (438, 250)
Screenshot: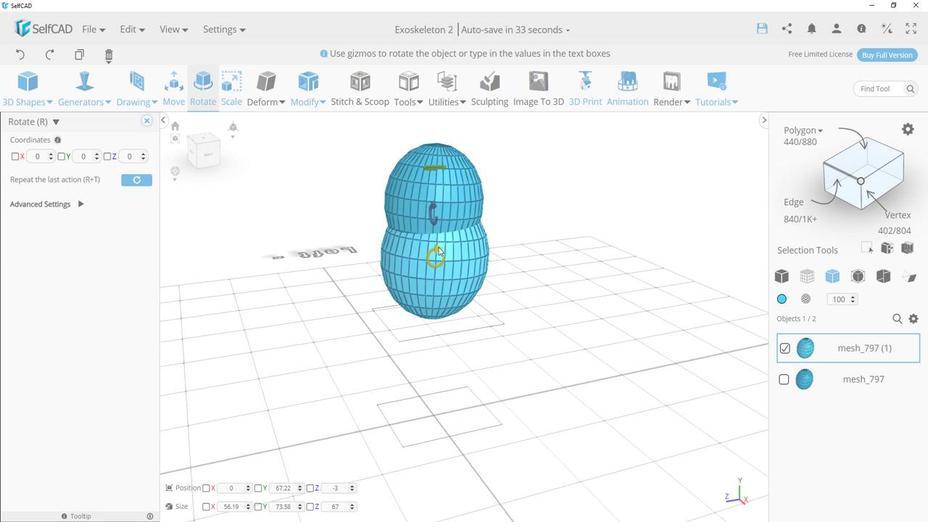 
Action: Mouse pressed left at (438, 250)
Screenshot: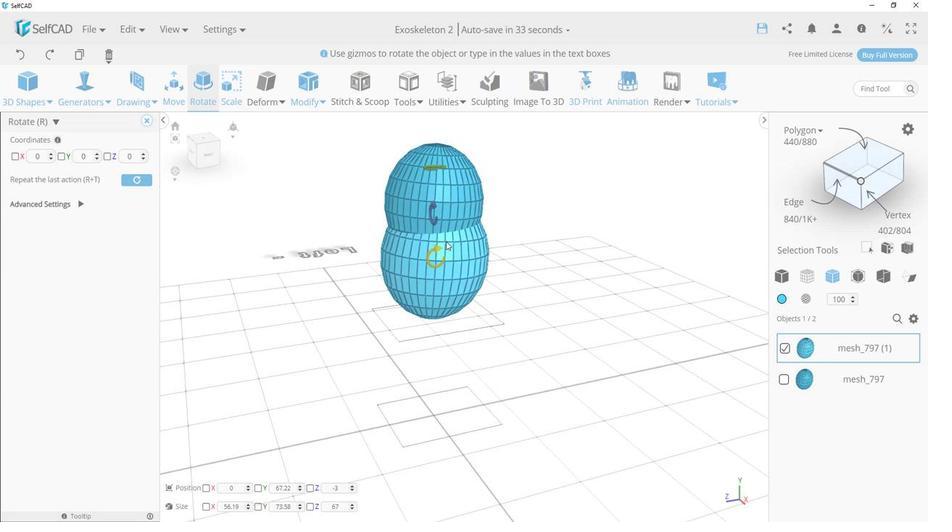 
Action: Mouse moved to (508, 279)
Screenshot: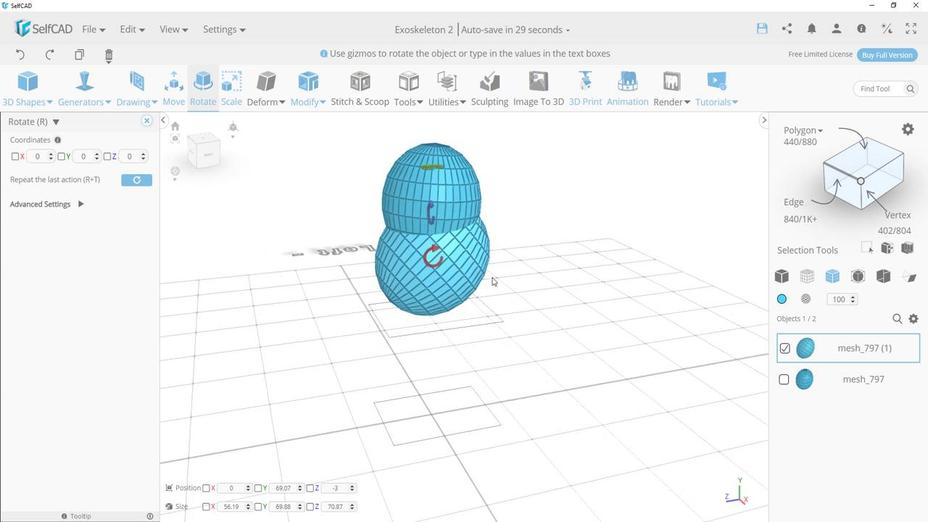 
Action: Mouse pressed left at (508, 279)
Screenshot: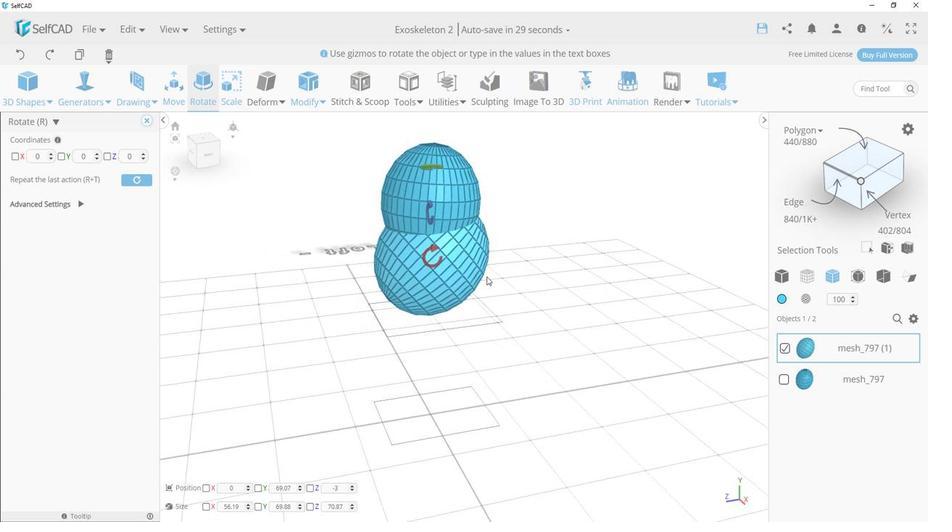 
Action: Mouse moved to (202, 102)
Screenshot: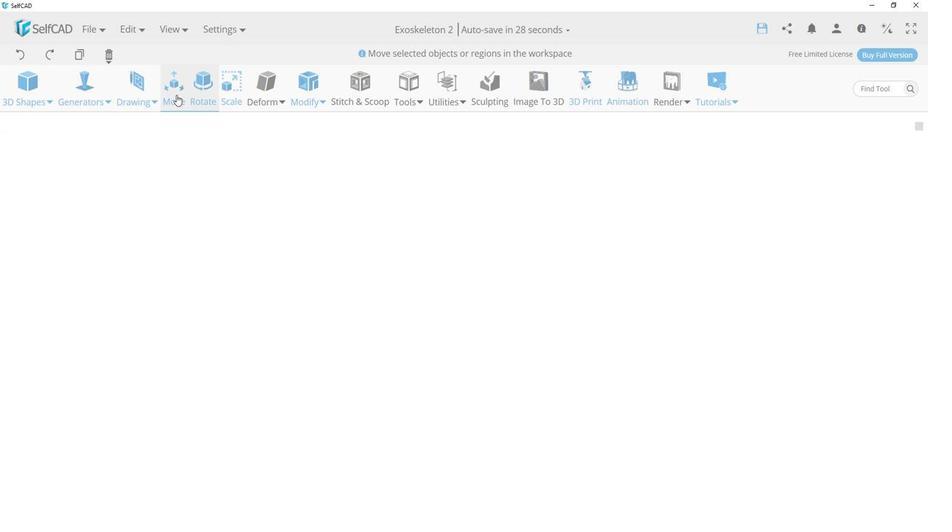 
Action: Mouse pressed left at (202, 102)
Screenshot: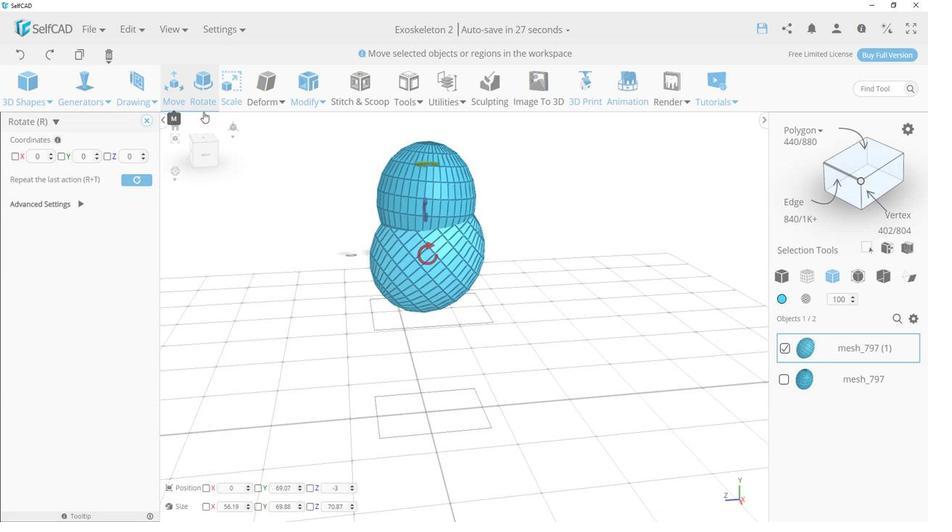 
Action: Mouse moved to (428, 256)
Screenshot: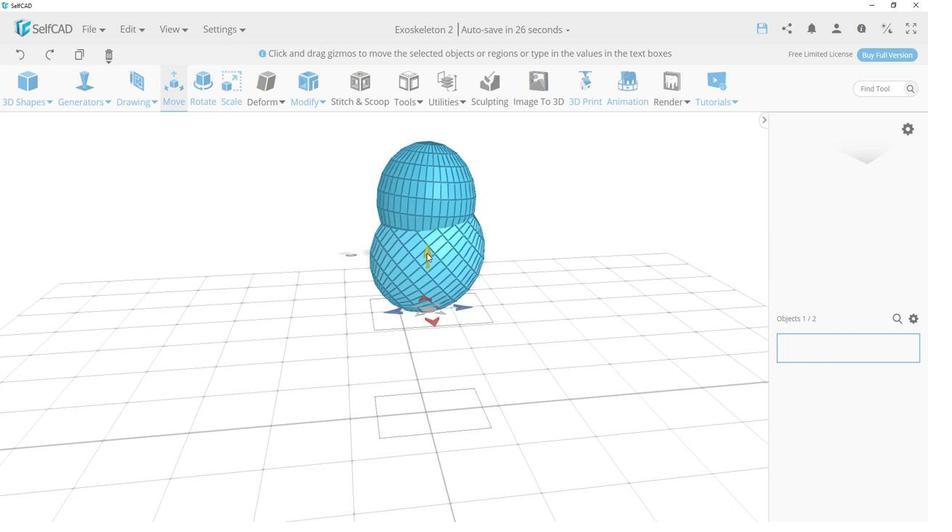 
Action: Mouse pressed left at (428, 256)
Screenshot: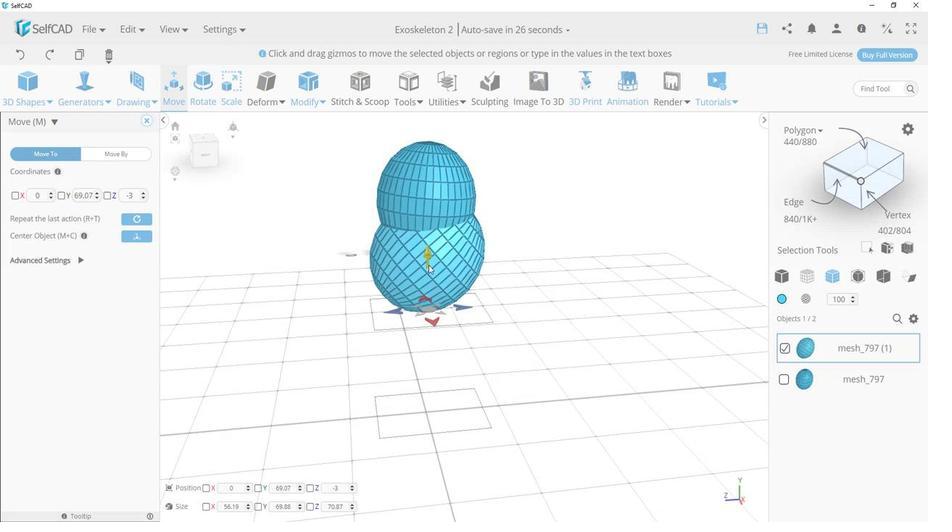 
Action: Mouse moved to (463, 350)
Screenshot: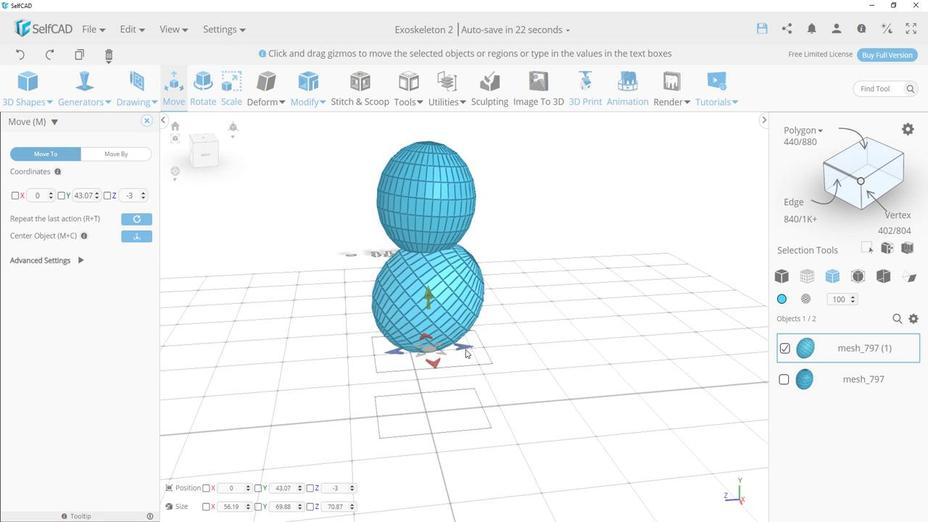 
Action: Mouse pressed left at (463, 350)
Screenshot: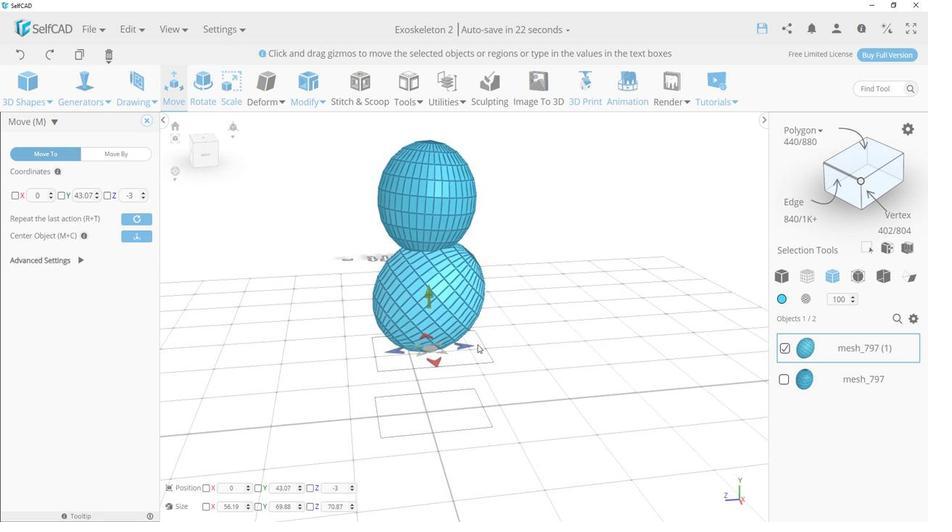 
Action: Mouse moved to (453, 342)
Screenshot: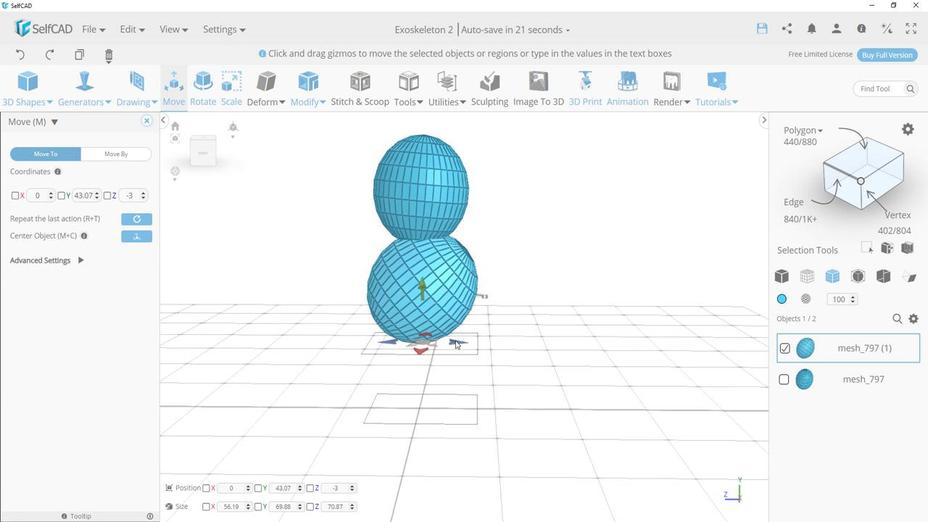 
Action: Mouse pressed left at (453, 342)
Screenshot: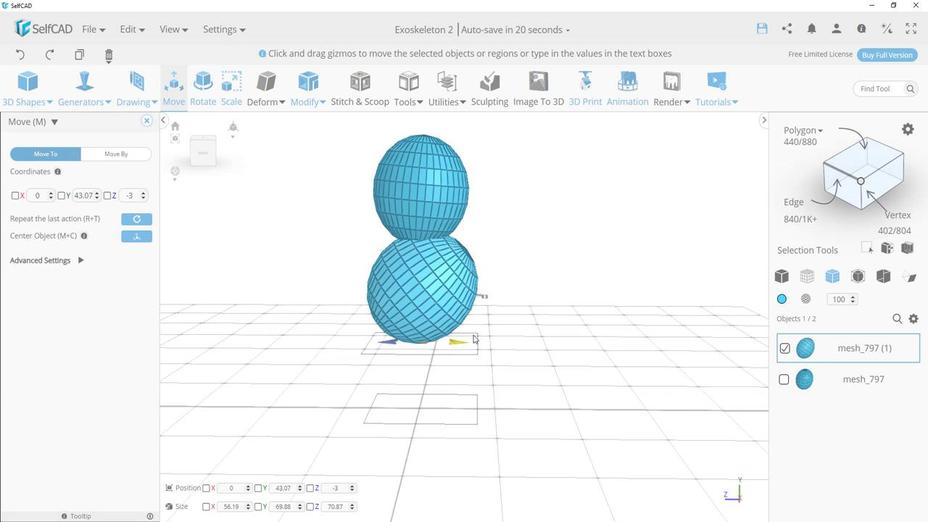 
Action: Mouse moved to (448, 290)
Screenshot: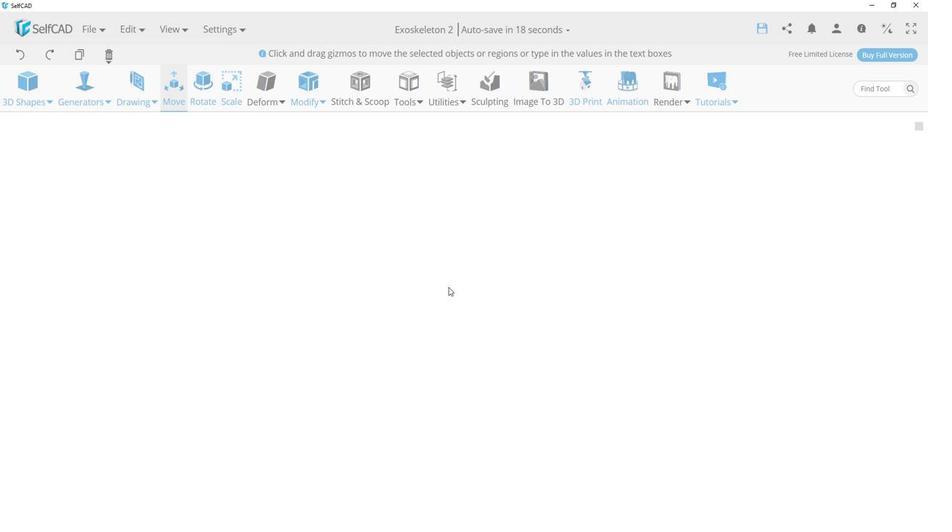 
Action: Mouse pressed left at (448, 290)
Screenshot: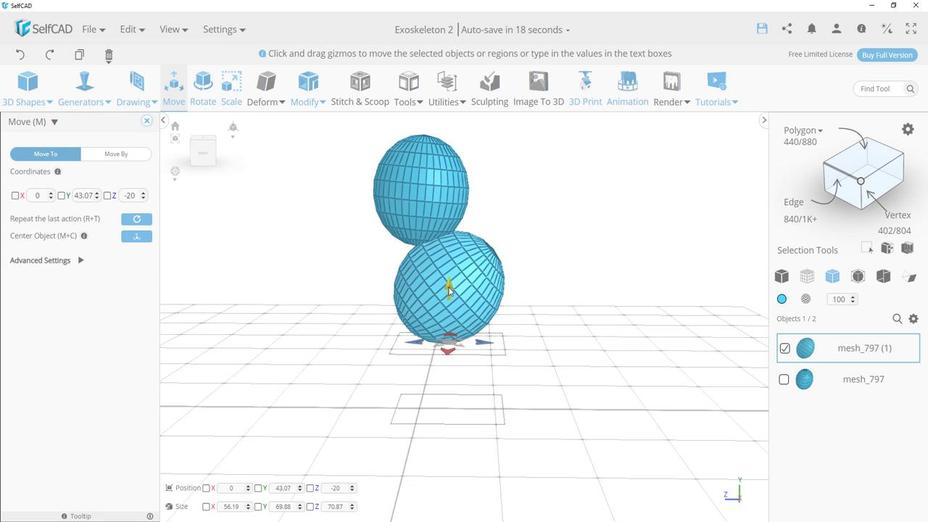 
Action: Mouse moved to (326, 342)
Screenshot: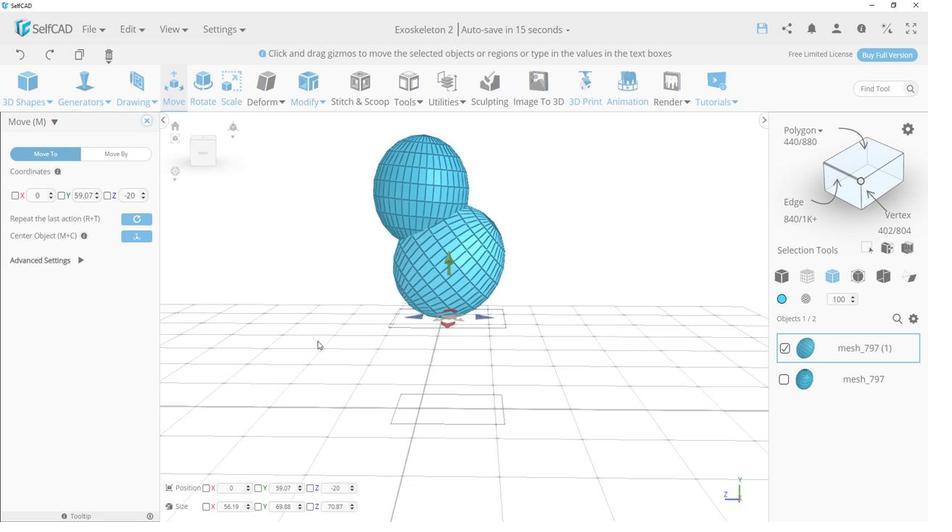 
Action: Mouse pressed left at (326, 342)
Screenshot: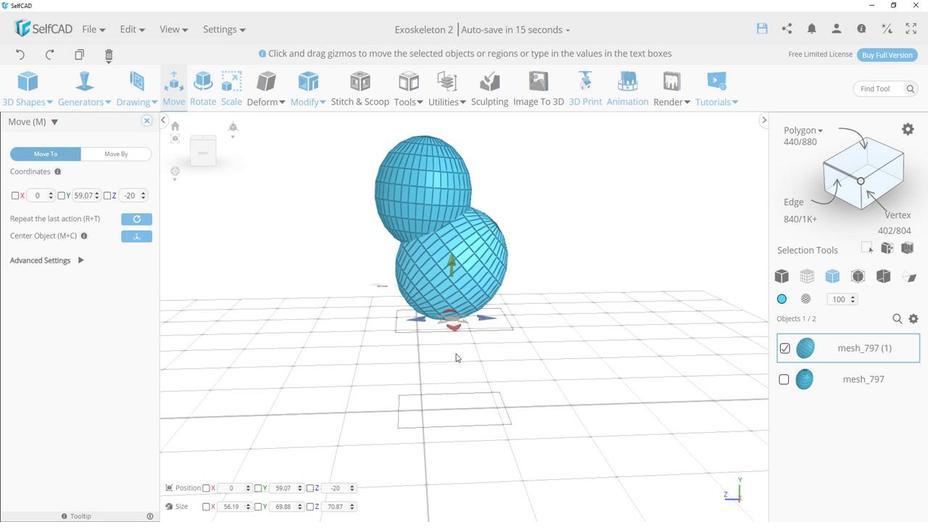 
Action: Mouse moved to (446, 250)
Screenshot: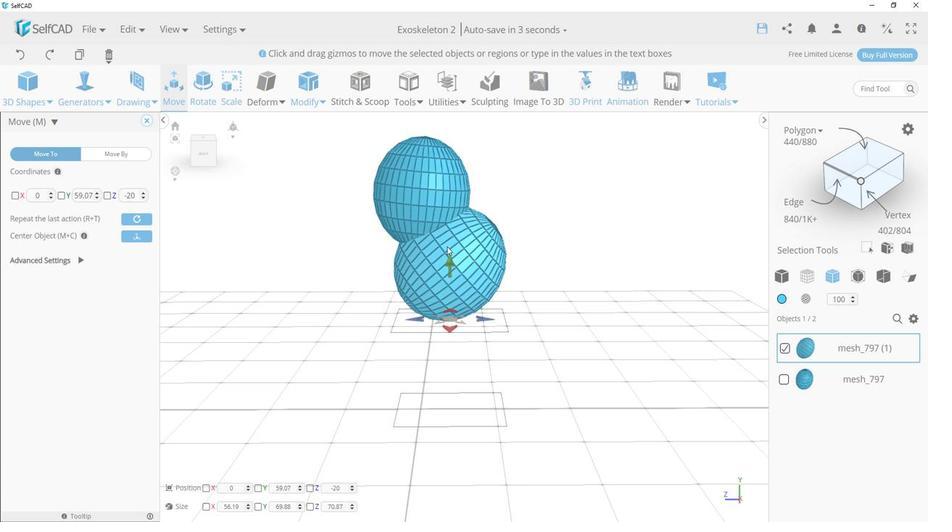 
Action: Mouse scrolled (446, 250) with delta (0, 0)
Screenshot: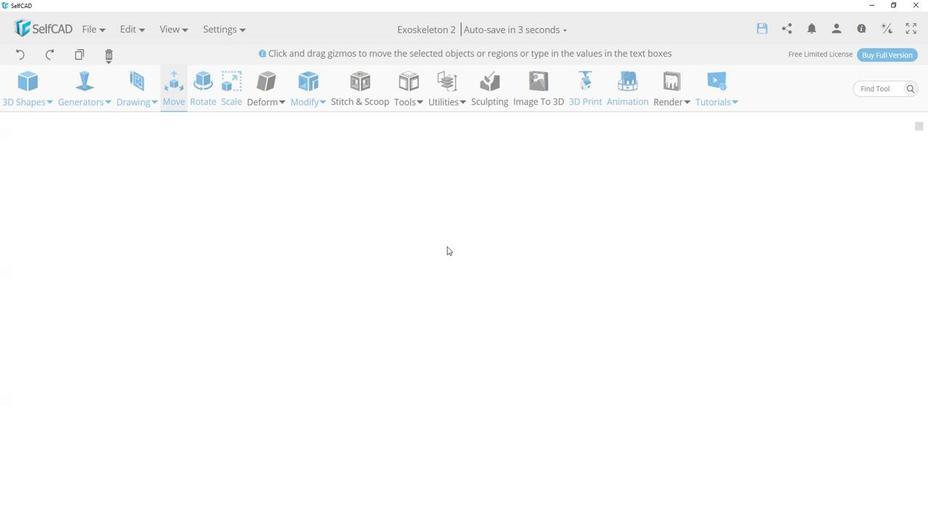
Action: Mouse scrolled (446, 250) with delta (0, 0)
Screenshot: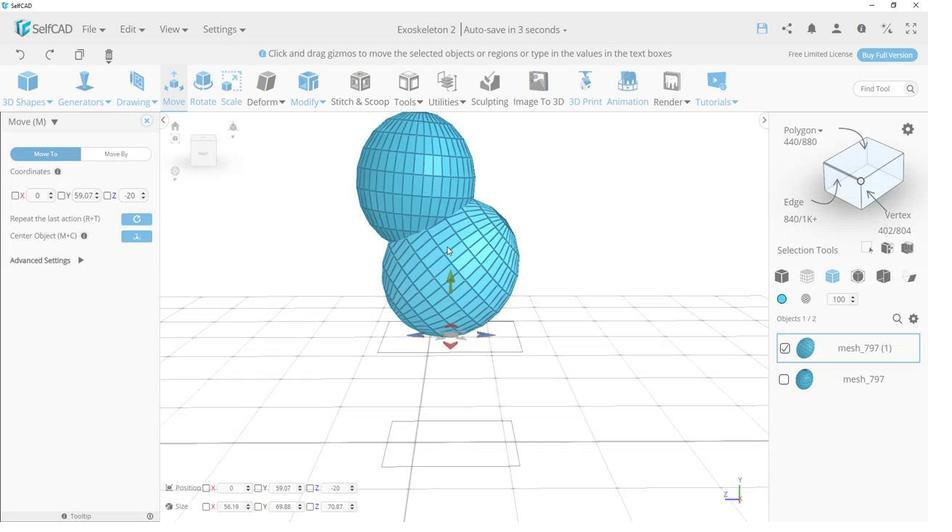 
Action: Mouse moved to (327, 259)
Screenshot: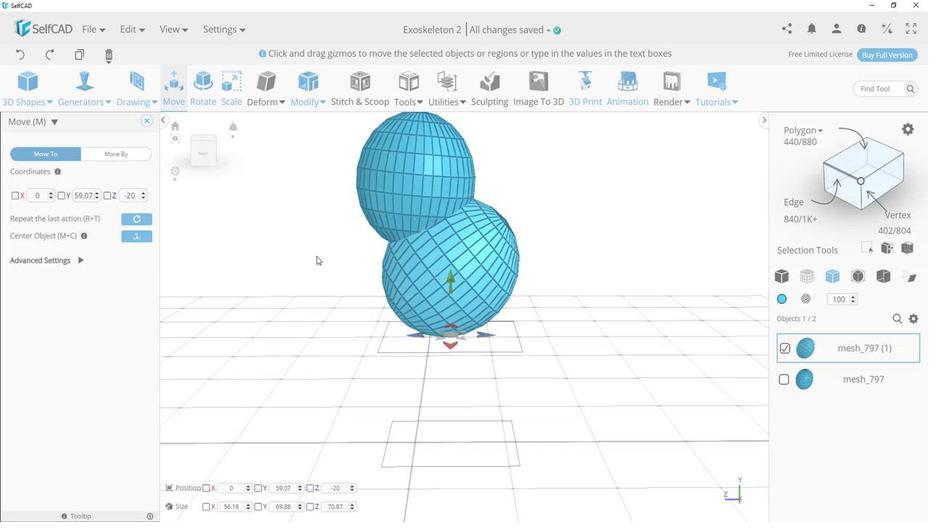 
Action: Mouse pressed left at (327, 259)
Screenshot: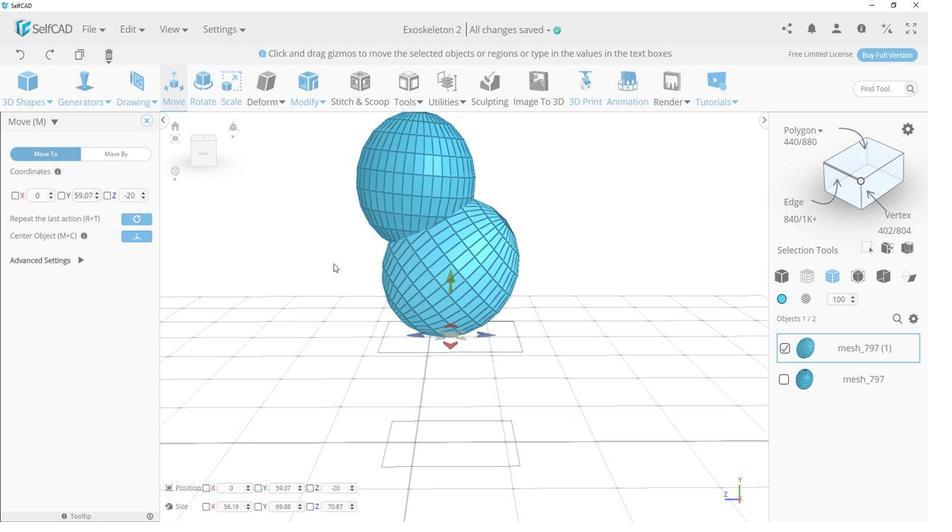 
Action: Mouse moved to (752, 379)
Screenshot: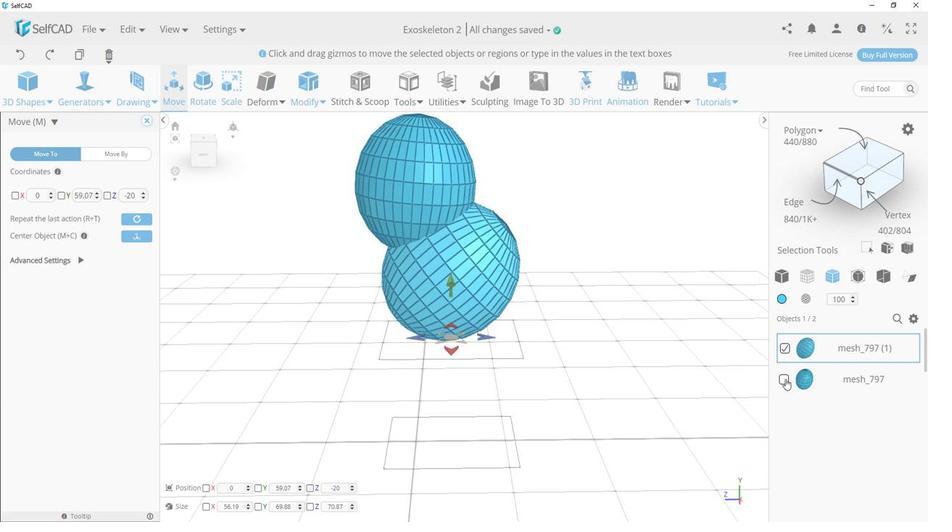
Action: Mouse pressed left at (752, 379)
Screenshot: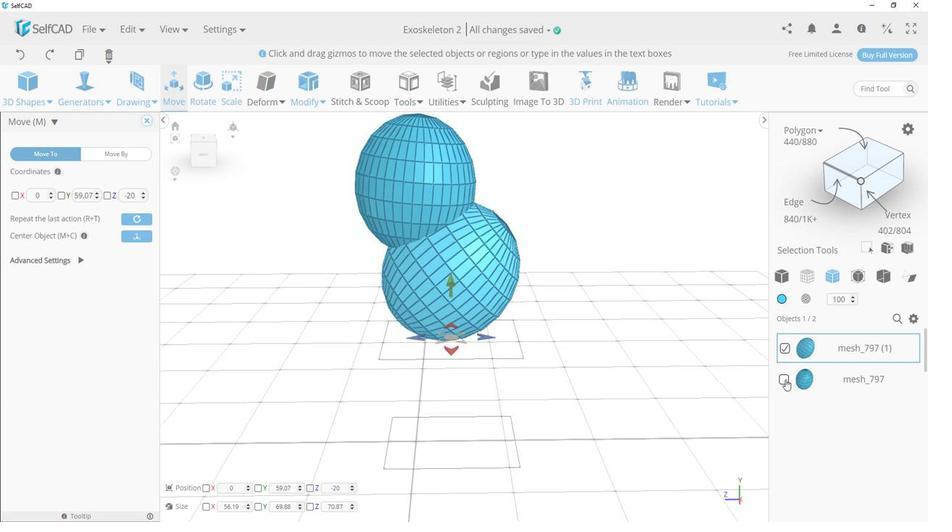 
Action: Mouse moved to (377, 92)
Screenshot: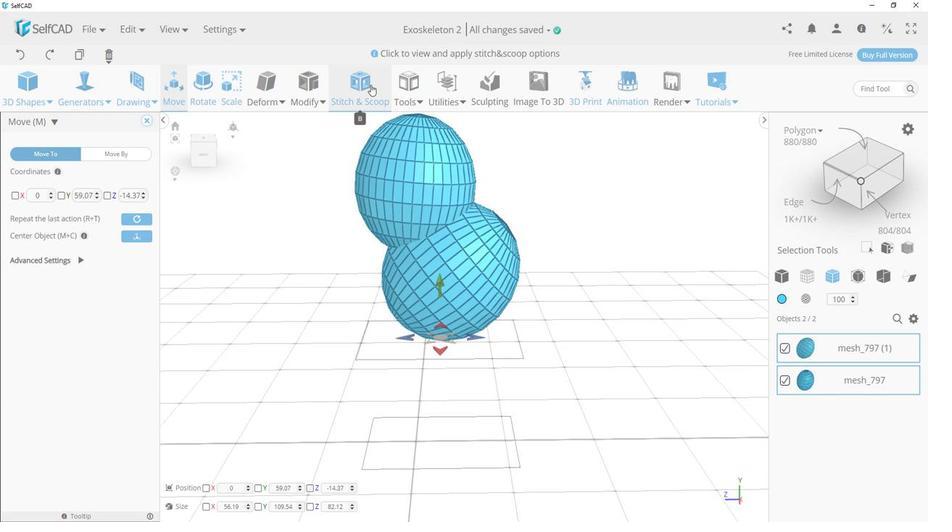 
Action: Mouse pressed left at (377, 92)
Screenshot: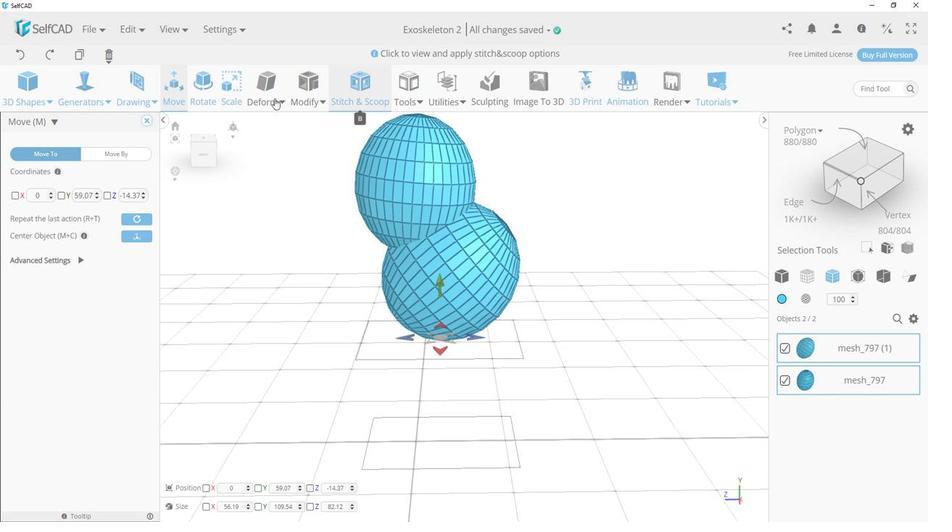 
Action: Mouse moved to (102, 166)
Screenshot: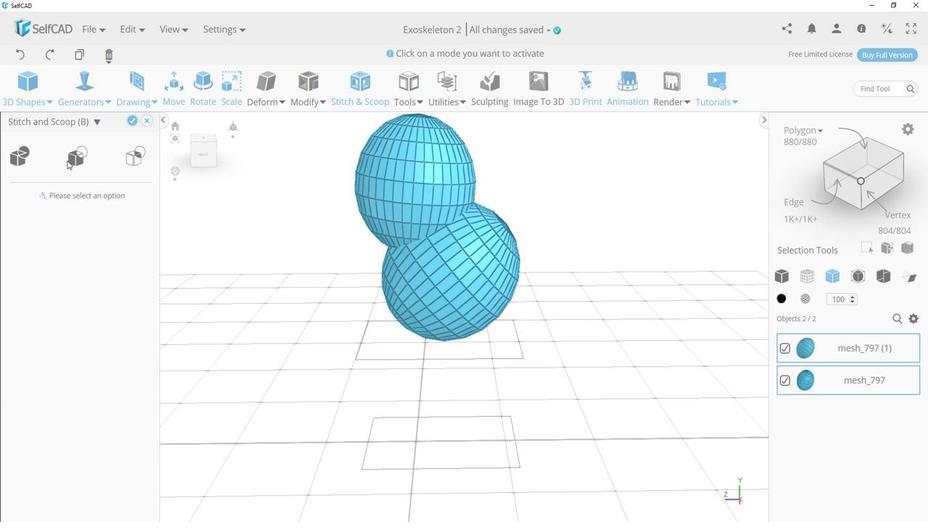 
Action: Mouse pressed left at (102, 166)
Screenshot: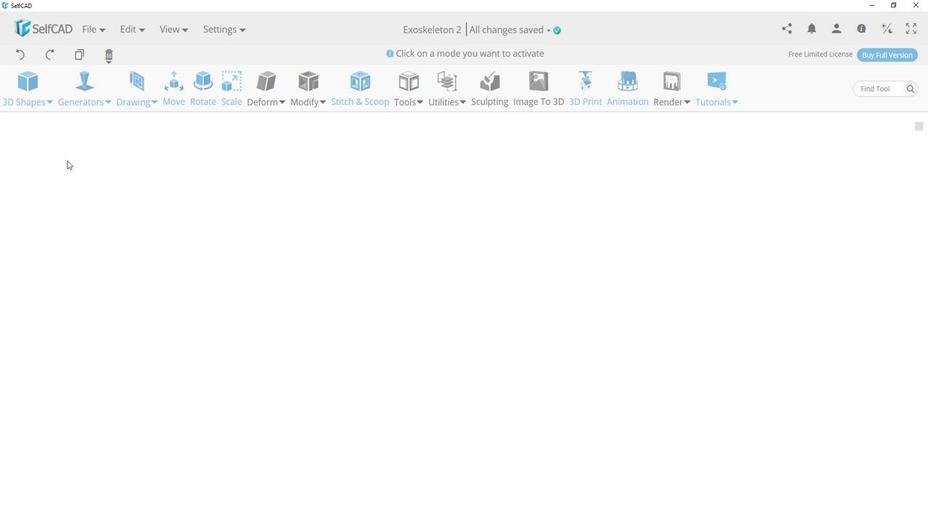 
Action: Mouse moved to (111, 160)
Screenshot: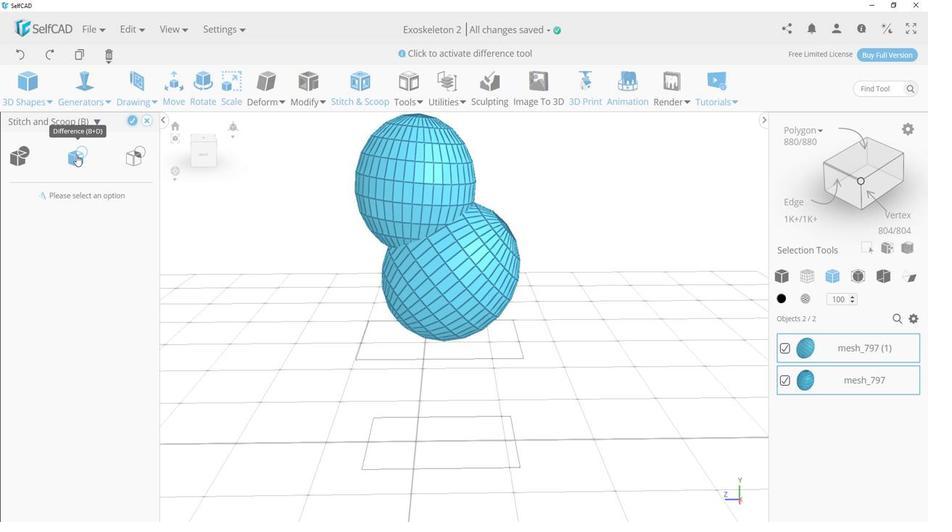 
Action: Mouse pressed left at (111, 160)
Screenshot: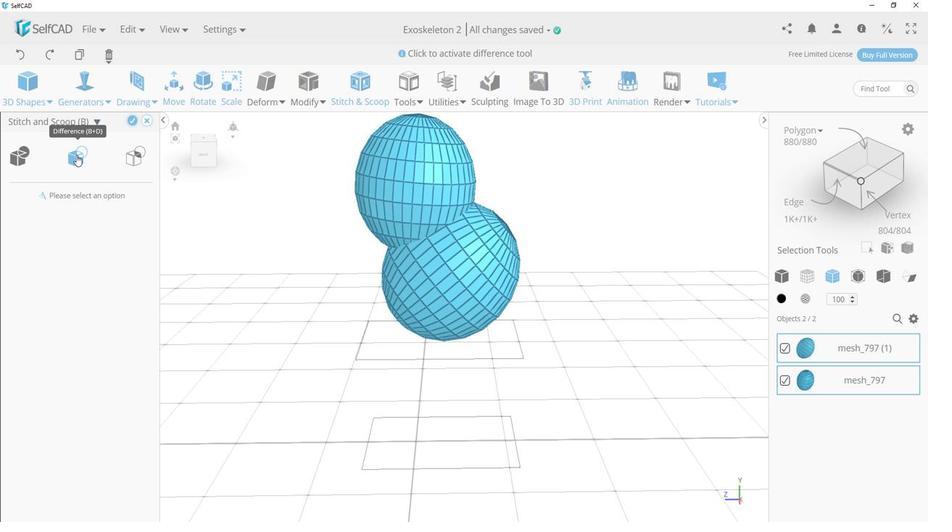 
Action: Mouse moved to (98, 221)
Screenshot: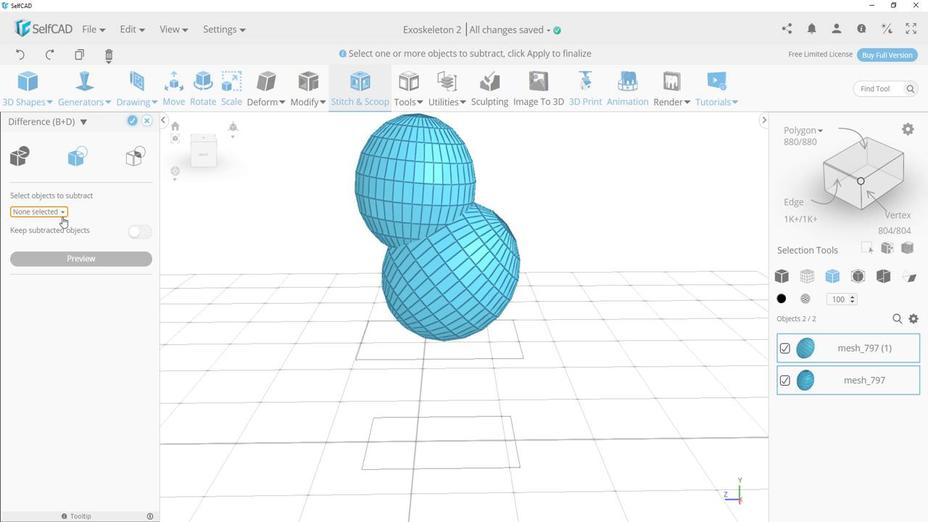 
Action: Mouse pressed left at (98, 221)
Screenshot: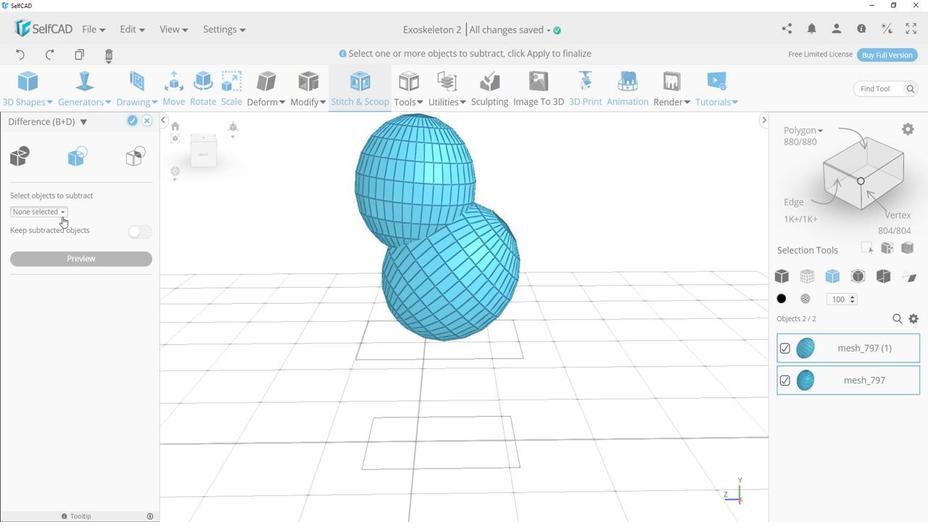 
Action: Mouse moved to (102, 246)
Screenshot: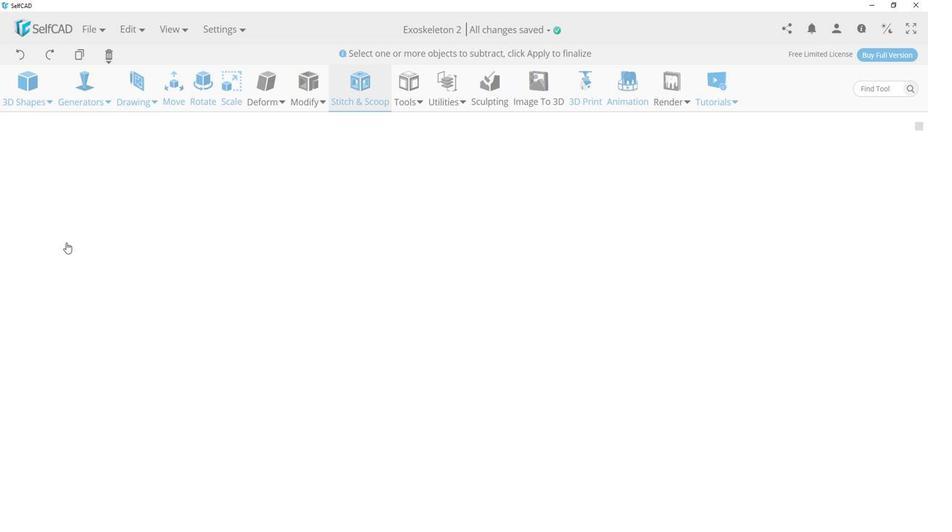 
Action: Mouse pressed left at (102, 246)
Screenshot: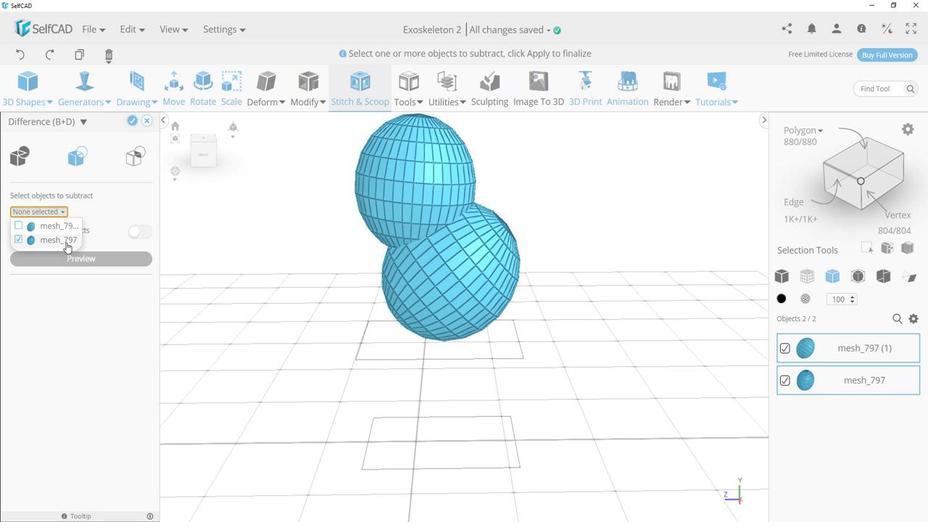 
Action: Mouse moved to (123, 263)
Screenshot: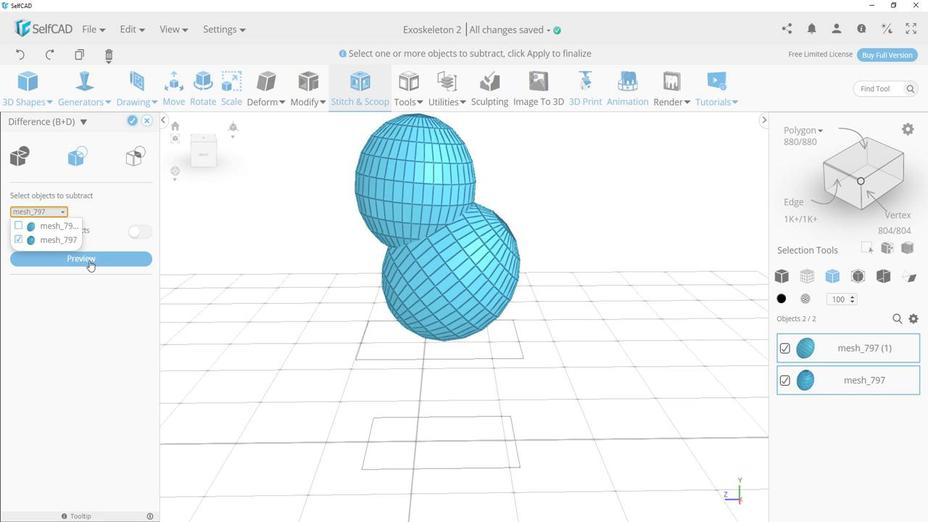 
Action: Mouse pressed left at (123, 263)
Screenshot: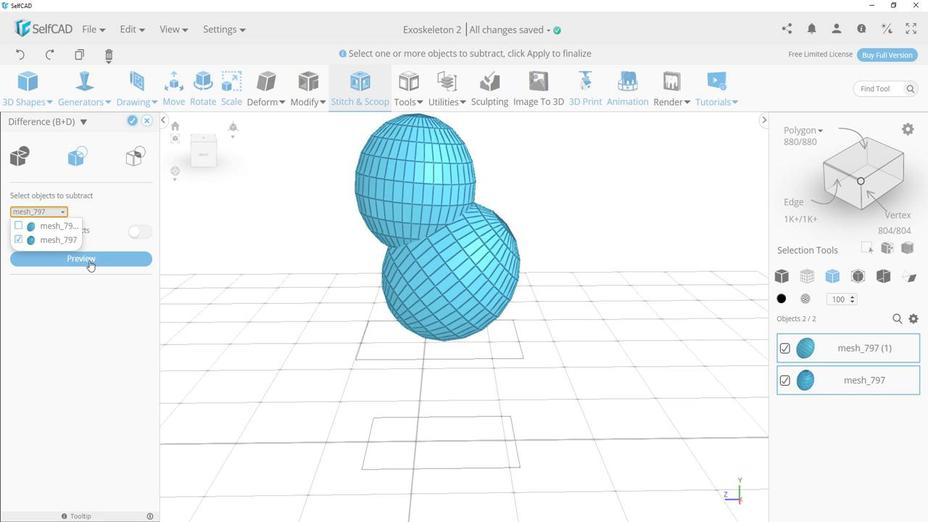 
Action: Mouse moved to (97, 215)
Screenshot: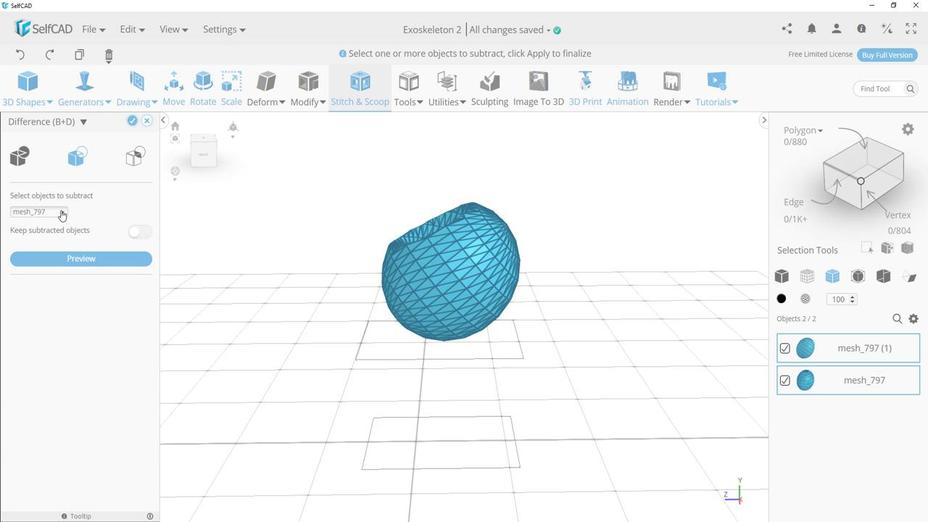 
Action: Mouse pressed left at (97, 215)
Screenshot: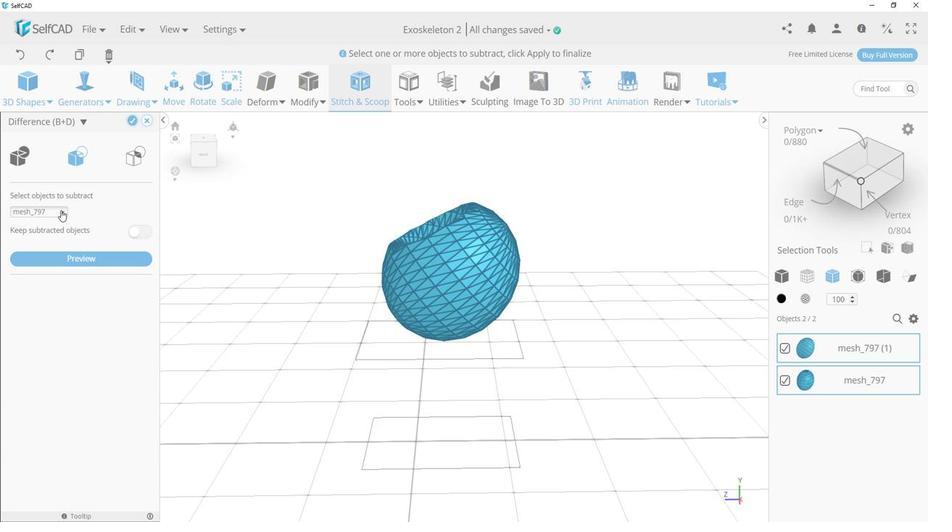 
Action: Mouse moved to (76, 232)
Screenshot: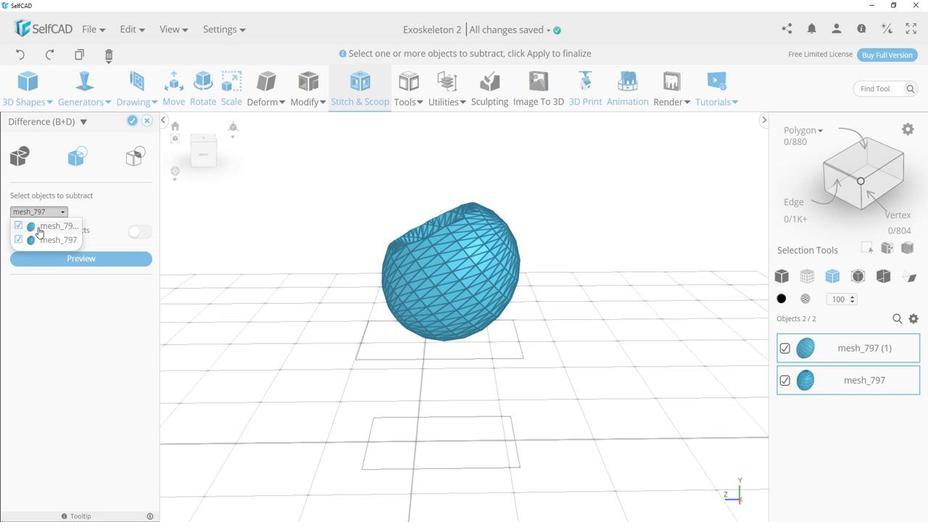 
Action: Mouse pressed left at (76, 232)
Screenshot: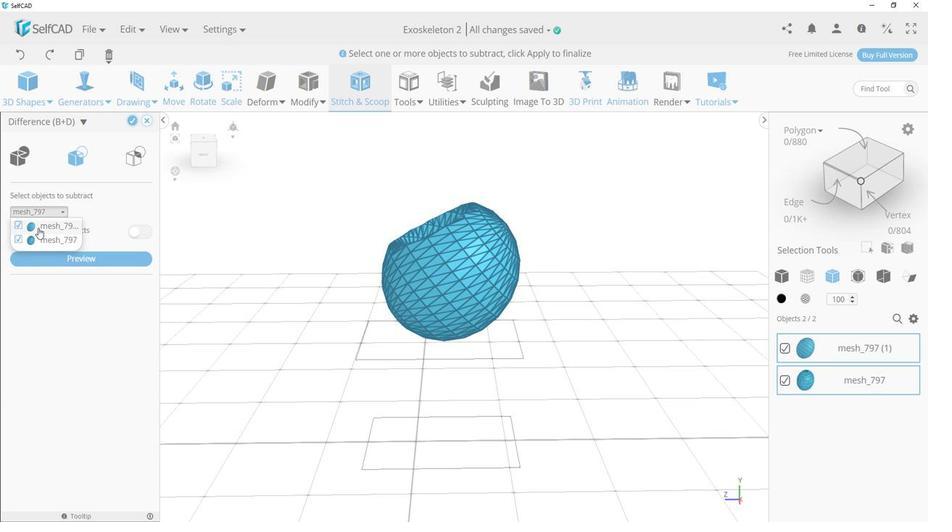 
Action: Mouse moved to (77, 242)
Screenshot: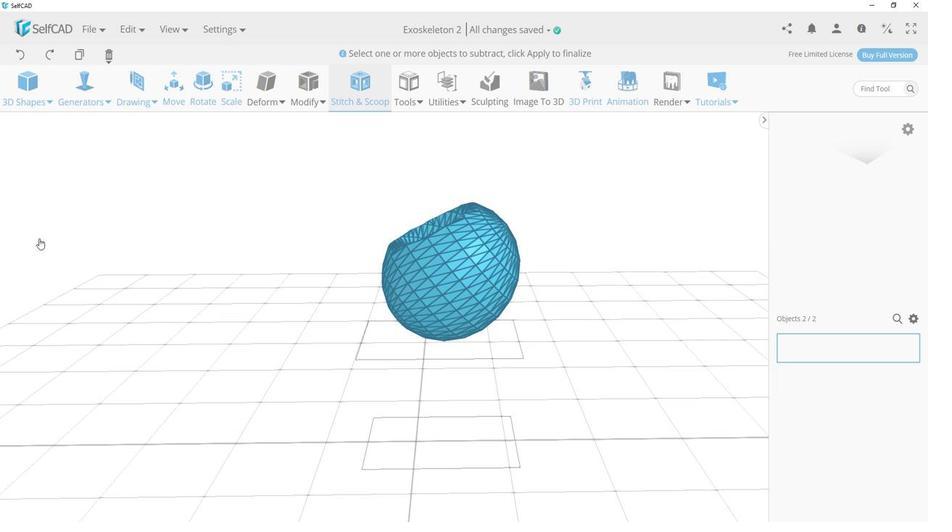 
Action: Mouse pressed left at (77, 242)
Screenshot: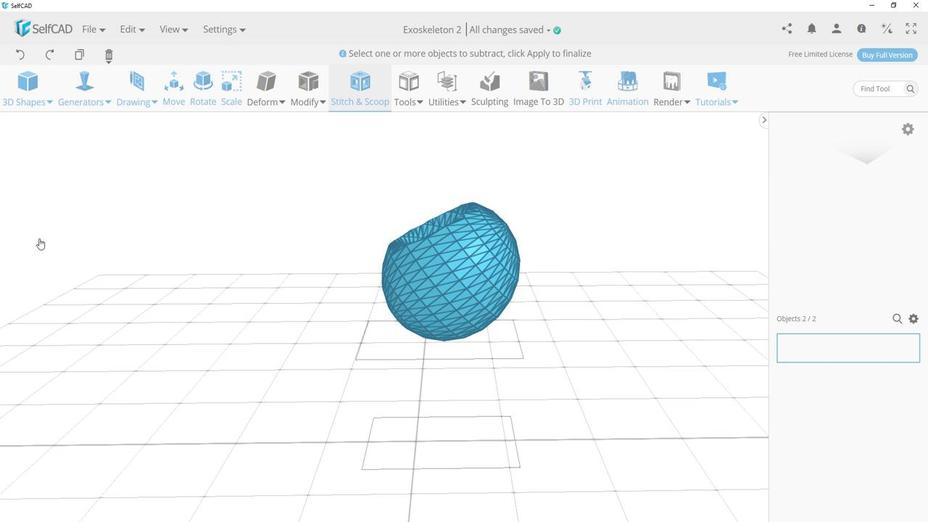 
Action: Mouse moved to (107, 261)
Screenshot: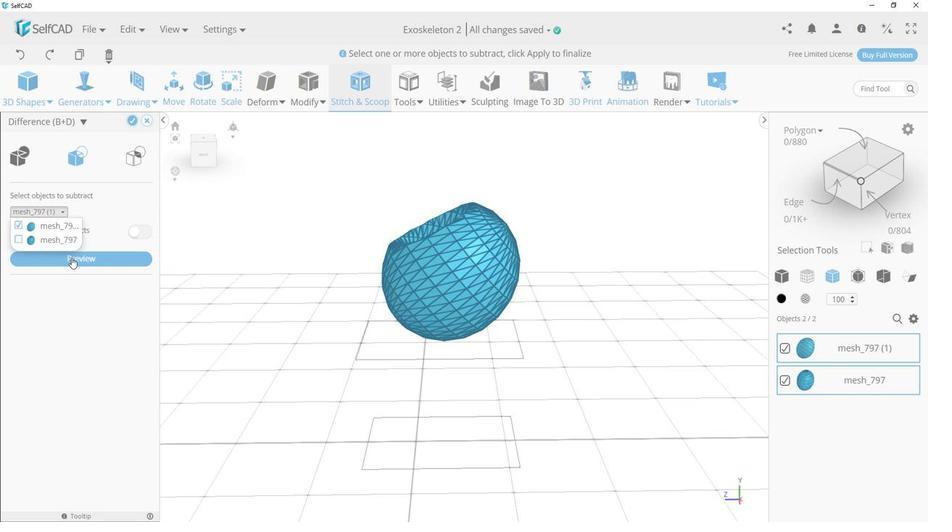 
Action: Mouse pressed left at (107, 261)
Screenshot: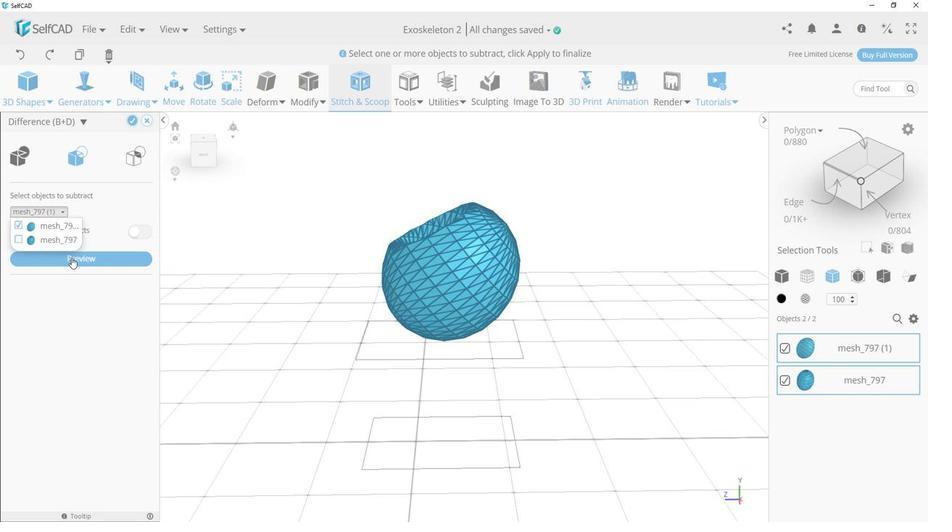 
Action: Mouse moved to (449, 297)
Screenshot: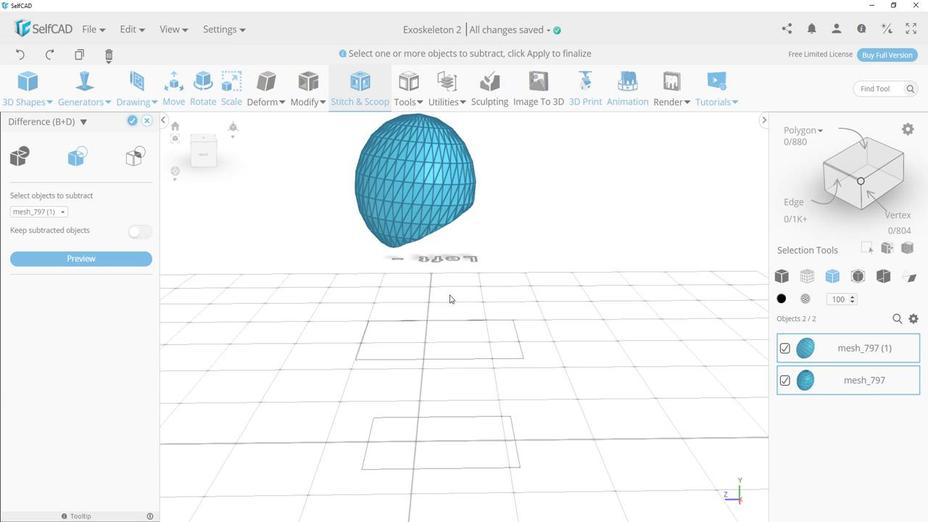 
Action: Mouse pressed left at (449, 297)
Screenshot: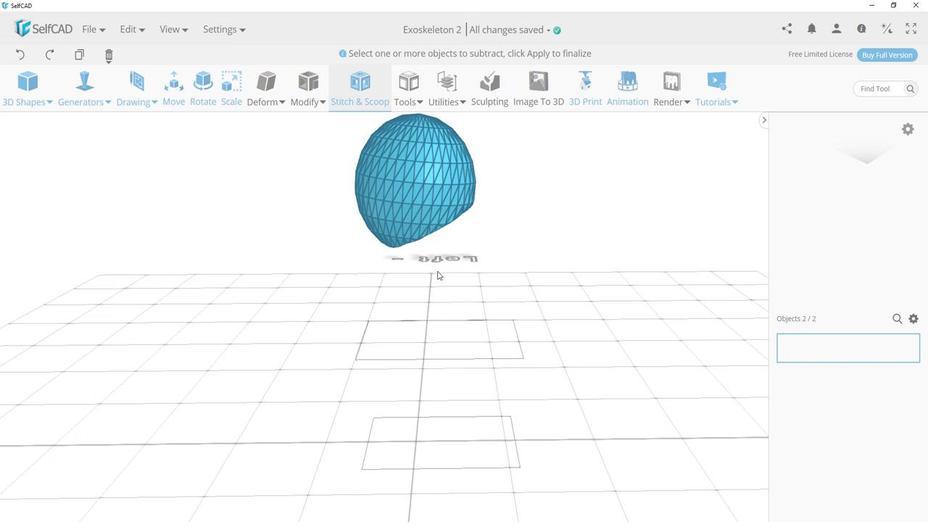 
Action: Mouse moved to (162, 129)
Screenshot: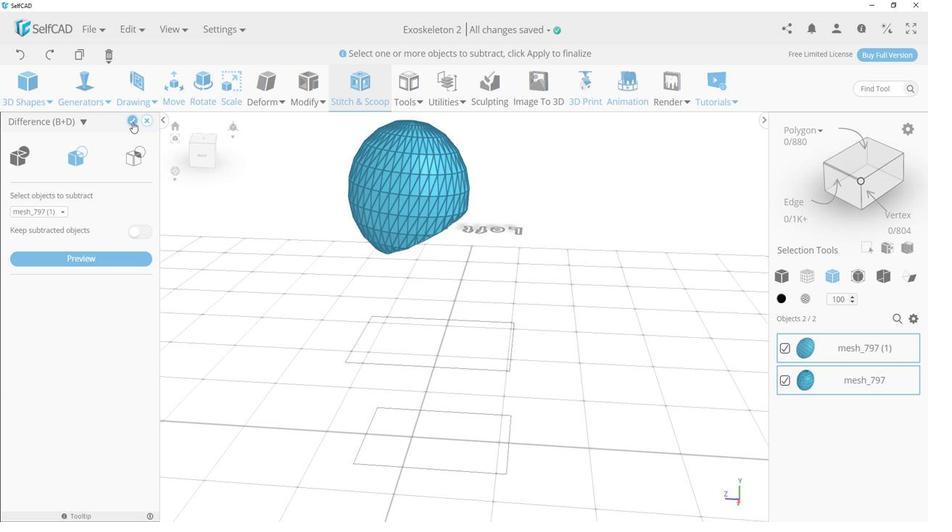 
Action: Mouse pressed left at (162, 129)
Screenshot: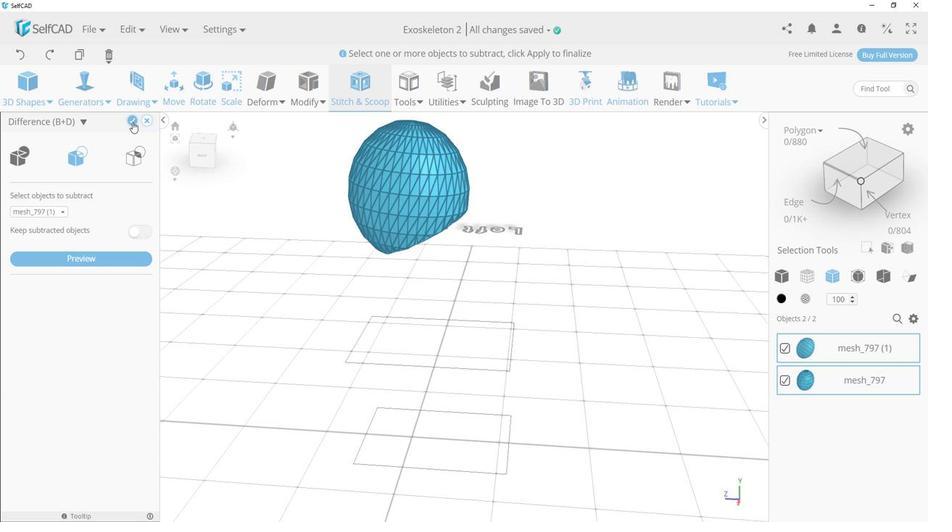
Action: Mouse moved to (313, 263)
Screenshot: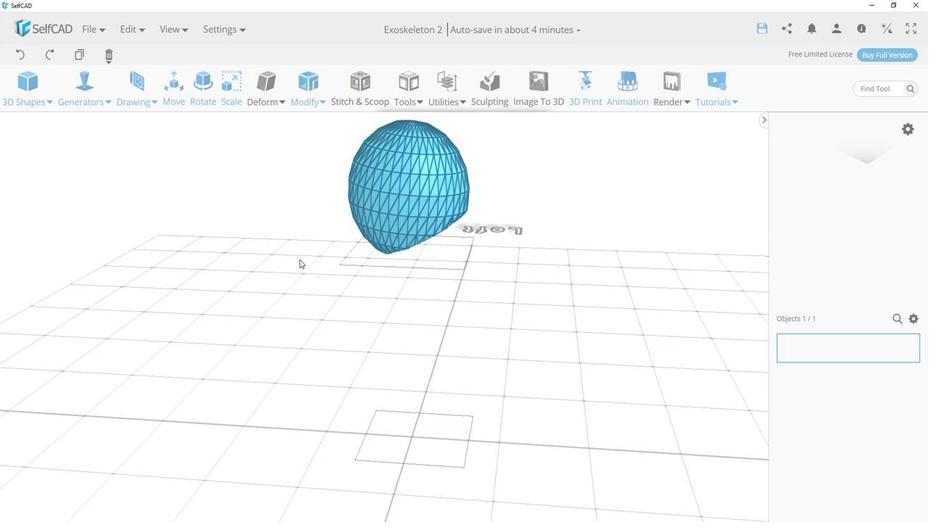 
Action: Mouse pressed left at (313, 263)
Screenshot: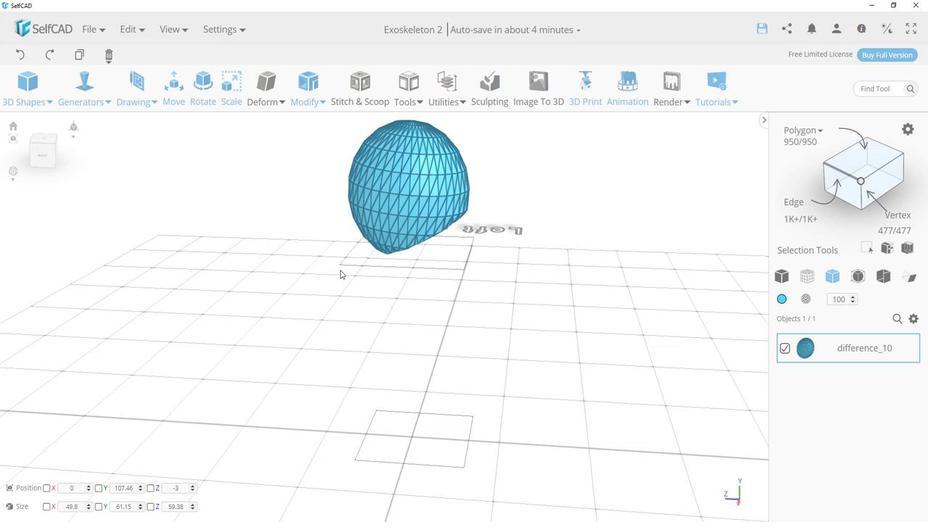 
Action: Mouse moved to (434, 266)
Screenshot: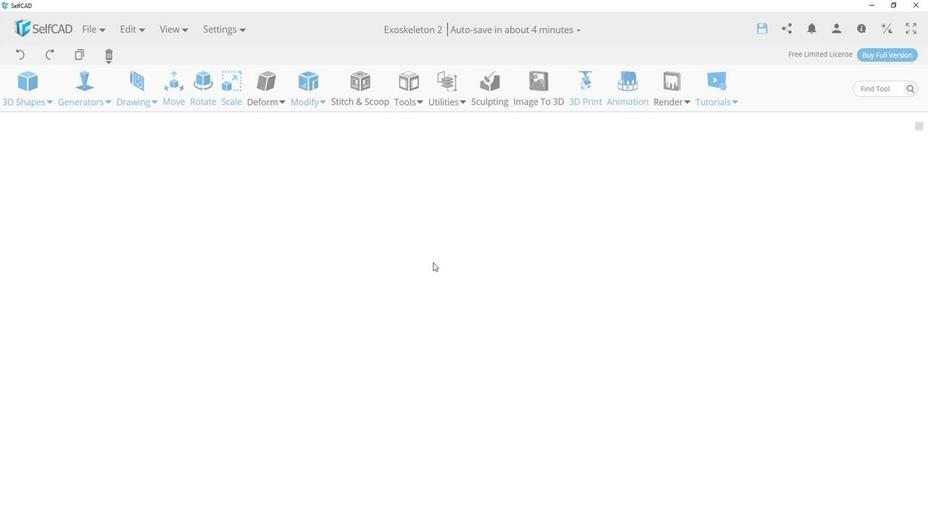 
Action: Mouse scrolled (434, 266) with delta (0, 0)
Screenshot: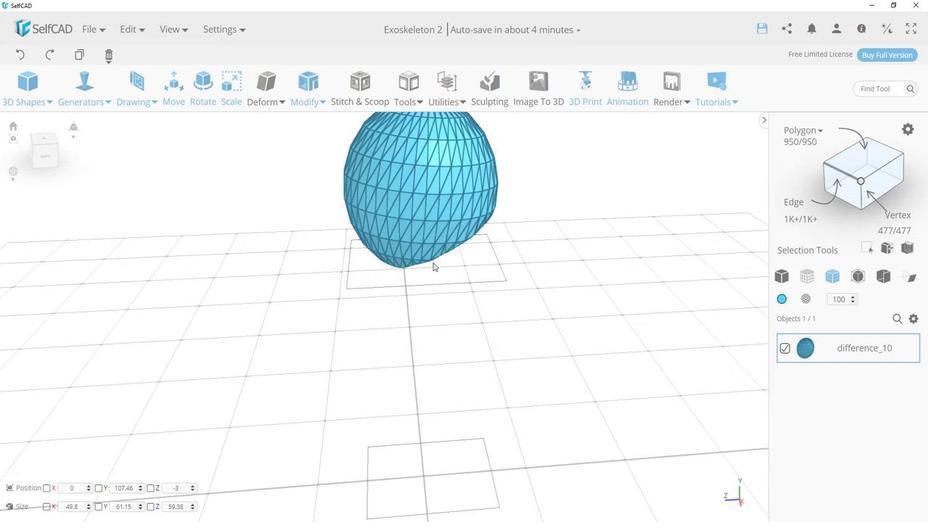 
Action: Mouse scrolled (434, 266) with delta (0, 0)
Screenshot: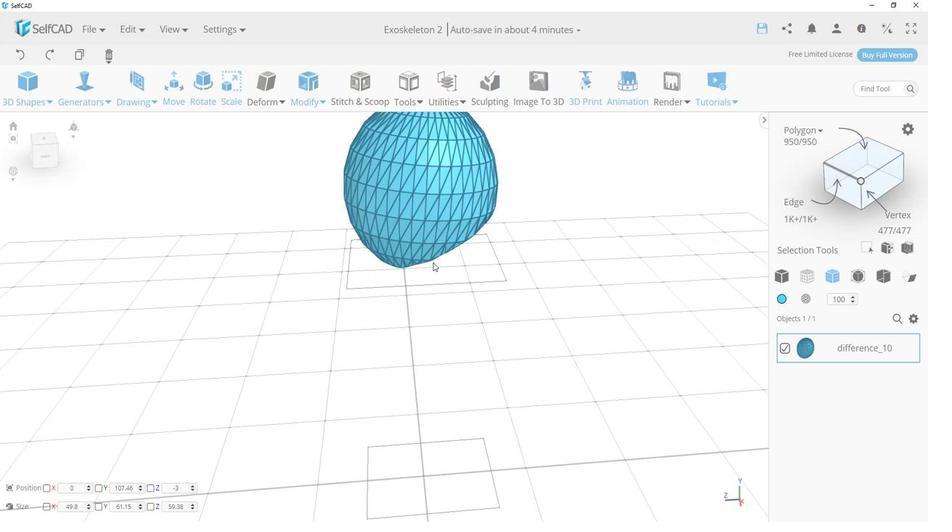 
Action: Mouse scrolled (434, 266) with delta (0, 0)
Screenshot: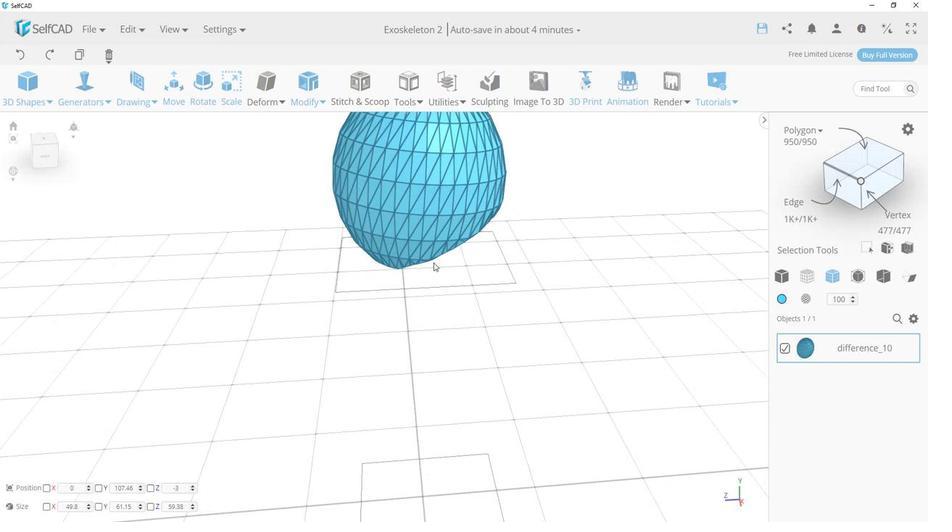 
Action: Mouse moved to (434, 266)
Screenshot: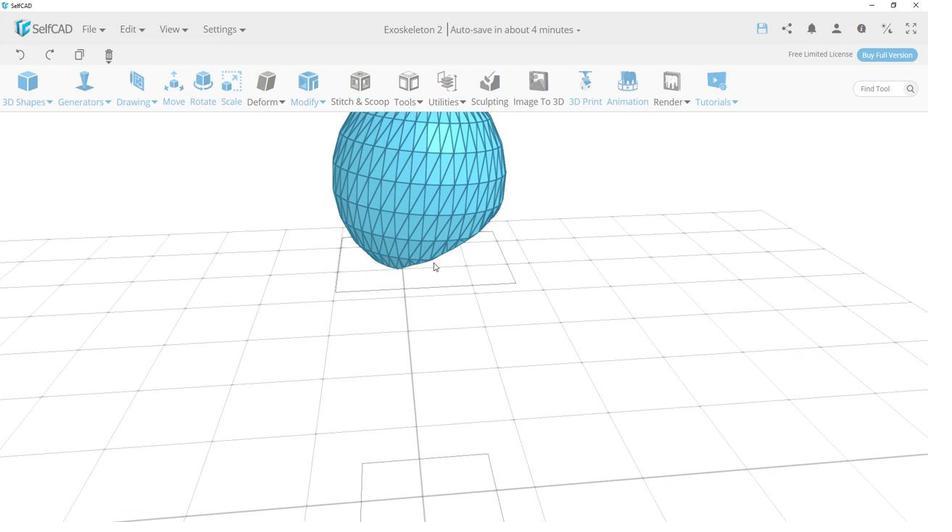 
Action: Mouse scrolled (434, 266) with delta (0, 0)
Screenshot: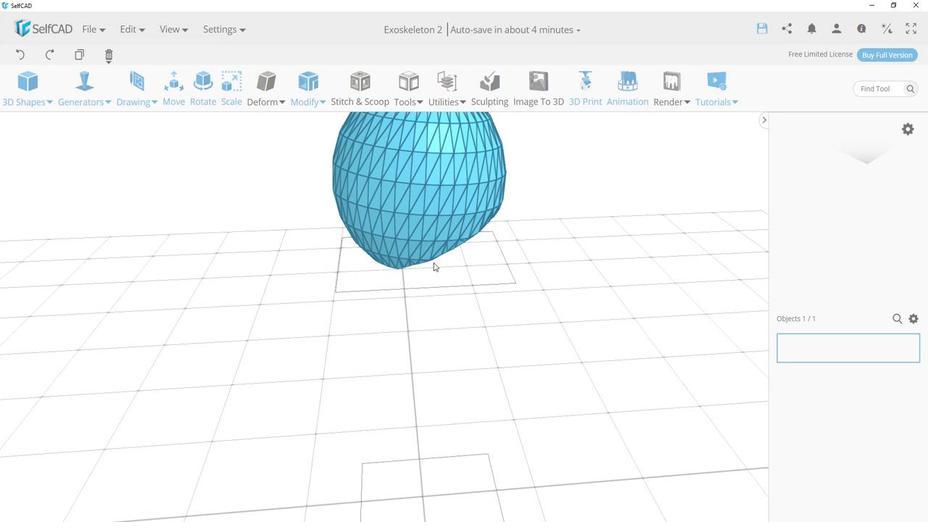 
Action: Mouse scrolled (434, 266) with delta (0, 0)
Screenshot: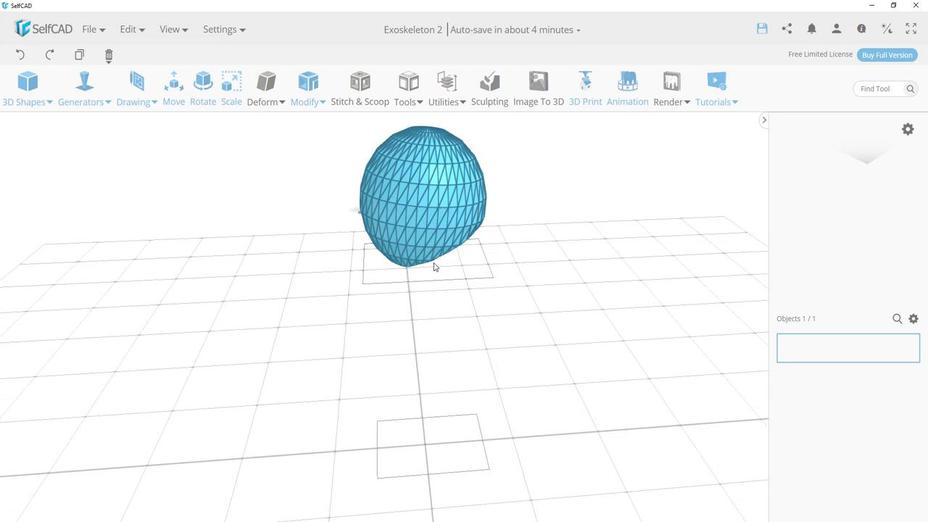 
Action: Mouse scrolled (434, 266) with delta (0, 0)
Screenshot: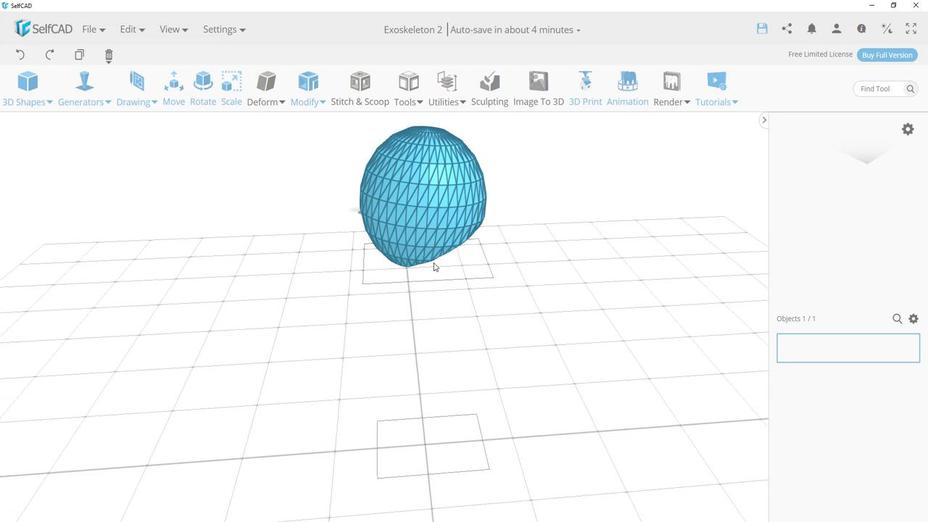 
Action: Mouse moved to (351, 294)
Screenshot: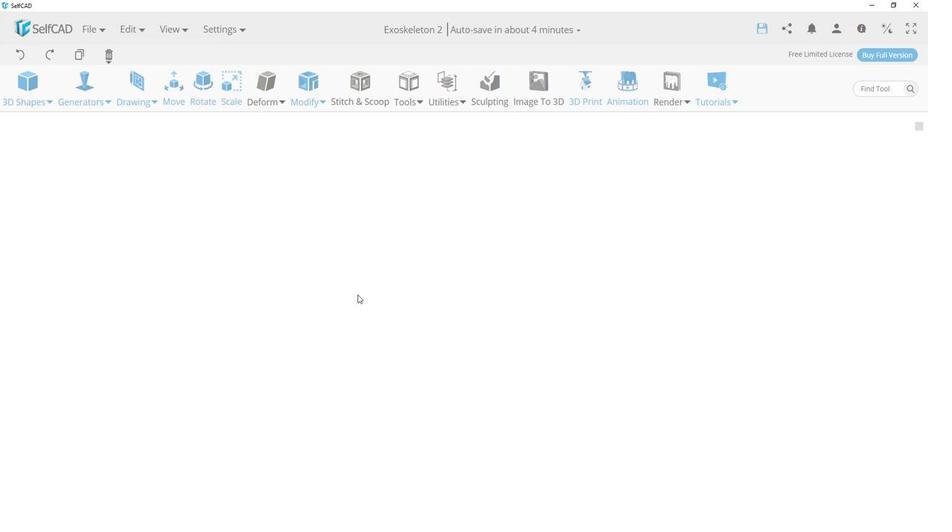 
Action: Mouse pressed left at (351, 294)
Screenshot: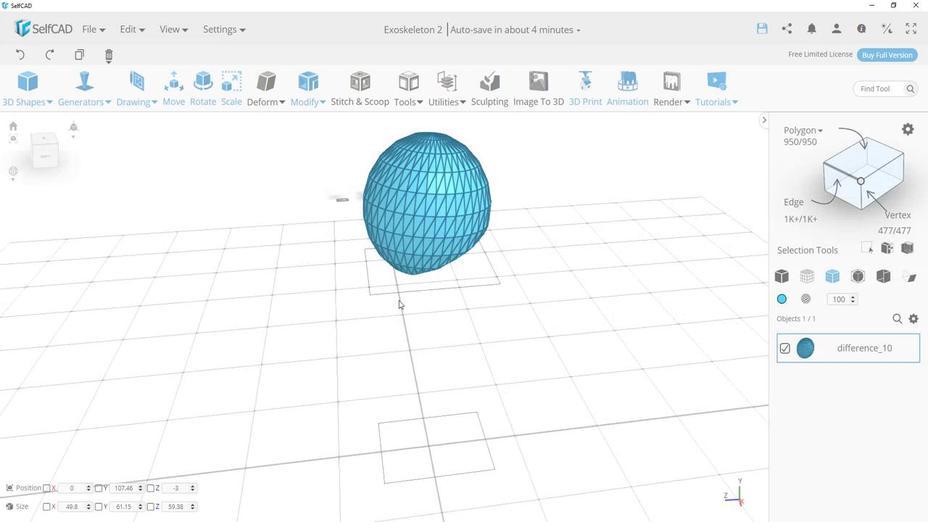 
Action: Mouse moved to (538, 393)
Screenshot: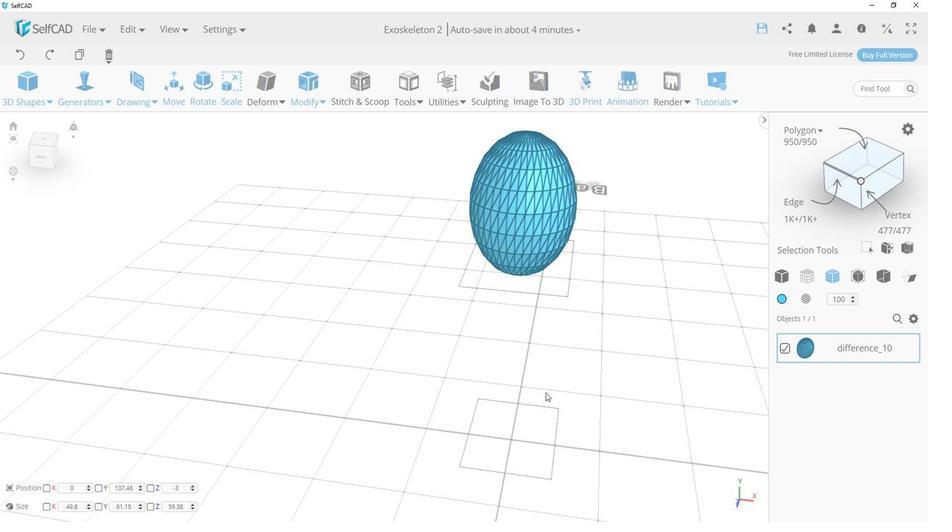 
Action: Mouse pressed left at (538, 393)
Screenshot: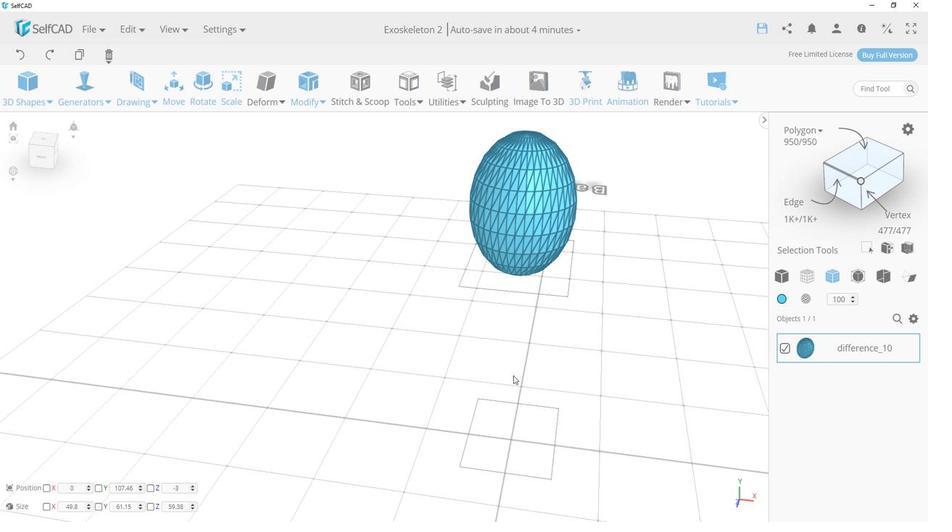 
Action: Mouse moved to (457, 284)
Screenshot: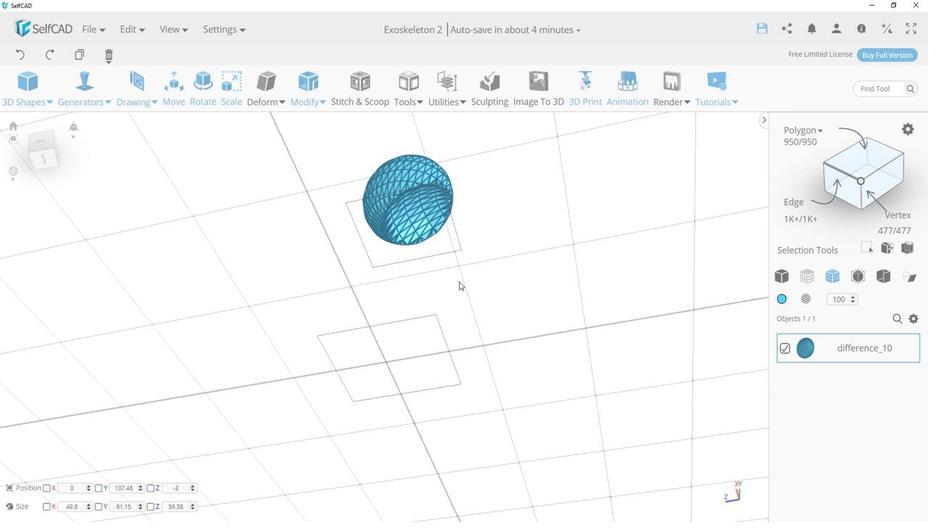 
Action: Mouse scrolled (457, 285) with delta (0, 0)
Screenshot: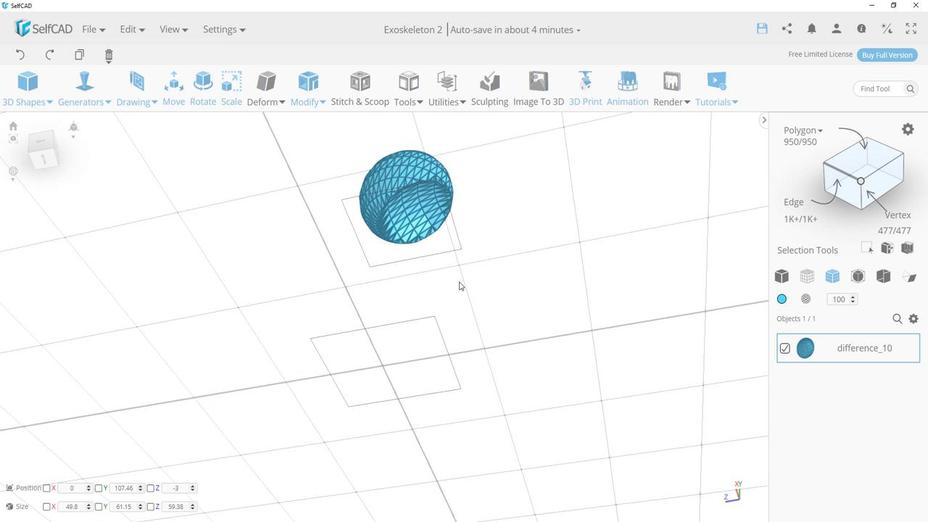
Action: Mouse scrolled (457, 285) with delta (0, 0)
Screenshot: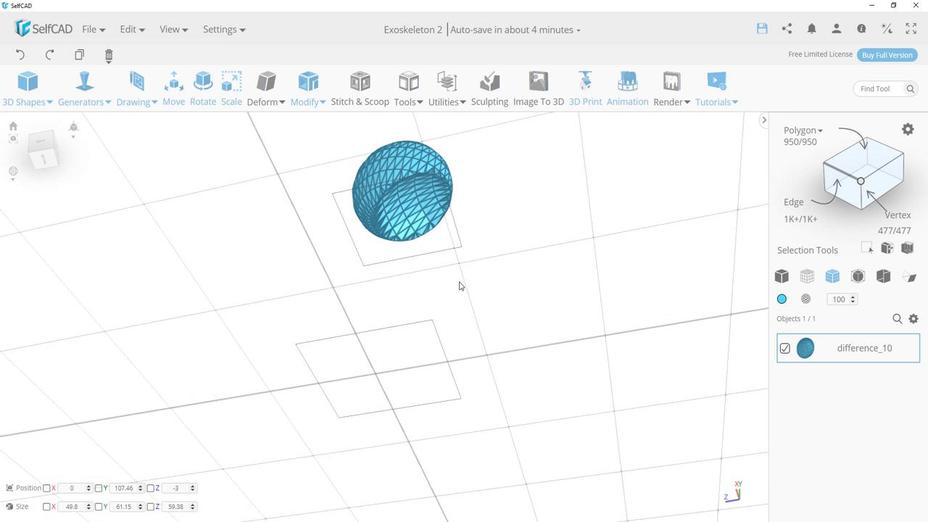 
Action: Mouse scrolled (457, 285) with delta (0, 0)
Screenshot: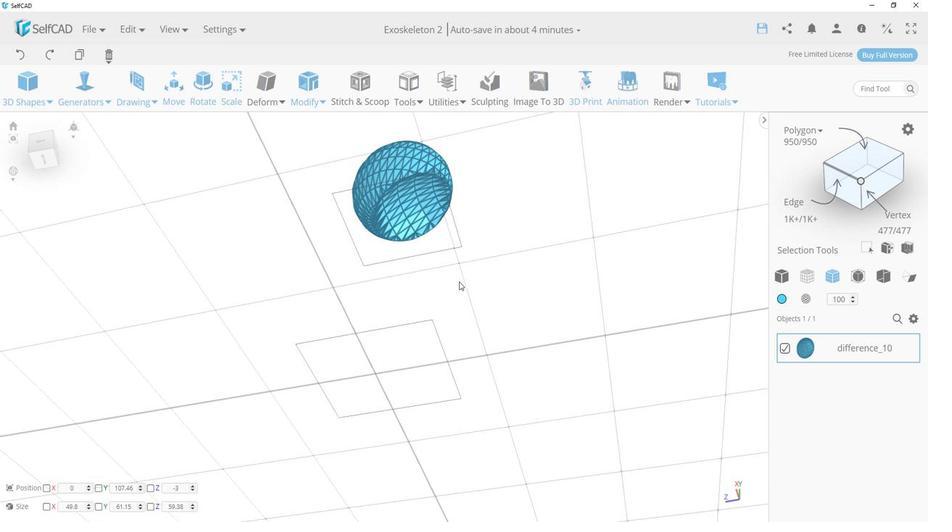 
Action: Mouse scrolled (457, 285) with delta (0, 0)
Screenshot: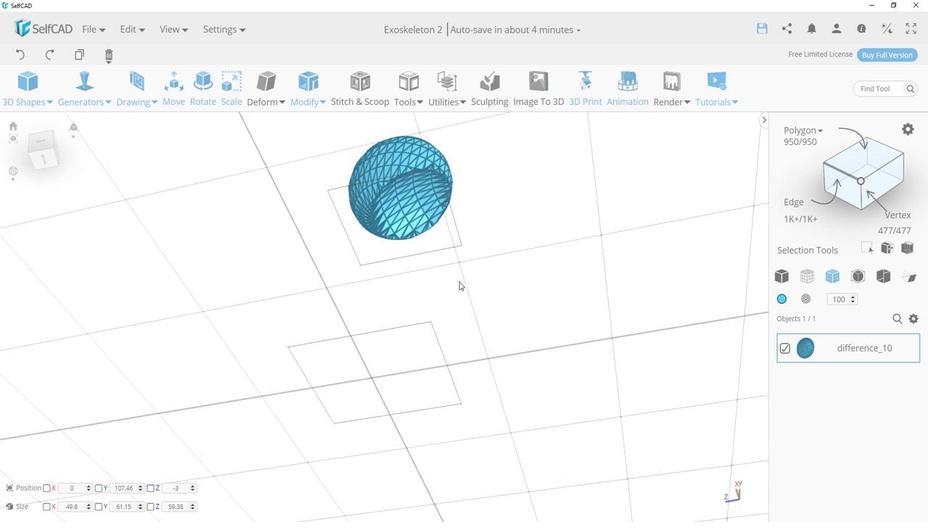 
Action: Mouse scrolled (457, 285) with delta (0, 0)
Screenshot: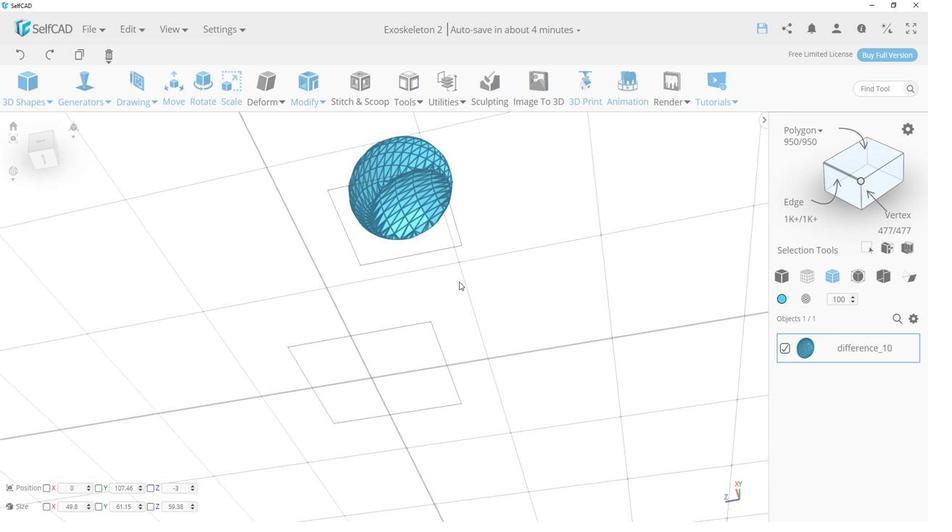 
Action: Mouse scrolled (457, 285) with delta (0, 0)
Screenshot: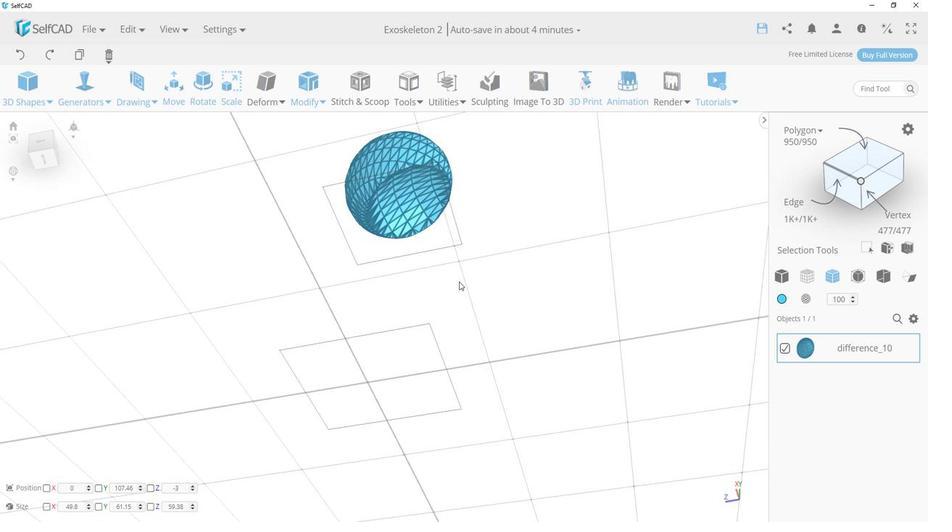 
Action: Mouse scrolled (457, 285) with delta (0, 0)
Screenshot: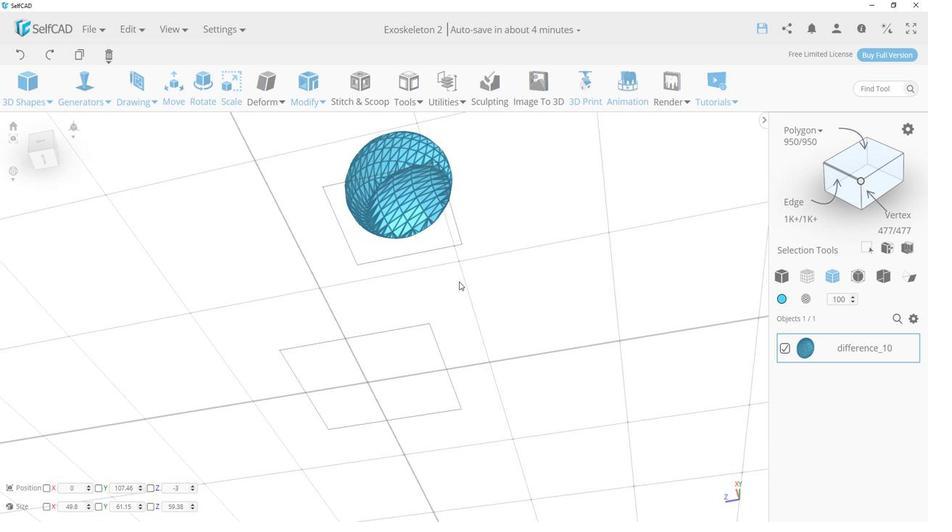 
Action: Mouse scrolled (457, 285) with delta (0, 0)
Screenshot: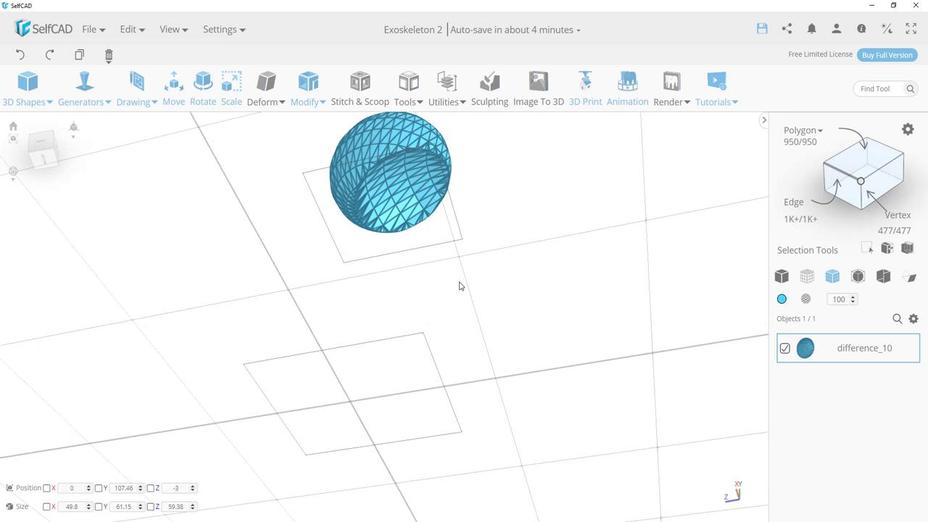 
Action: Mouse scrolled (457, 285) with delta (0, 0)
Screenshot: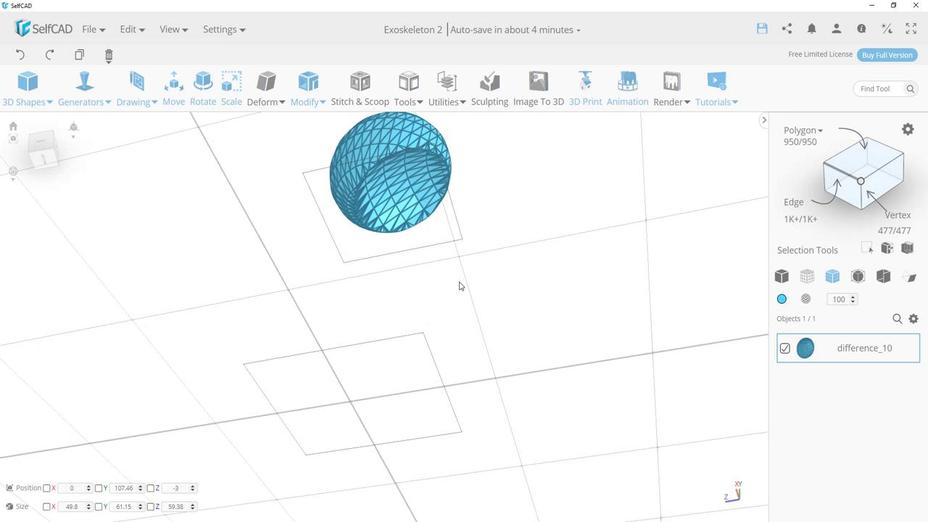 
Action: Mouse scrolled (457, 285) with delta (0, 0)
Screenshot: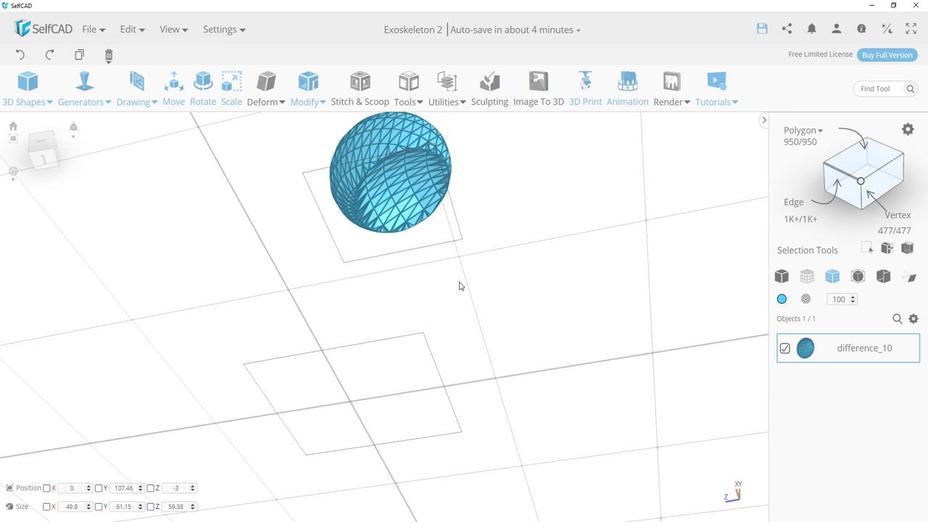 
Action: Mouse scrolled (457, 285) with delta (0, 0)
Screenshot: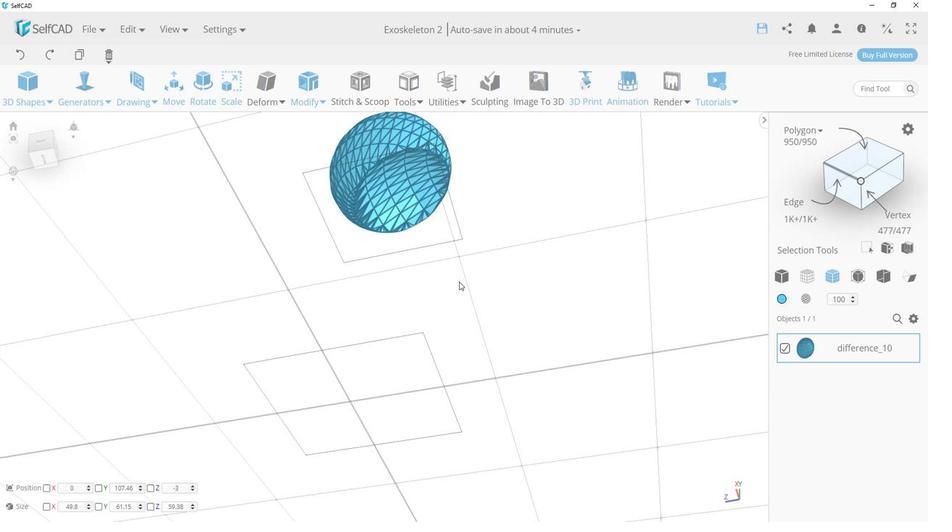 
Action: Mouse moved to (456, 291)
Screenshot: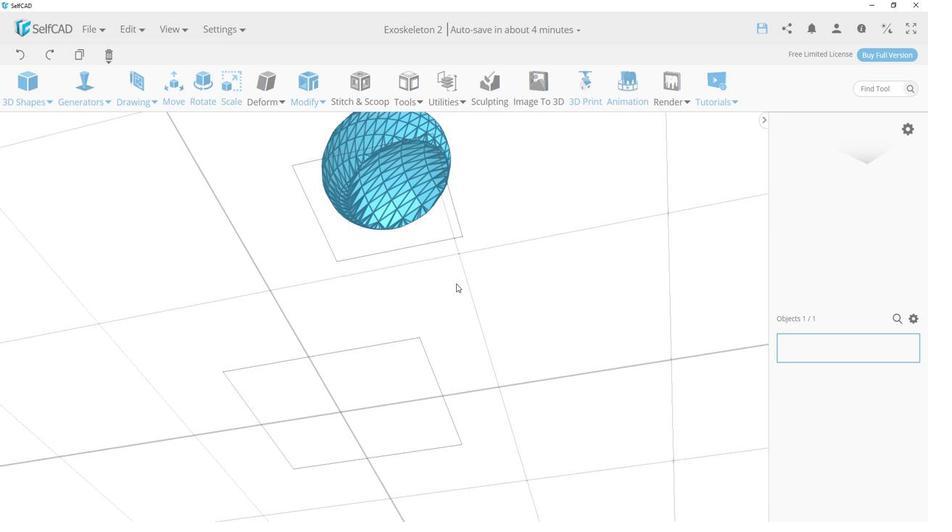 
Action: Mouse pressed left at (456, 291)
Screenshot: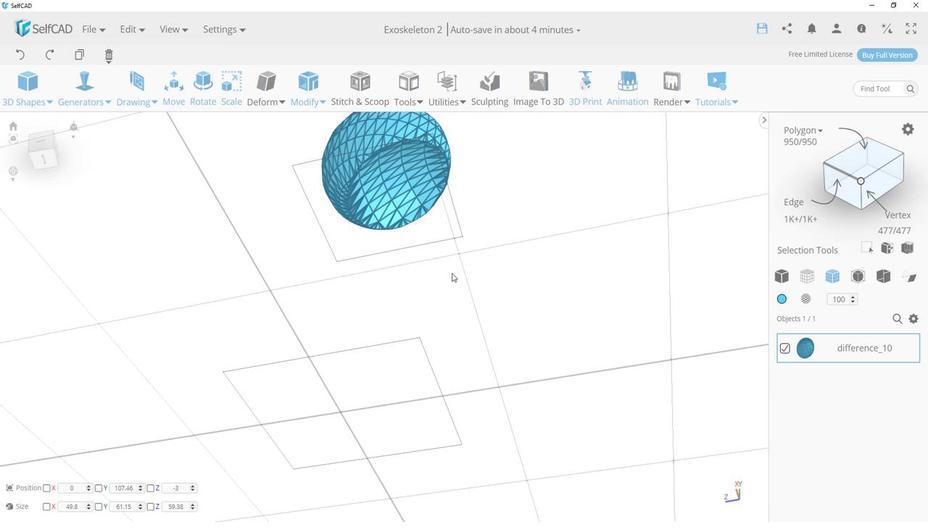 
Action: Mouse moved to (435, 319)
Screenshot: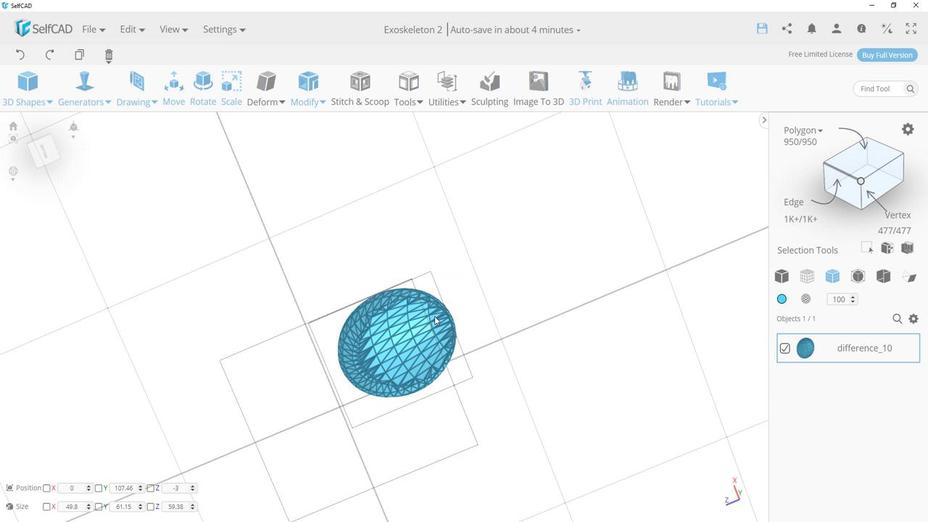 
Action: Mouse pressed right at (435, 319)
Screenshot: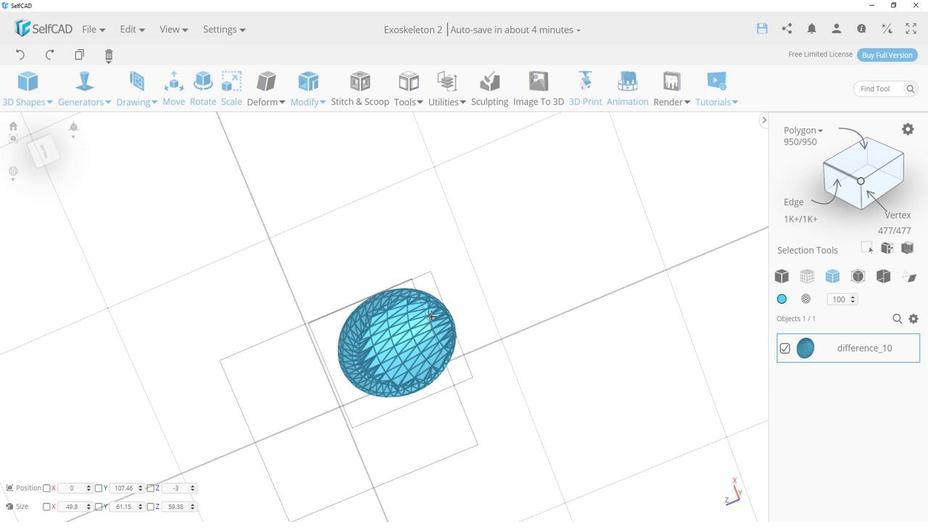 
Action: Mouse moved to (825, 164)
Screenshot: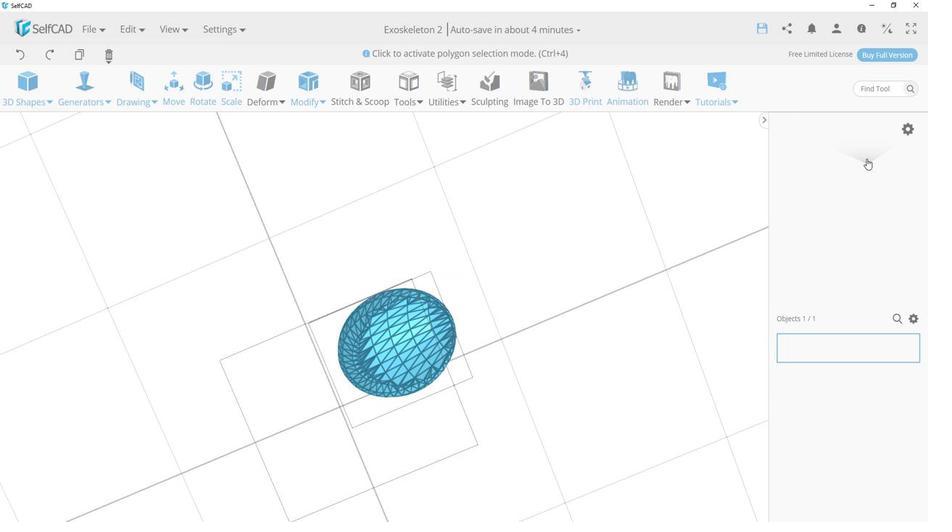 
Action: Mouse pressed left at (825, 164)
Screenshot: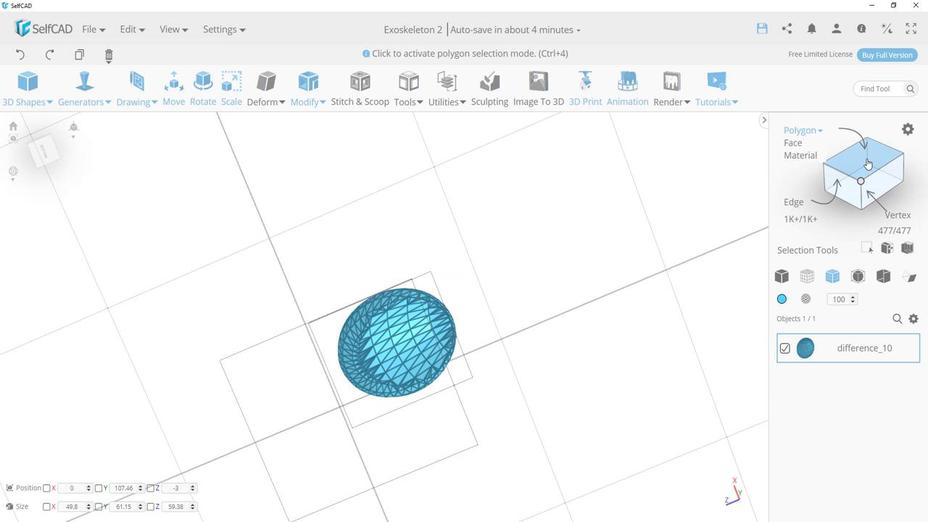 
Action: Mouse moved to (434, 341)
Screenshot: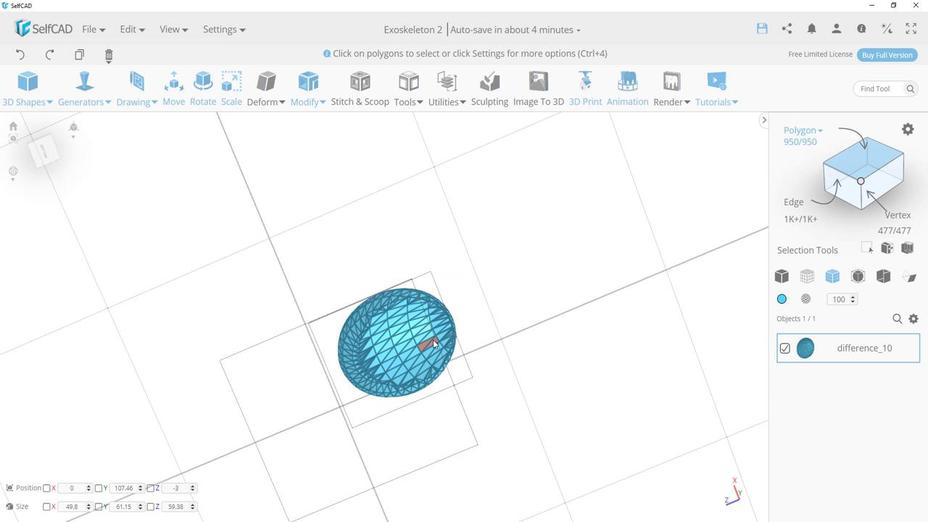 
Action: Mouse scrolled (434, 342) with delta (0, 0)
Screenshot: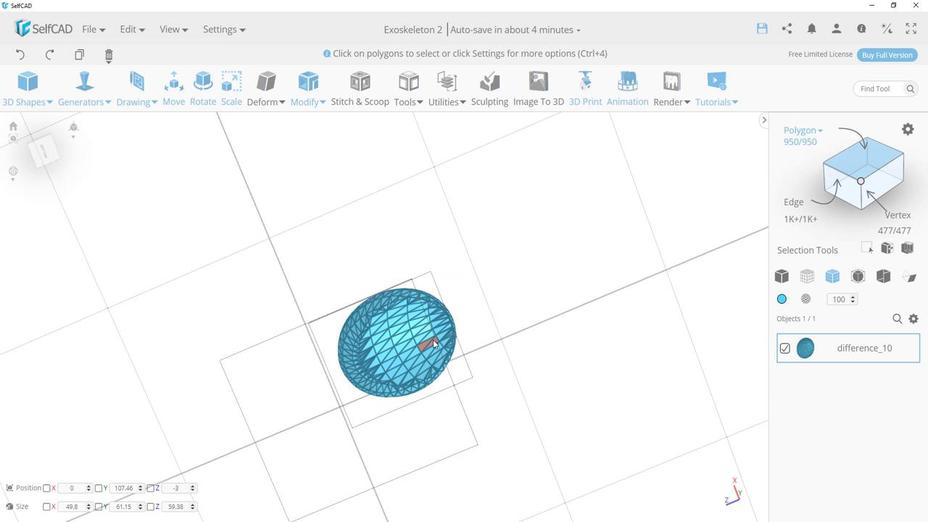 
Action: Mouse scrolled (434, 342) with delta (0, 0)
Screenshot: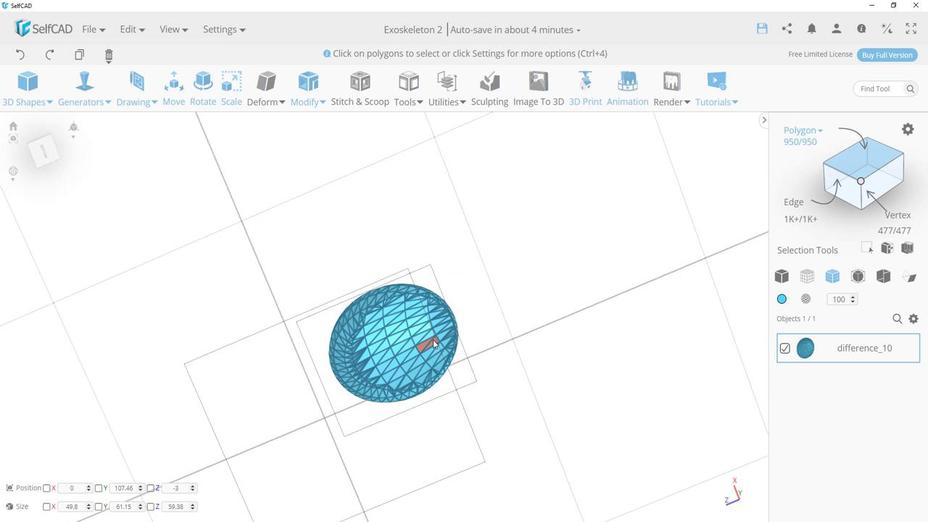
Action: Mouse scrolled (434, 342) with delta (0, 0)
Screenshot: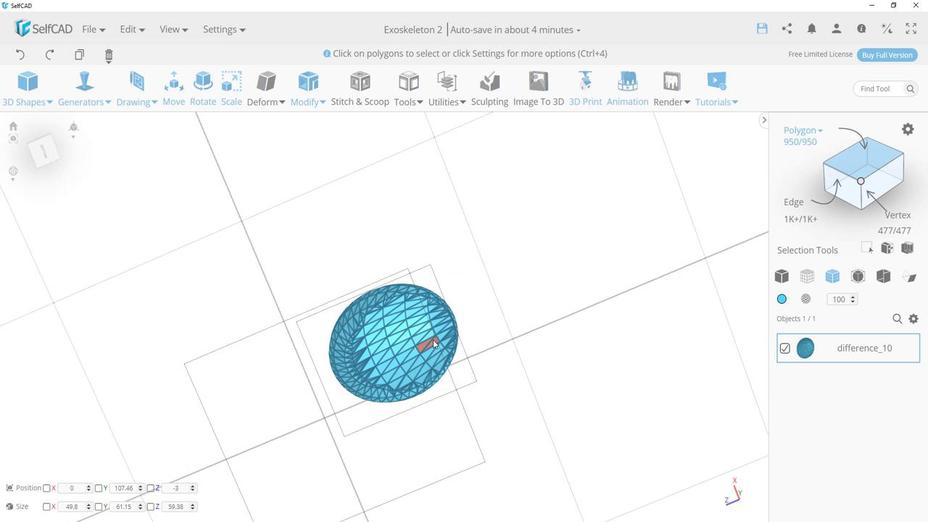 
Action: Mouse scrolled (434, 342) with delta (0, 0)
Screenshot: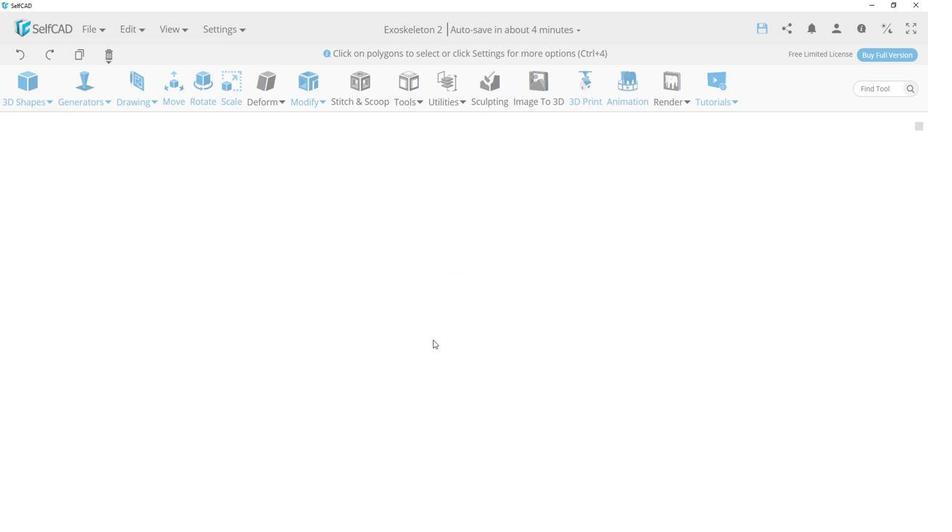 
Action: Mouse scrolled (434, 342) with delta (0, 0)
Screenshot: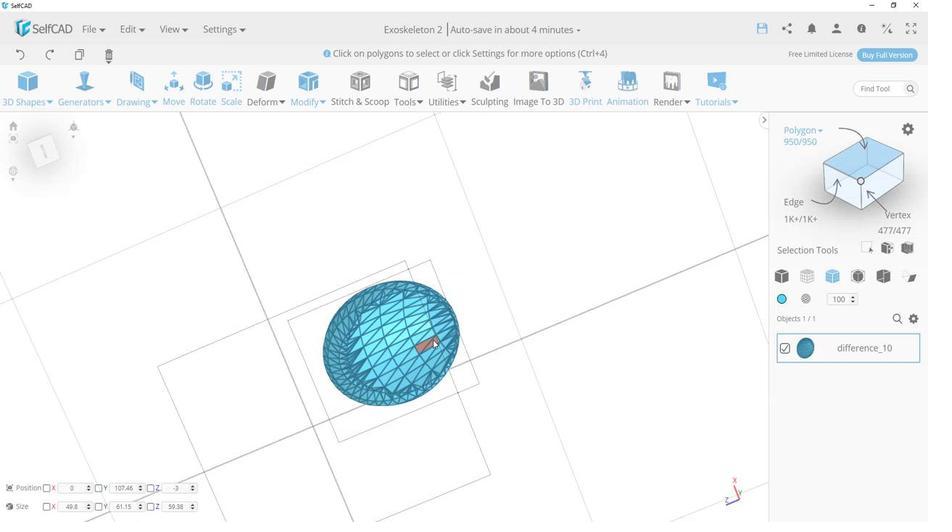 
Action: Mouse scrolled (434, 342) with delta (0, 0)
Screenshot: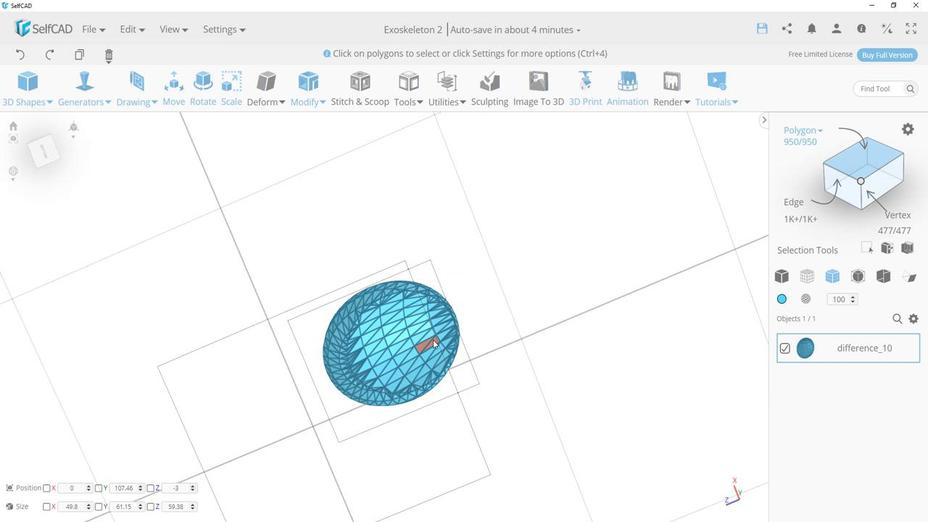
Action: Mouse scrolled (434, 342) with delta (0, 0)
Screenshot: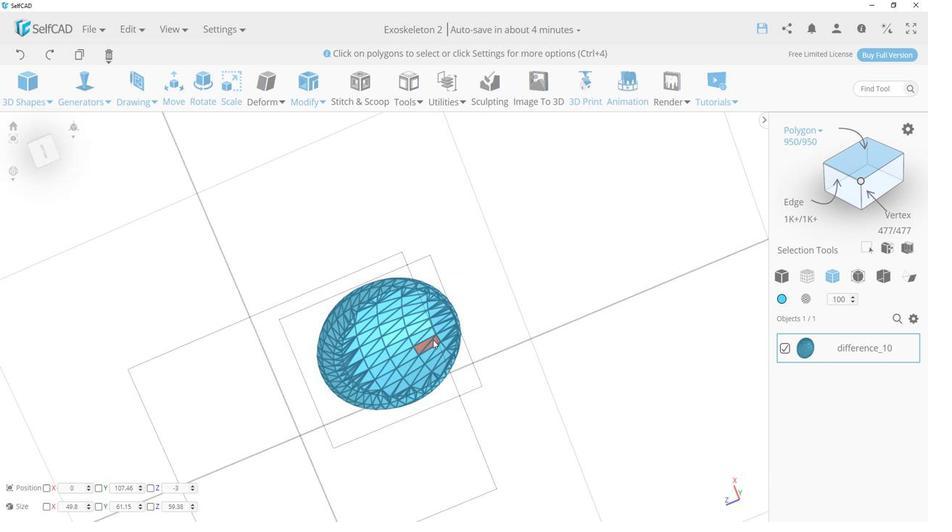 
Action: Mouse scrolled (434, 342) with delta (0, 0)
Screenshot: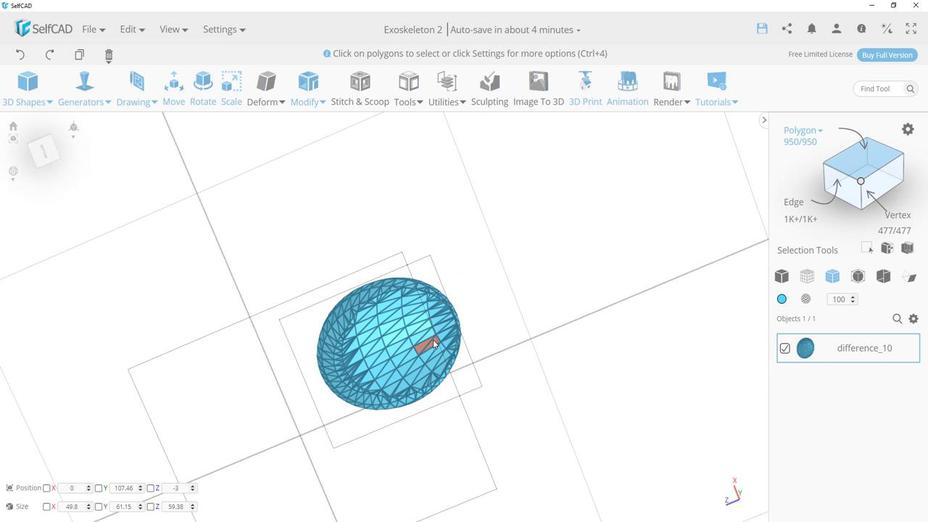 
Action: Mouse scrolled (434, 342) with delta (0, 0)
Screenshot: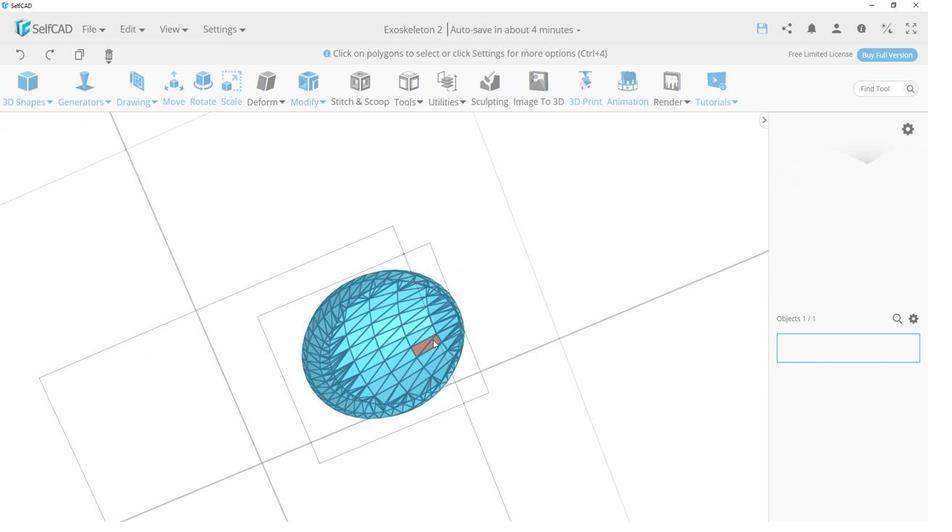 
Action: Mouse scrolled (434, 342) with delta (0, 0)
Screenshot: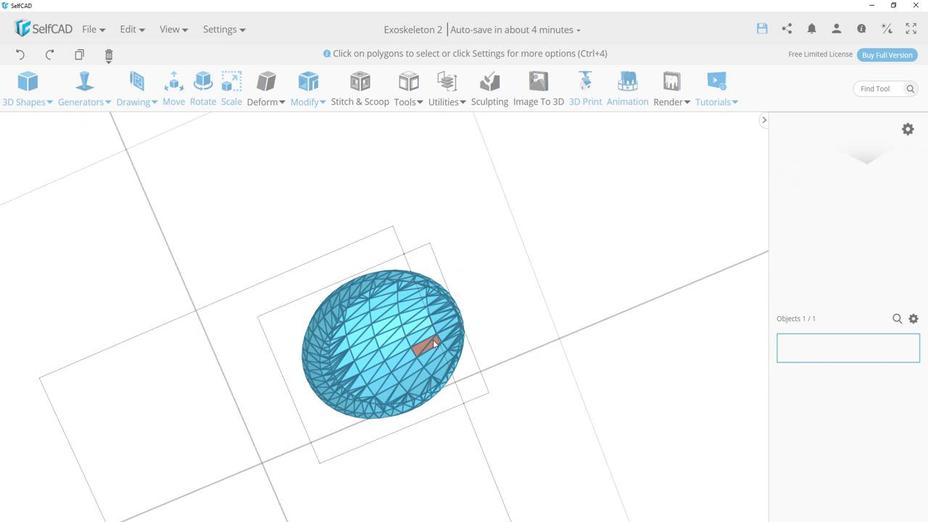 
Action: Mouse scrolled (434, 342) with delta (0, 0)
Screenshot: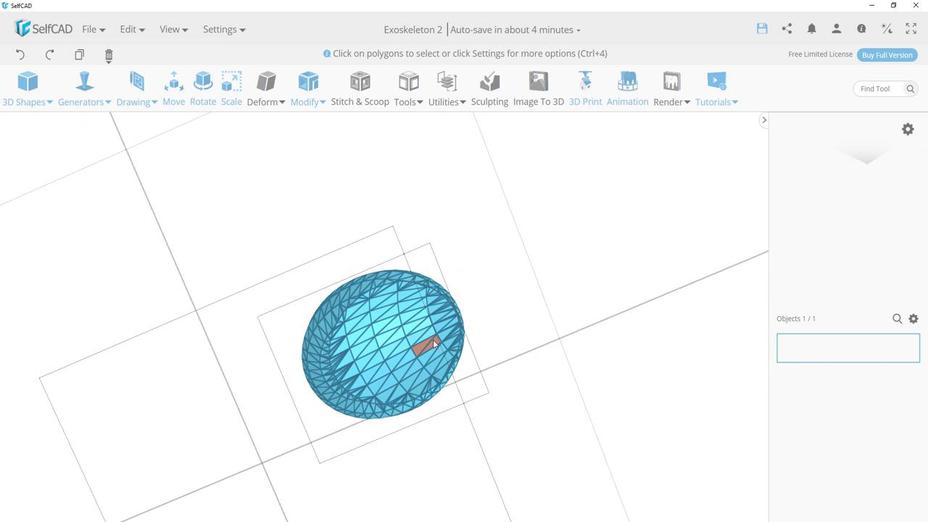 
Action: Mouse scrolled (434, 342) with delta (0, 0)
Screenshot: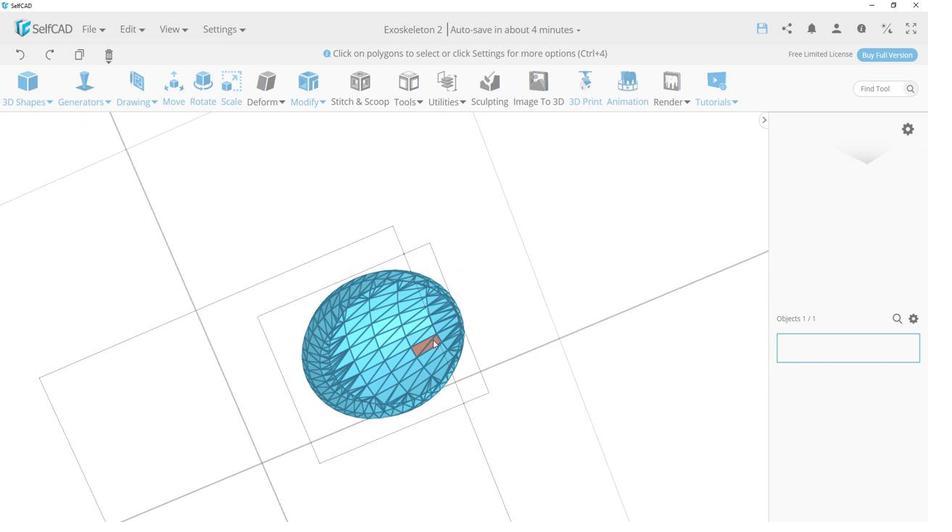 
Action: Mouse scrolled (434, 342) with delta (0, 0)
Screenshot: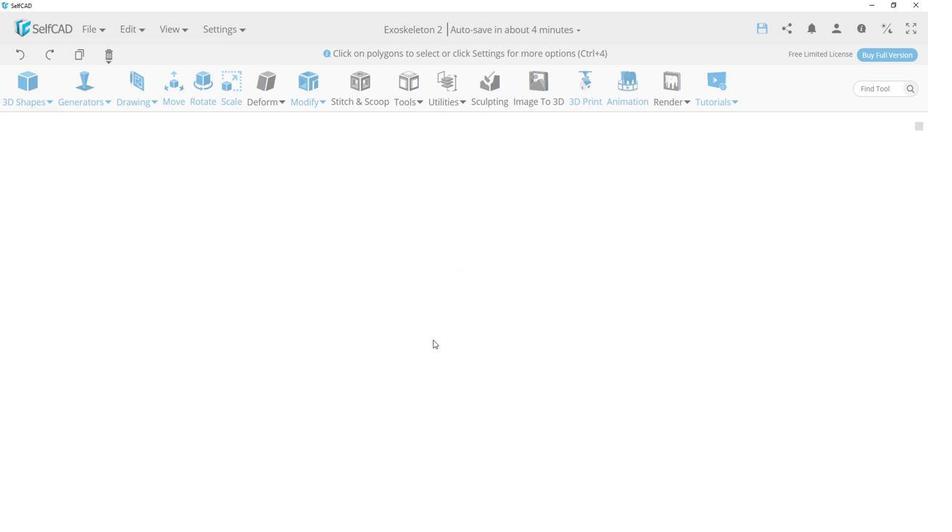 
Action: Mouse scrolled (434, 342) with delta (0, 0)
Screenshot: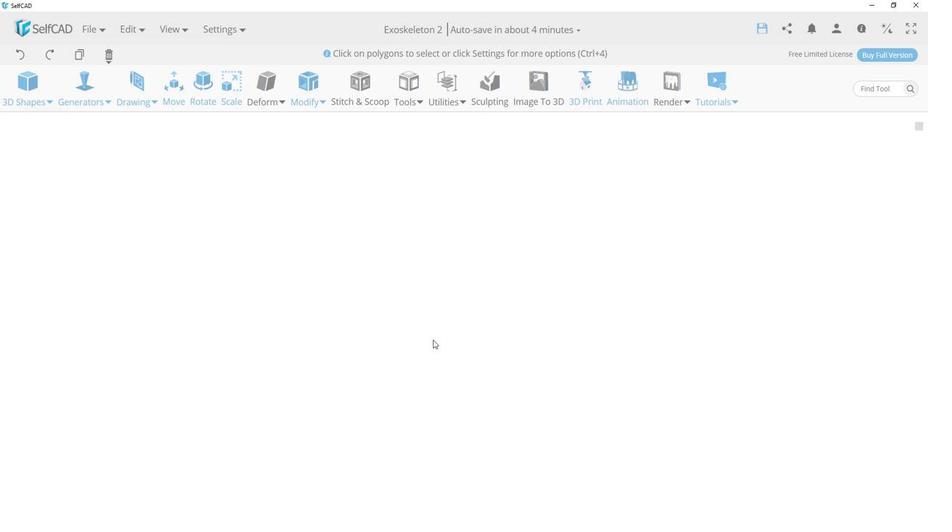 
Action: Mouse scrolled (434, 342) with delta (0, 0)
Screenshot: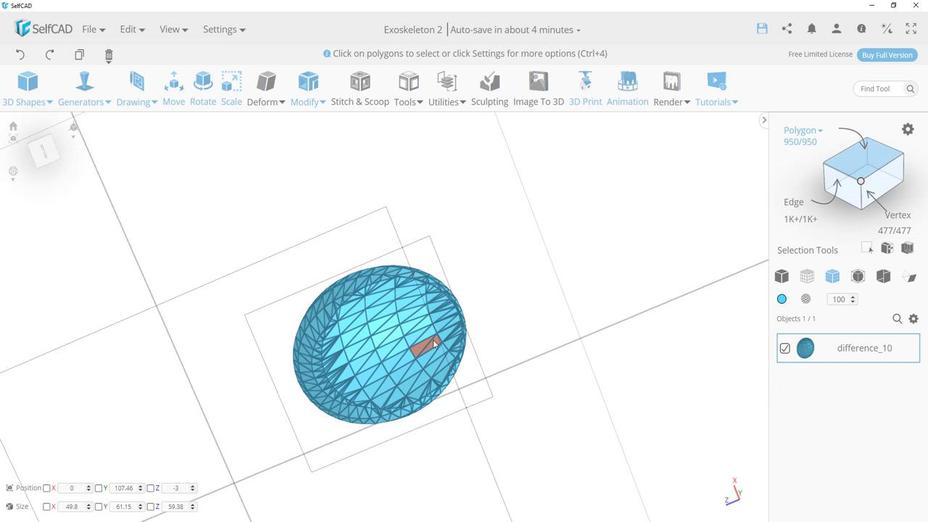 
Action: Mouse scrolled (434, 342) with delta (0, 0)
Screenshot: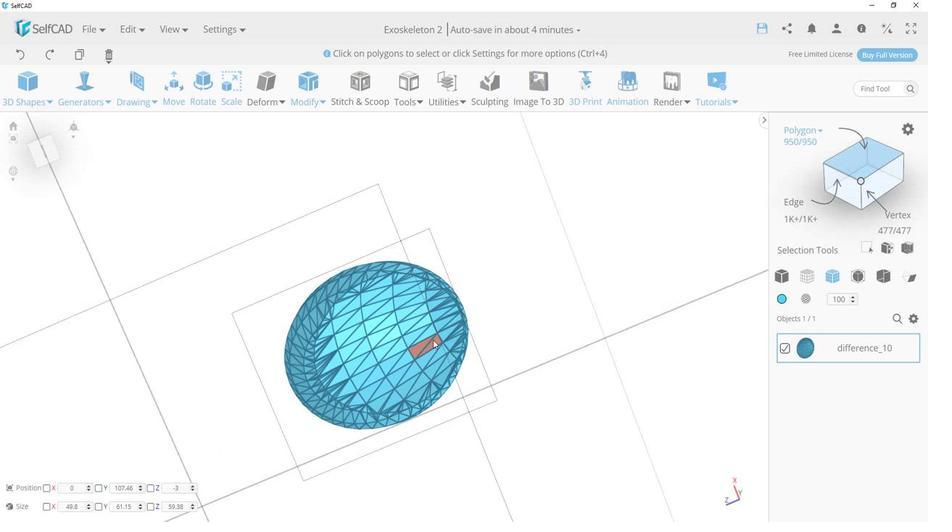 
Action: Mouse scrolled (434, 342) with delta (0, 0)
Screenshot: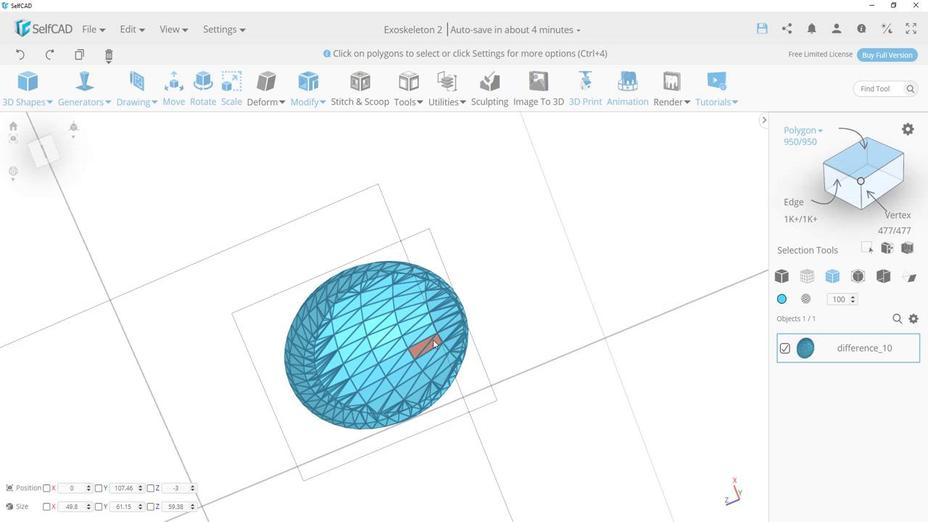 
Action: Mouse scrolled (434, 342) with delta (0, 0)
Screenshot: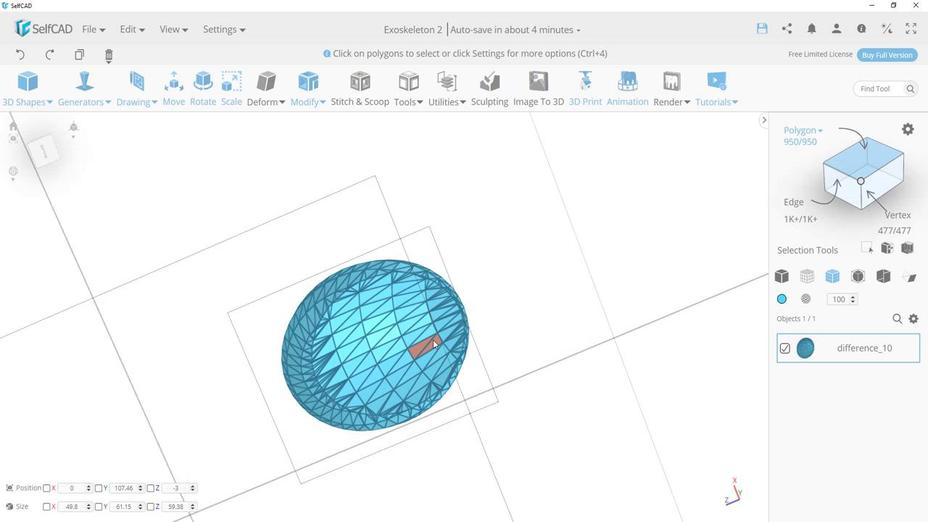 
Action: Mouse scrolled (434, 342) with delta (0, 0)
Screenshot: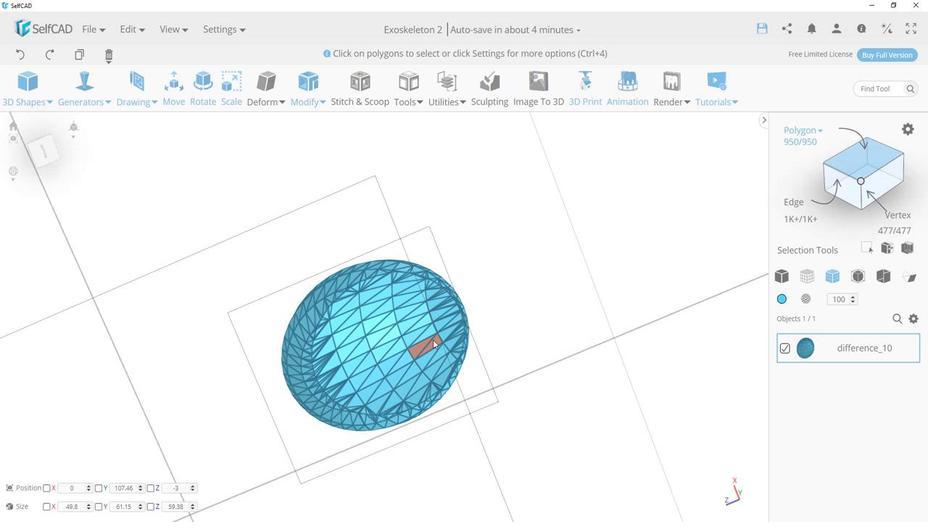 
Action: Mouse scrolled (434, 342) with delta (0, 0)
Screenshot: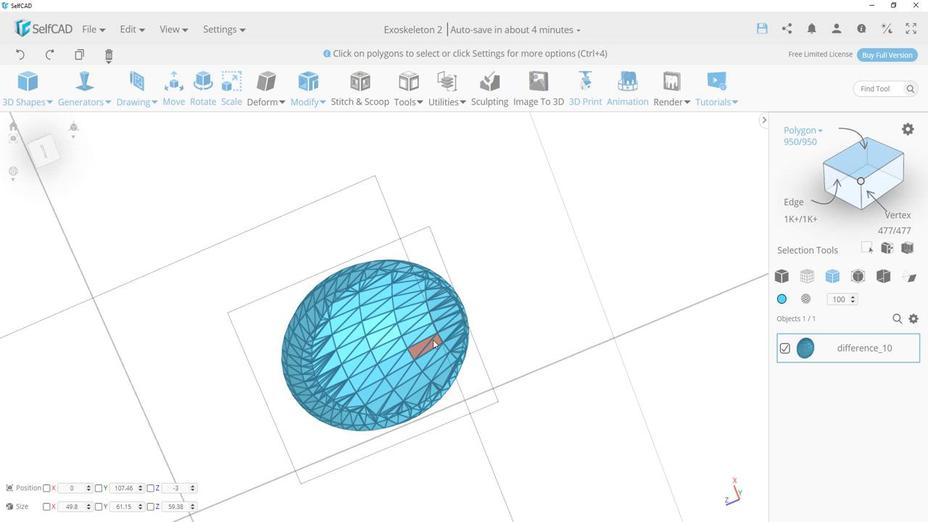 
Action: Mouse scrolled (434, 342) with delta (0, 0)
Screenshot: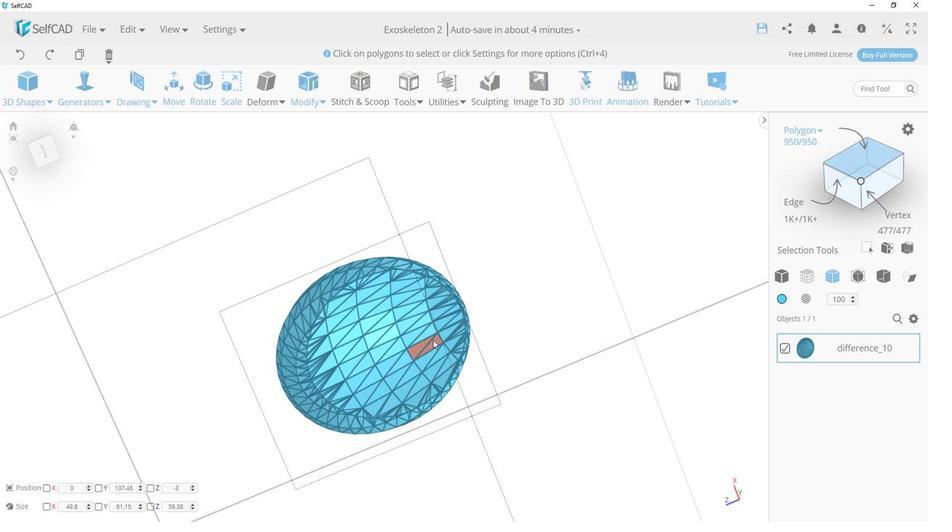 
Action: Mouse scrolled (434, 342) with delta (0, 0)
Screenshot: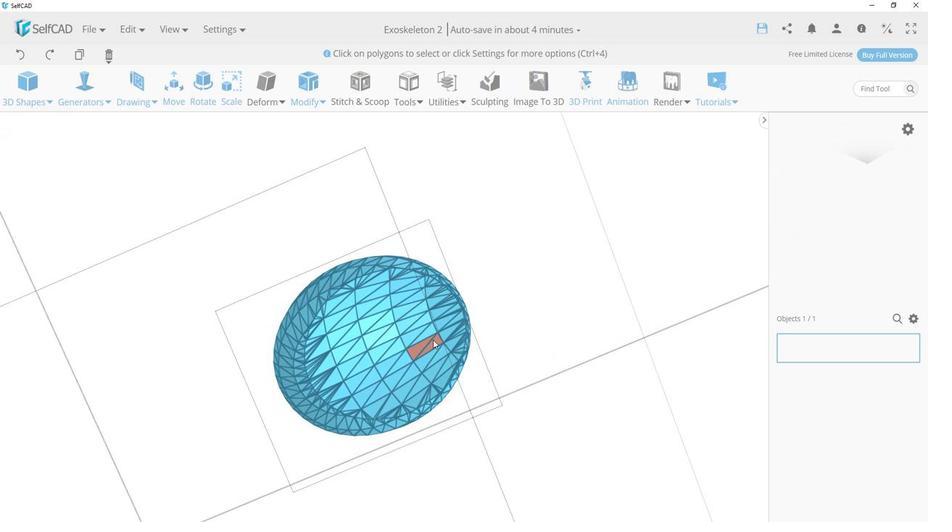 
Action: Mouse moved to (369, 284)
Screenshot: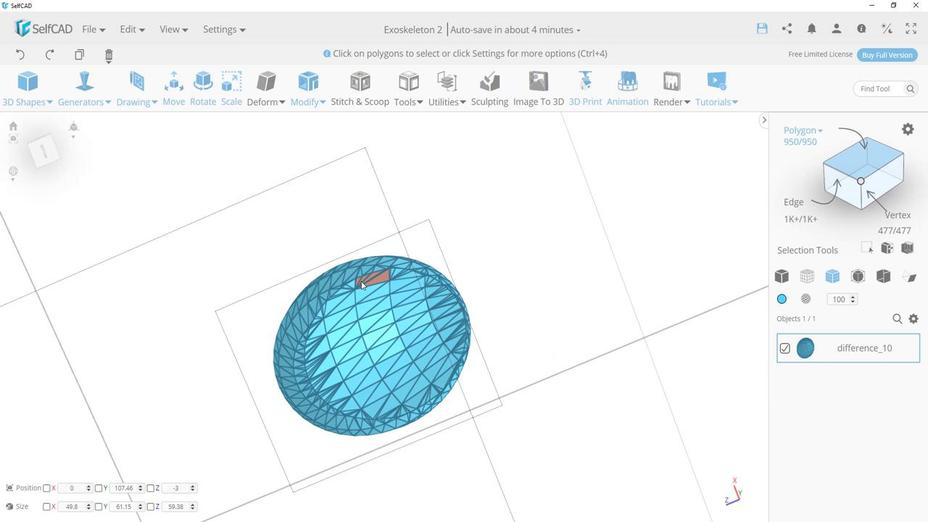 
Action: Mouse pressed right at (369, 284)
Screenshot: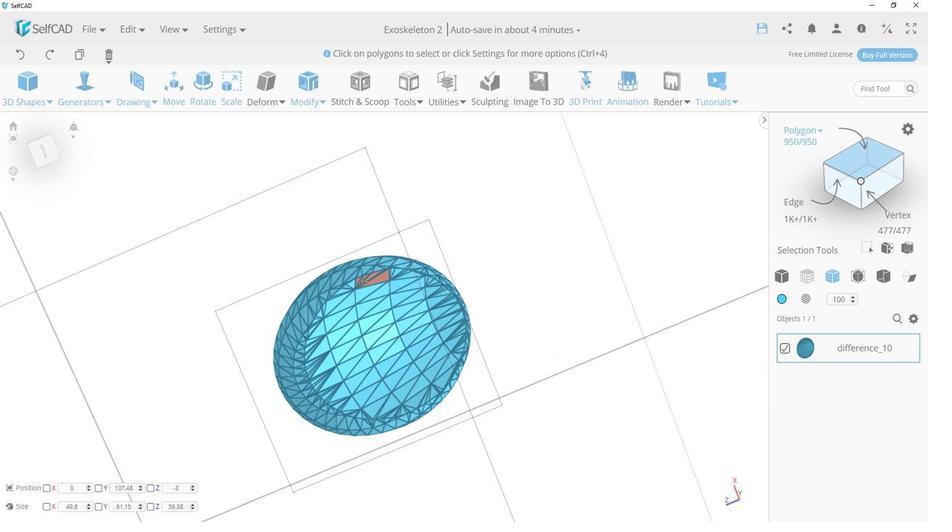 
Action: Mouse moved to (364, 284)
Screenshot: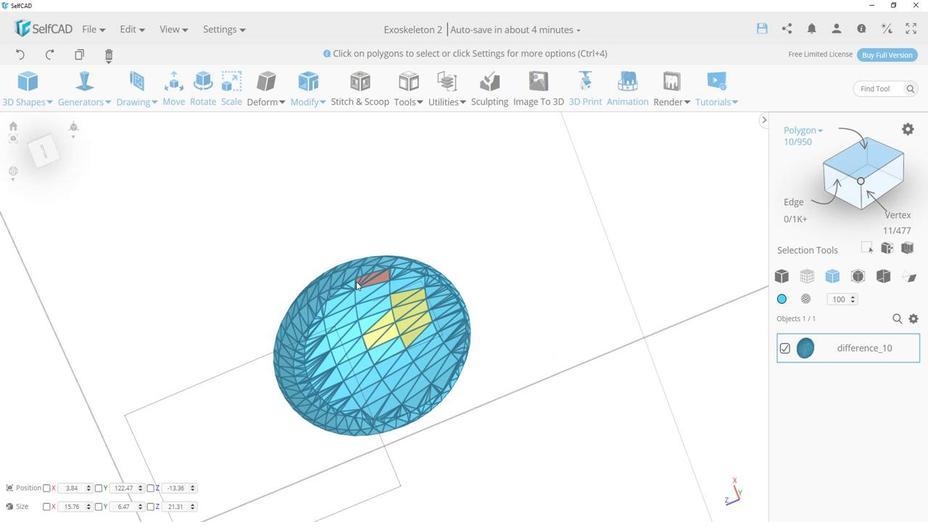 
Action: Mouse pressed right at (364, 284)
Screenshot: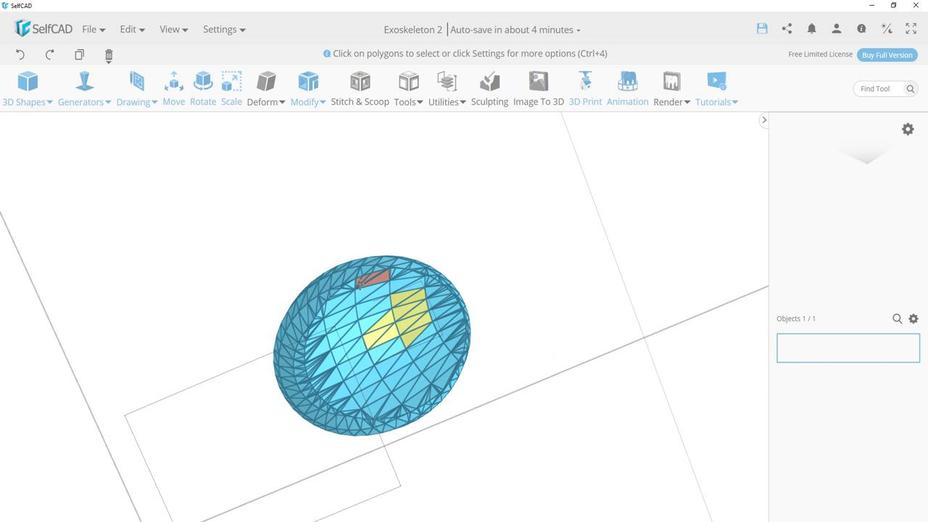 
Action: Mouse moved to (431, 287)
Screenshot: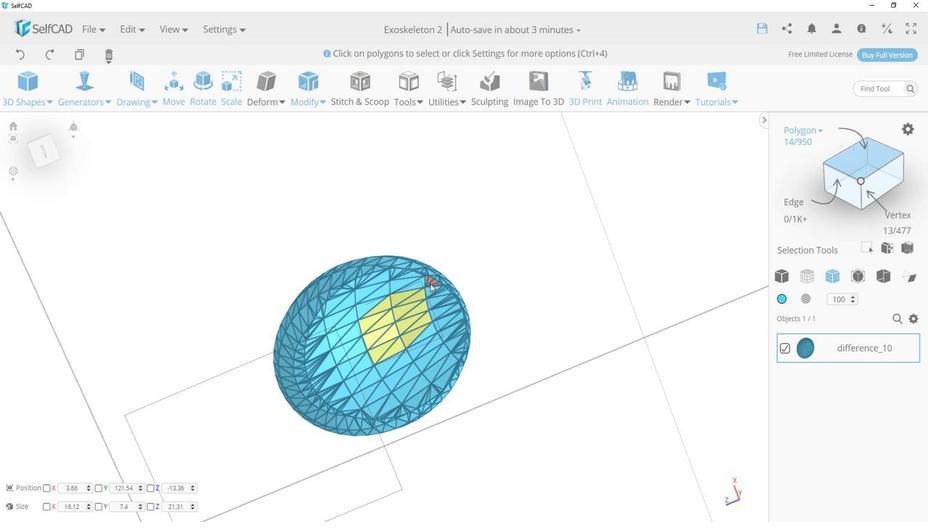
Action: Mouse pressed right at (431, 287)
Screenshot: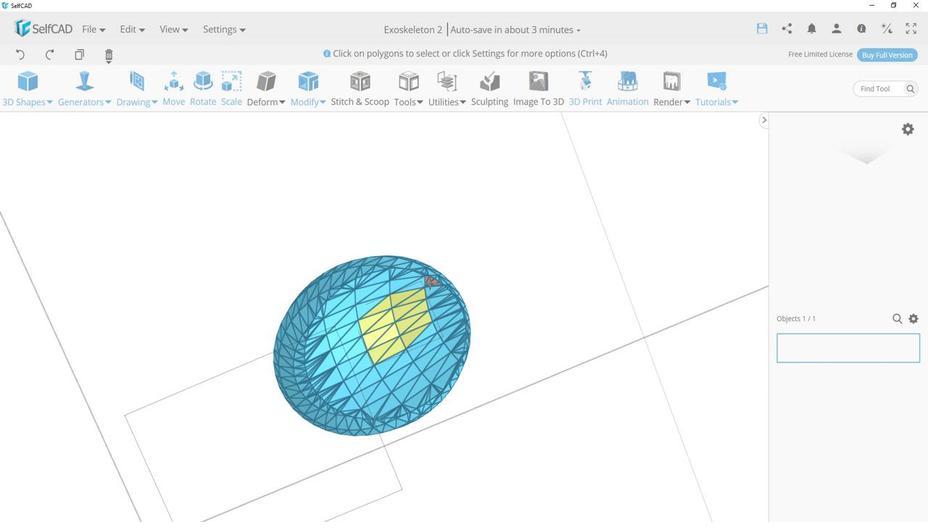 
Action: Mouse moved to (455, 311)
Screenshot: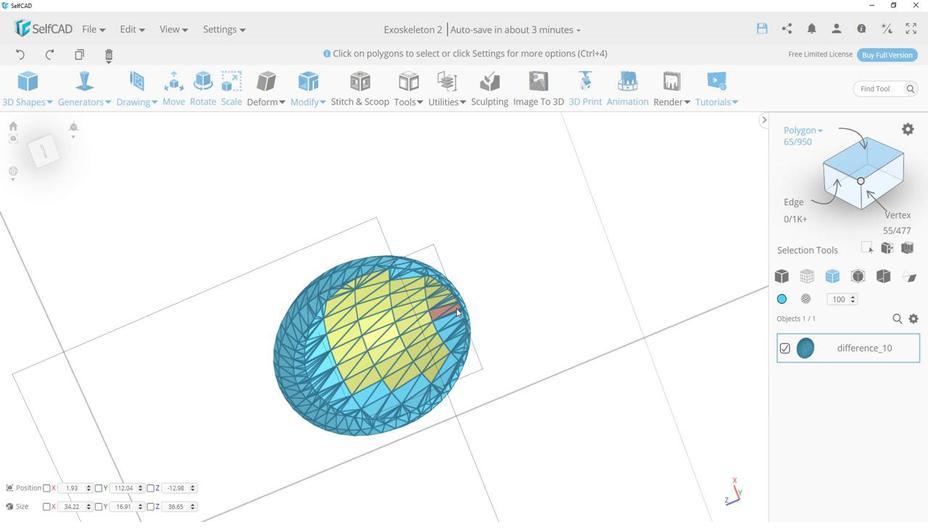 
Action: Mouse pressed left at (455, 311)
Screenshot: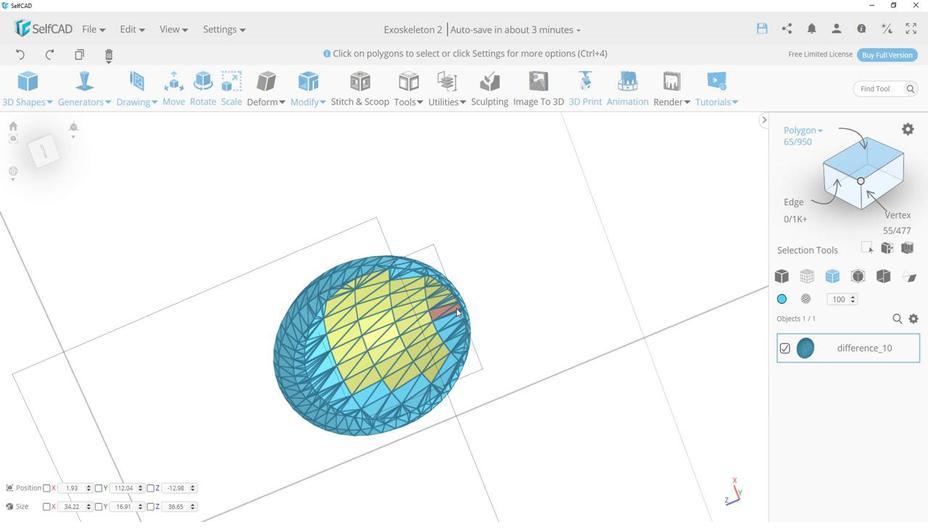
Action: Mouse moved to (456, 321)
Screenshot: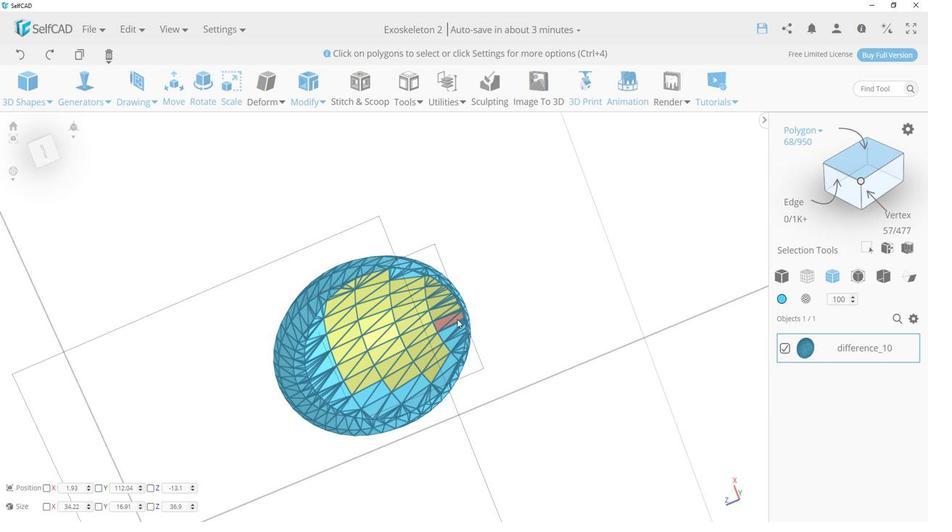 
Action: Mouse pressed left at (456, 321)
Screenshot: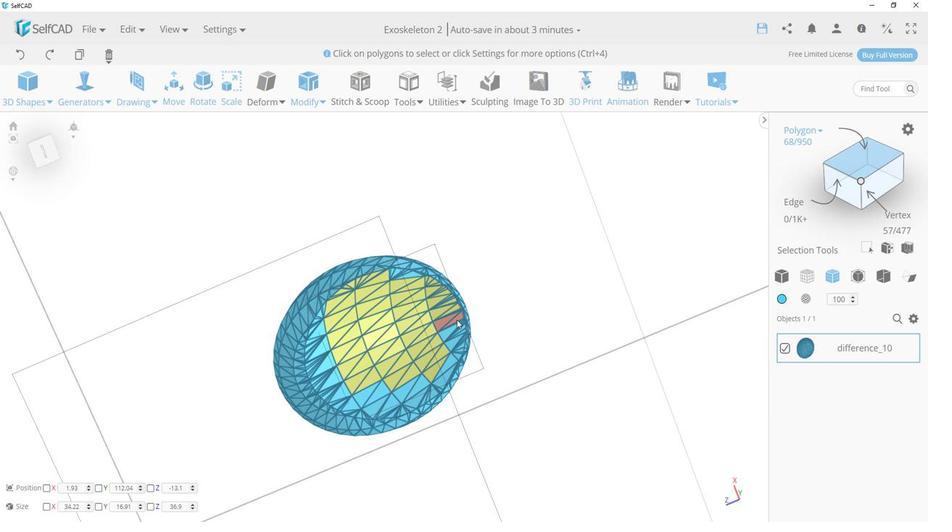 
Action: Mouse moved to (457, 335)
Screenshot: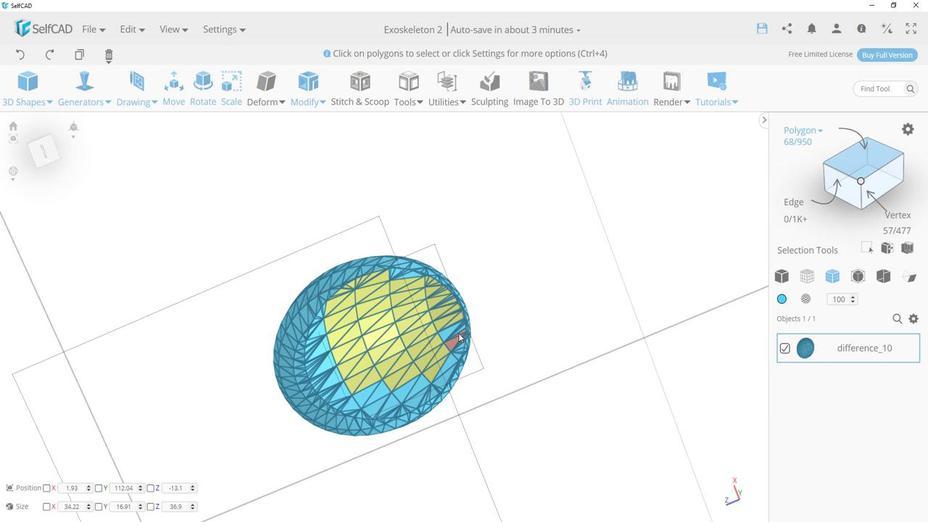 
Action: Mouse pressed left at (457, 335)
